 Task: Add an event  with title  Casual Interview with Parv, date '2024/05/16' & Select Event type as  One on One. Add location for the event as  654 Hagia Sophia, Istanbul, Turkey and add a description: The conversation aimed at assessing their qualifications, skills, and suitability for a specific job role or position within the organization. The interview provides an opportunity for the hiring team to gather valuable information about the candidate's experience, abilities, and potential cultural fit.Create an event link  http-casualinterviewwithcandidateccom & Select the event color as  Lime Green. , logged in from the account softage.10@softage.netand send the event invitation to softage.7@softage.net and softage.8@softage.net
Action: Mouse moved to (1024, 208)
Screenshot: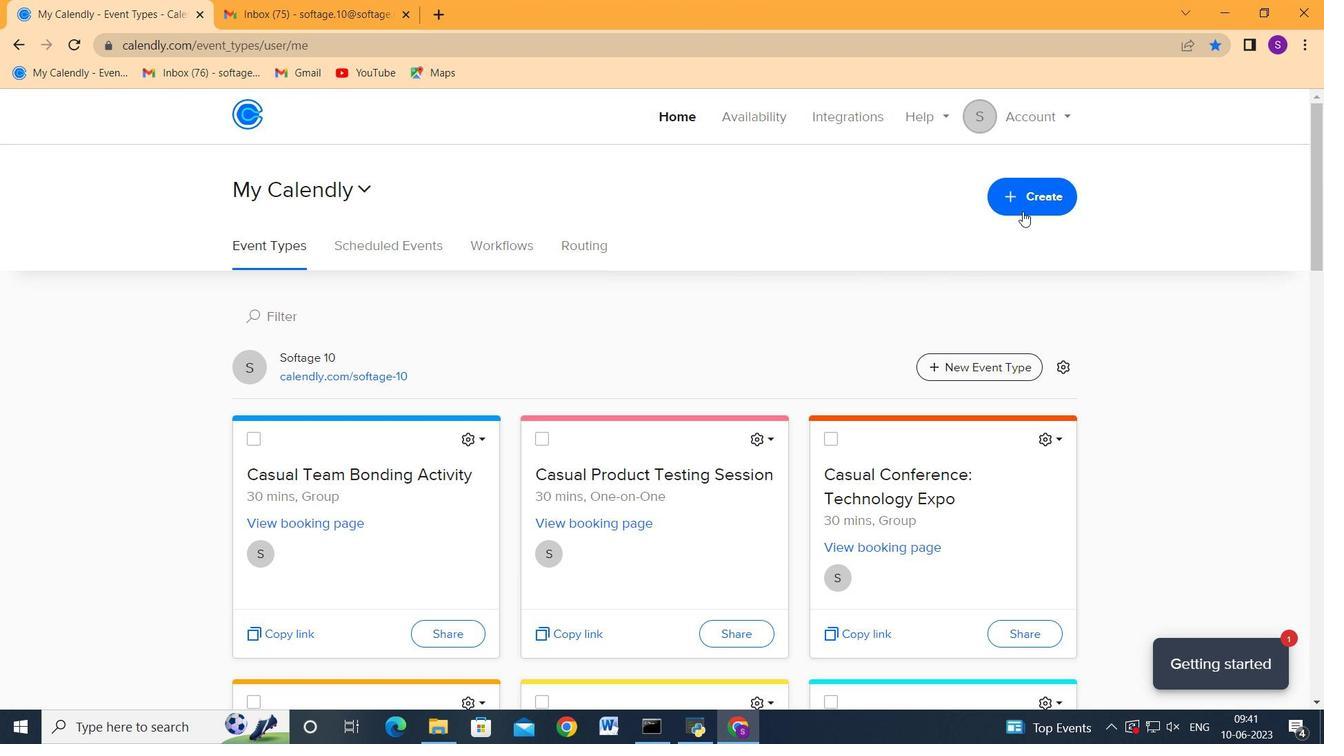 
Action: Mouse pressed left at (1024, 208)
Screenshot: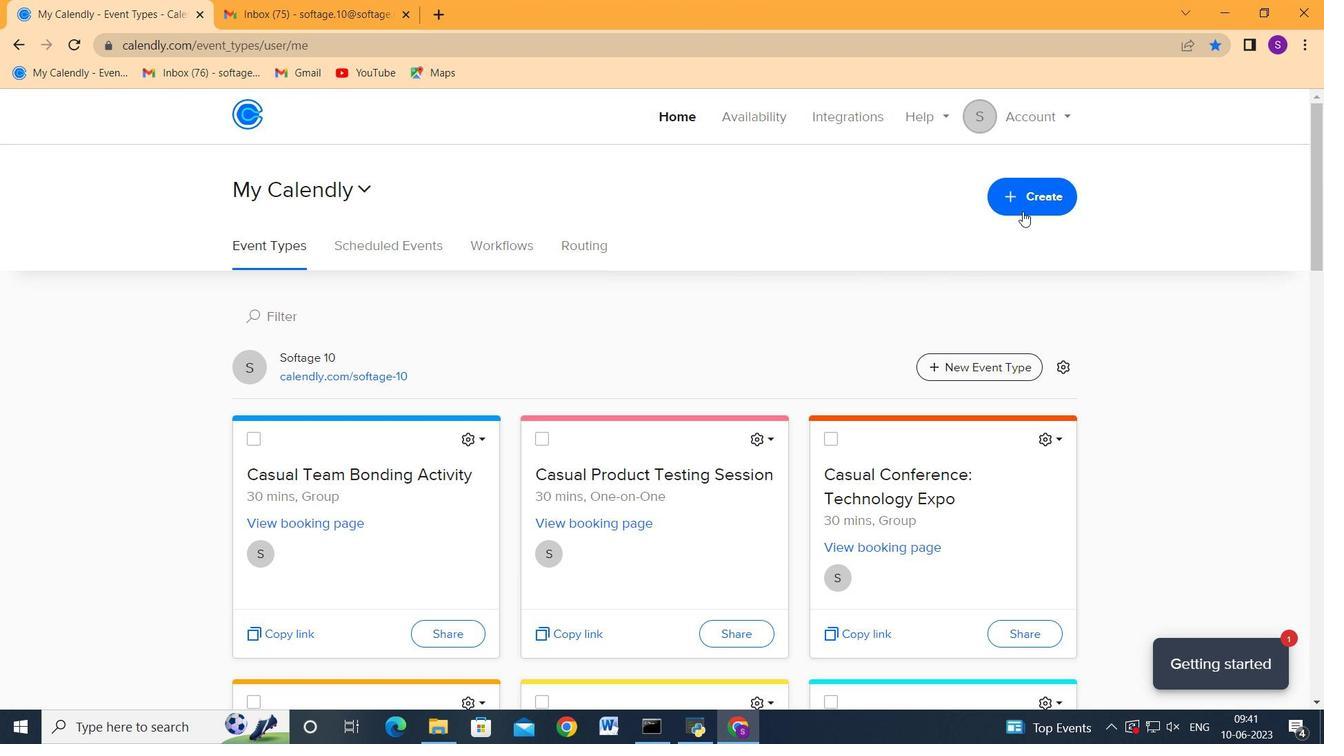 
Action: Mouse moved to (983, 293)
Screenshot: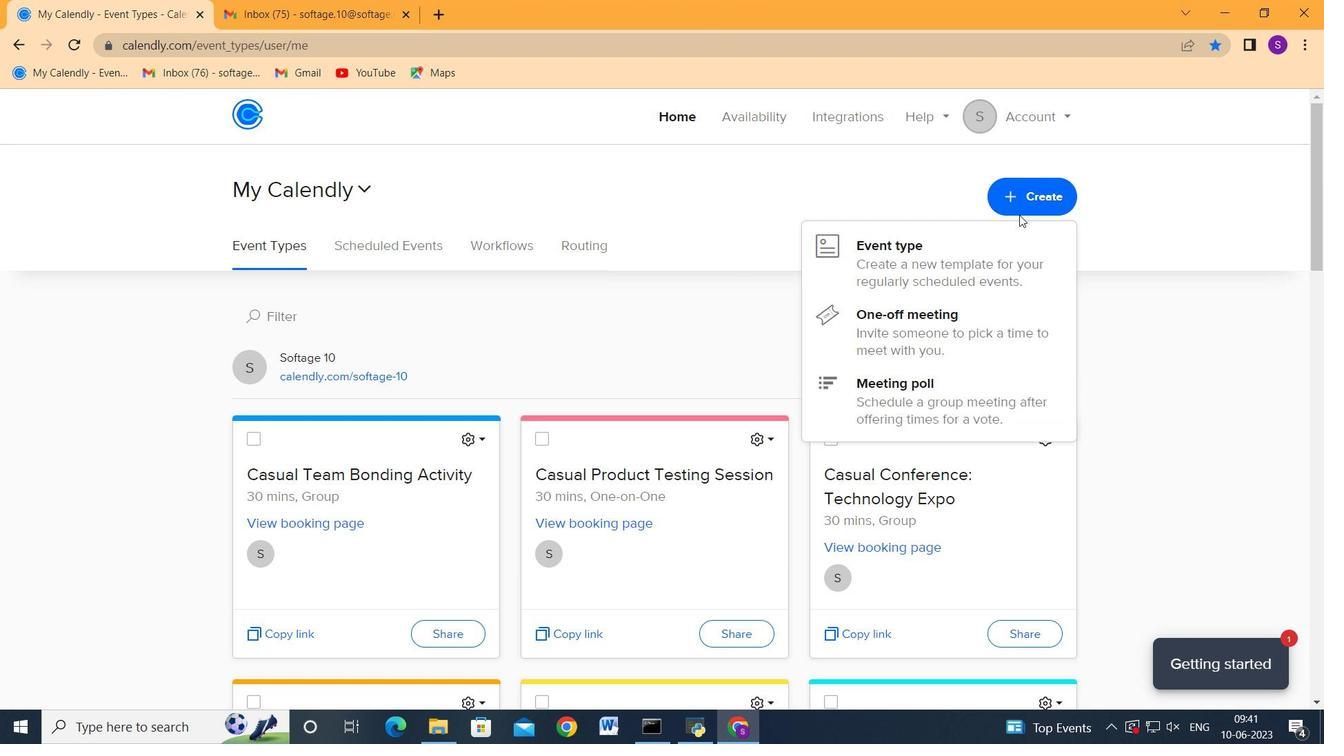 
Action: Mouse pressed left at (983, 293)
Screenshot: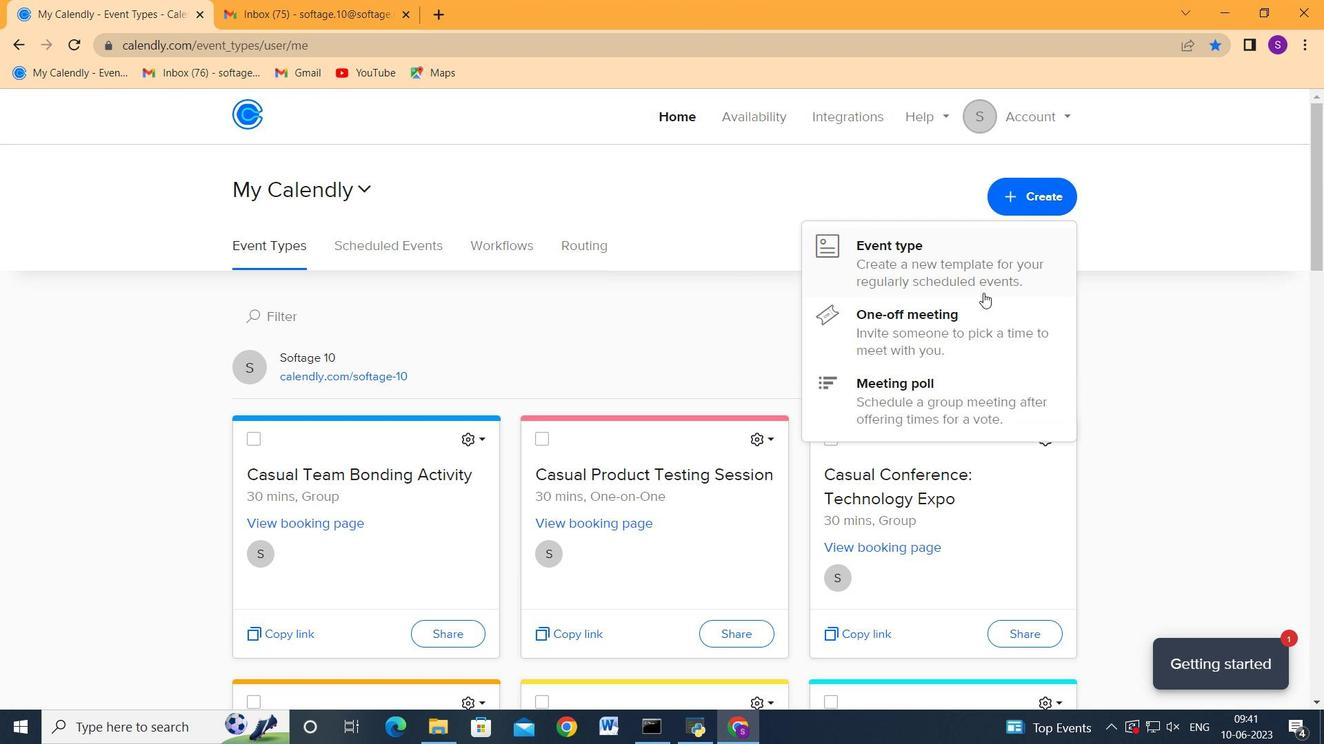 
Action: Mouse moved to (731, 325)
Screenshot: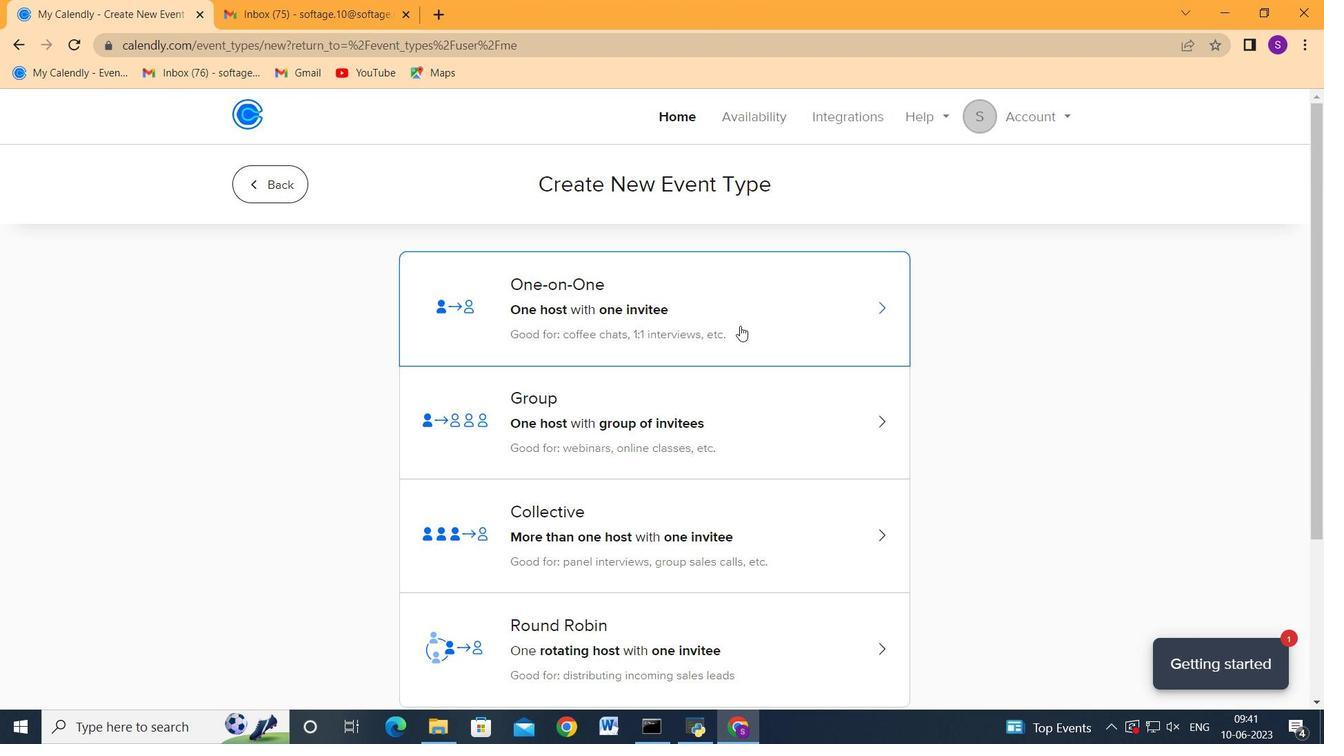 
Action: Mouse pressed left at (731, 325)
Screenshot: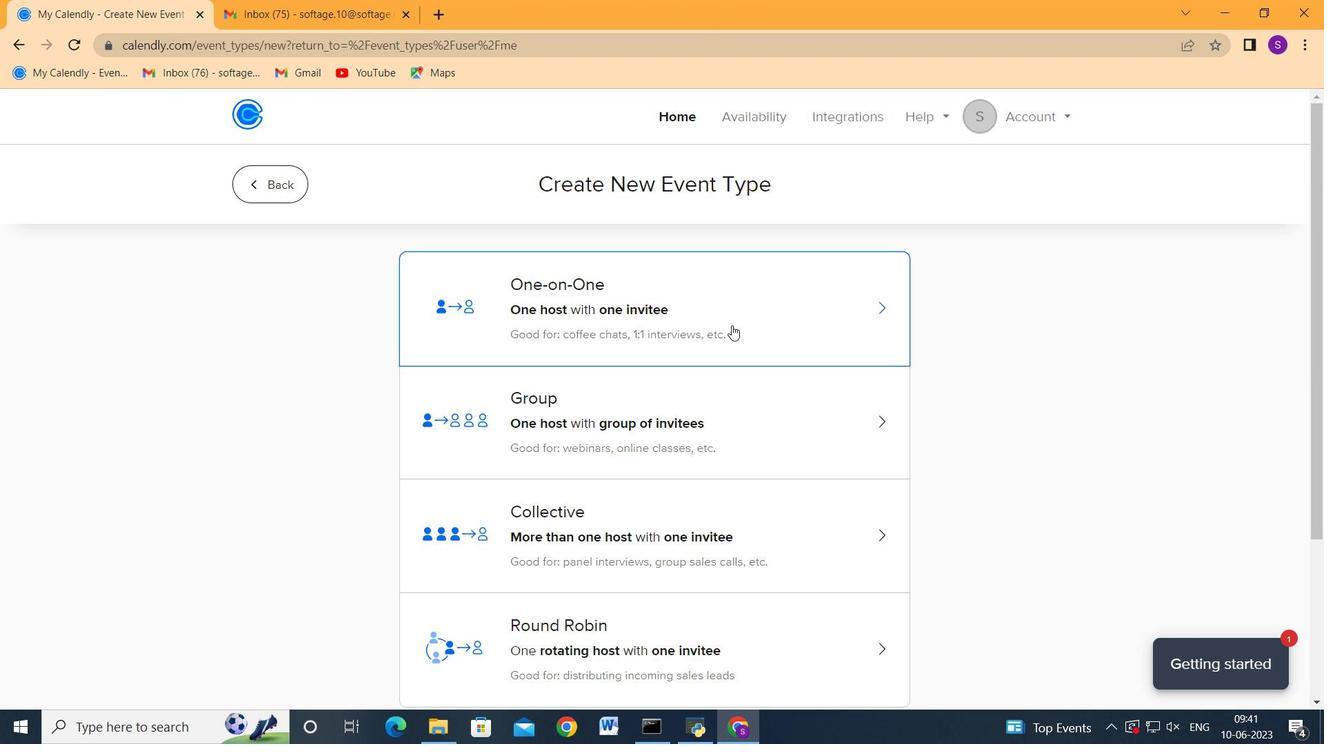 
Action: Mouse moved to (413, 418)
Screenshot: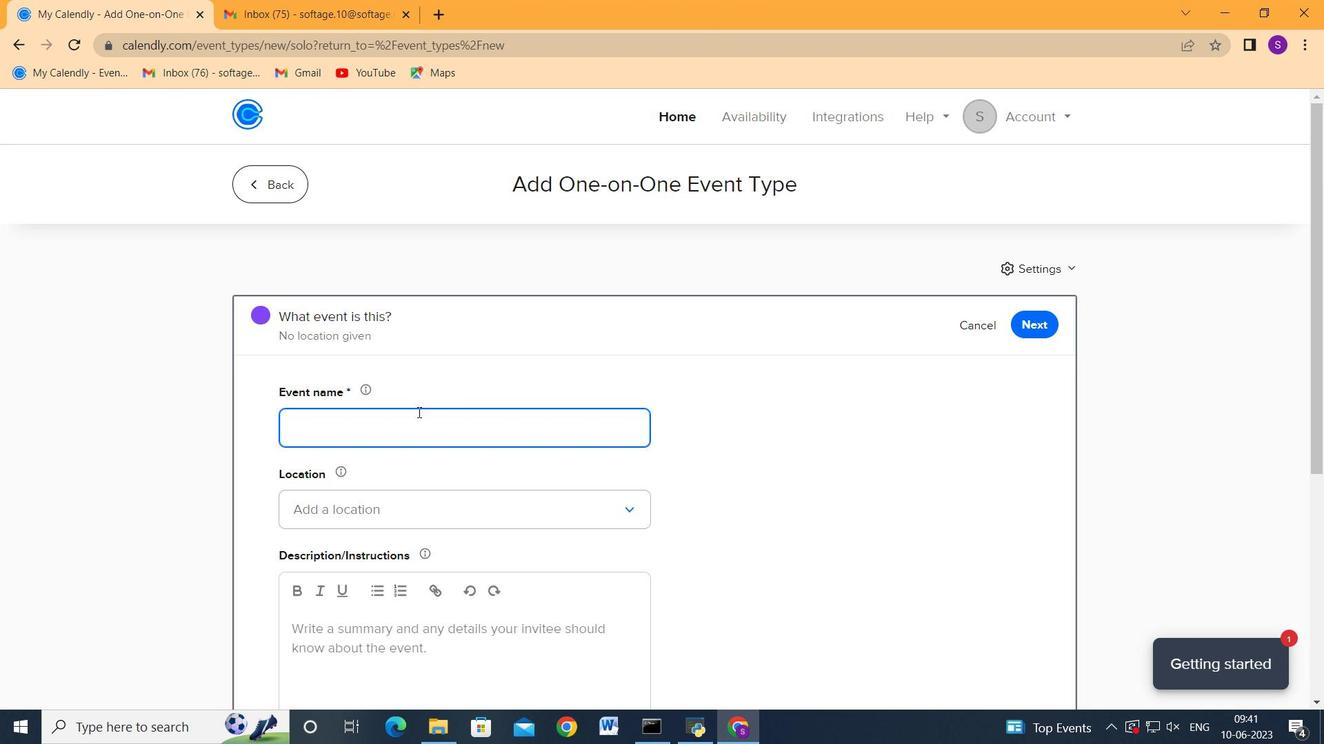 
Action: Mouse pressed left at (413, 418)
Screenshot: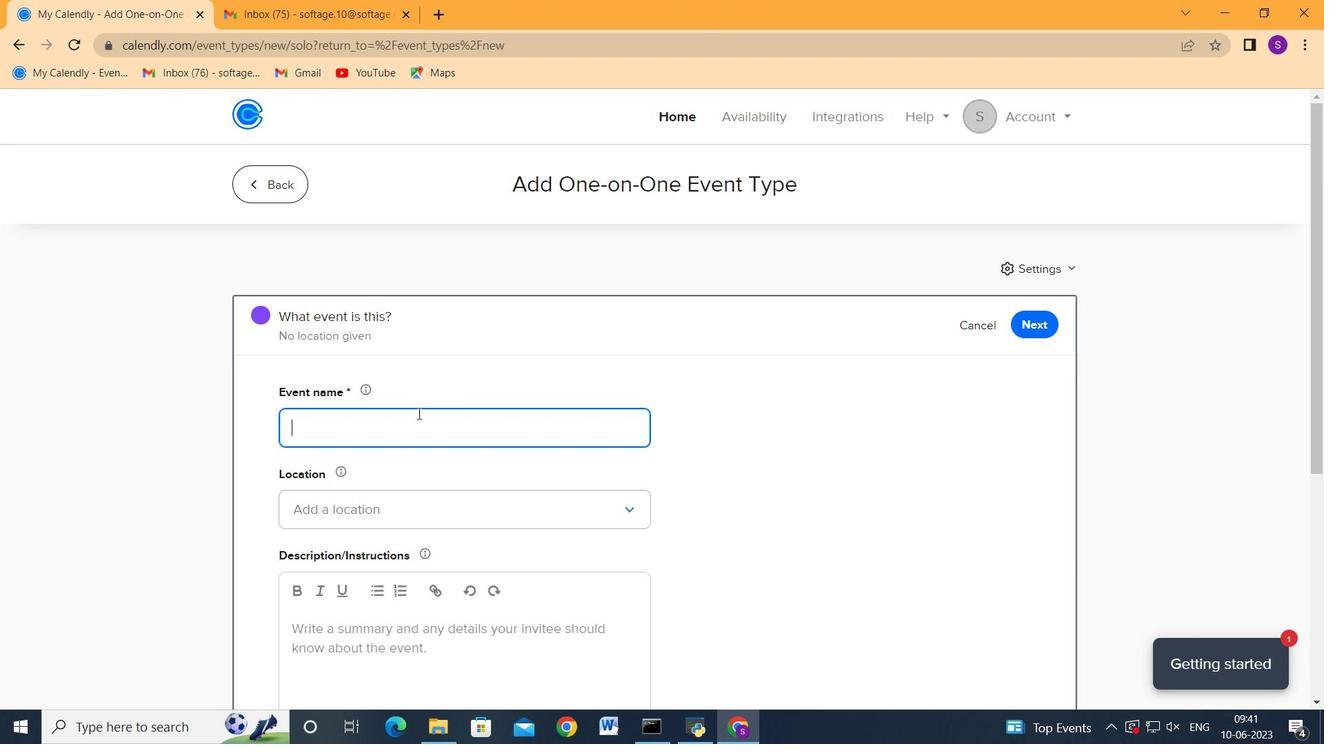 
Action: Mouse moved to (412, 418)
Screenshot: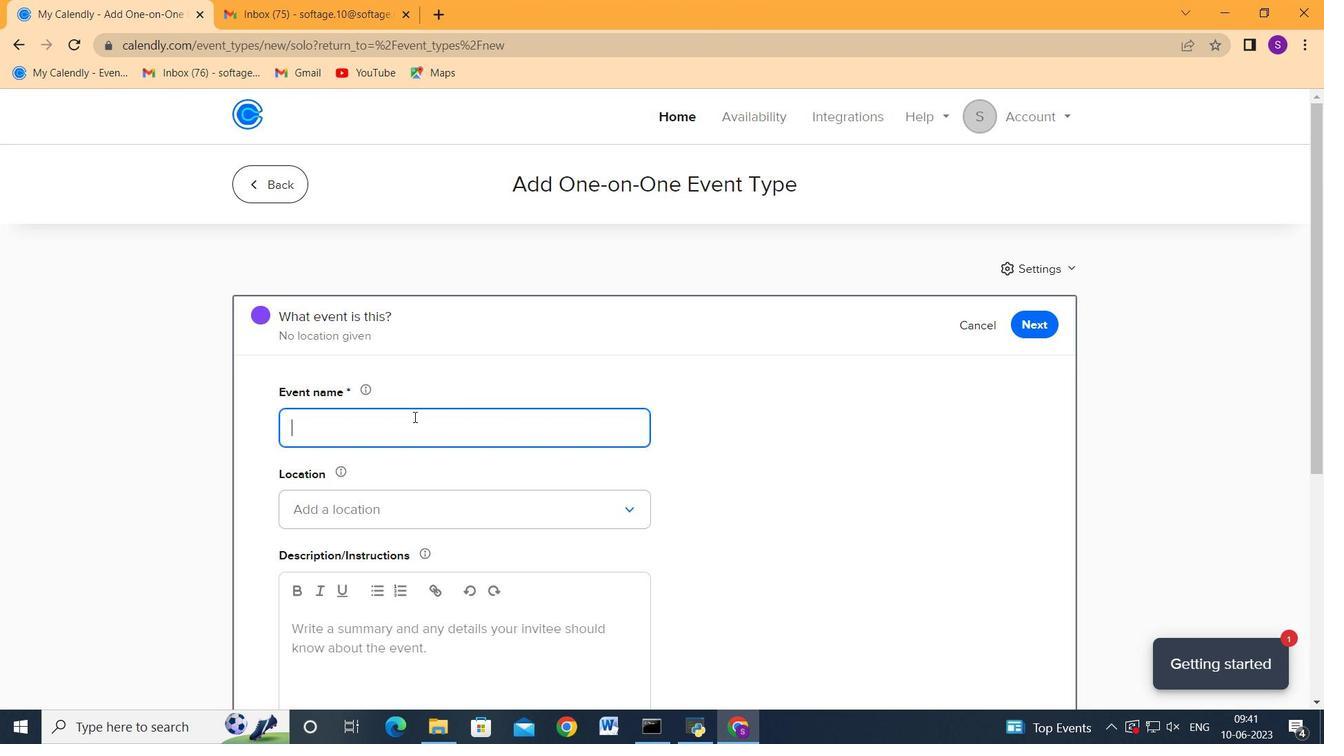 
Action: Key pressed <Key.shift_r>Casual<Key.space><Key.shift>Interview<Key.space>with<Key.space><Key.shift>Parv<Key.tab><Key.tab><Key.enter><Key.enter><Key.tab>654<Key.space><Key.shift>Hagia<Key.space><Key.shift_r>Sp<Key.backspace>ophia,<Key.space><Key.shift>Istanbul,<Key.space><Key.shift>Turkey
Screenshot: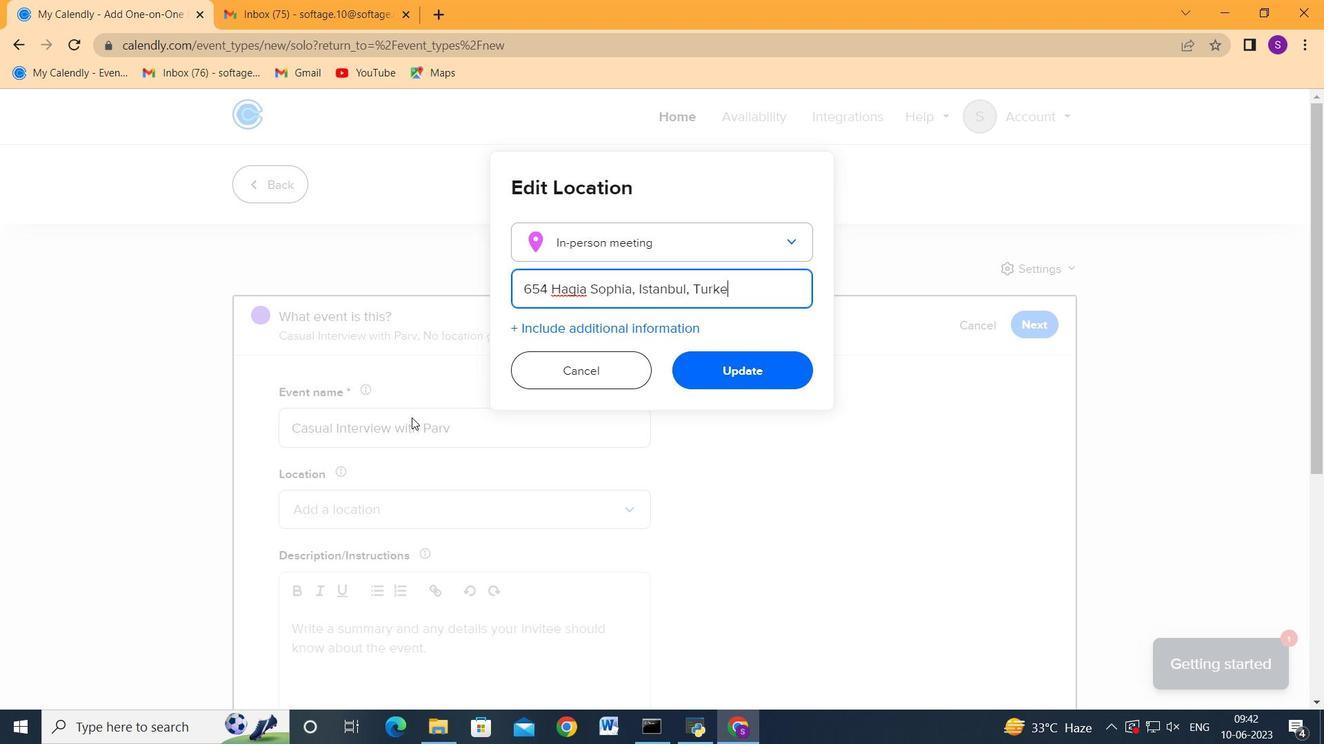 
Action: Mouse moved to (734, 365)
Screenshot: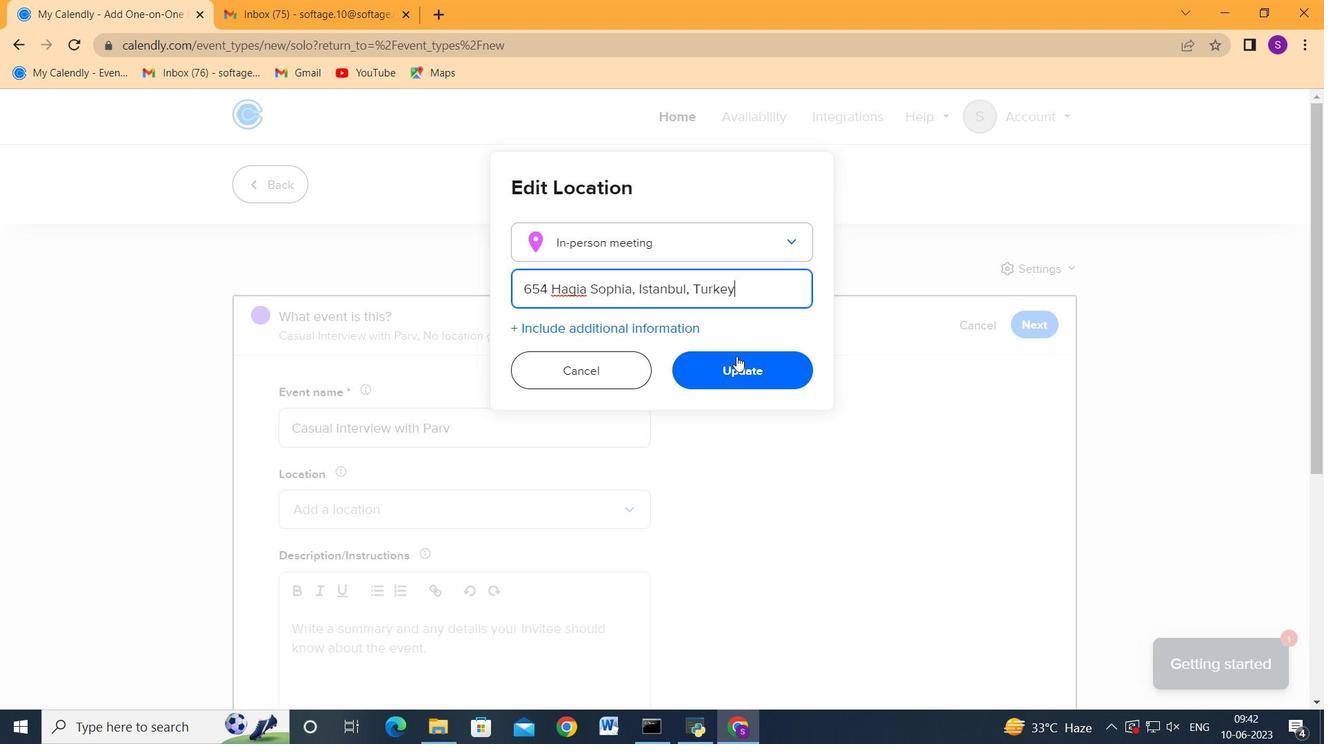 
Action: Mouse pressed left at (734, 365)
Screenshot: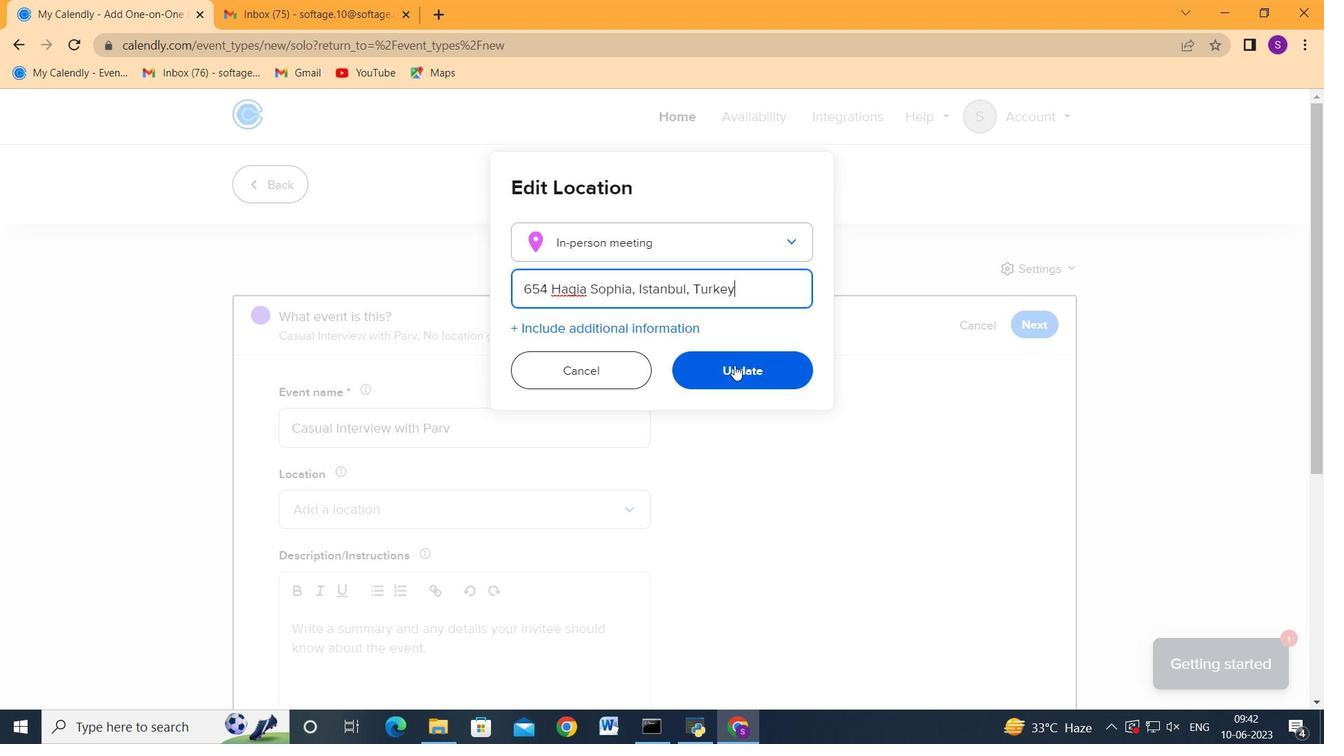 
Action: Mouse moved to (607, 429)
Screenshot: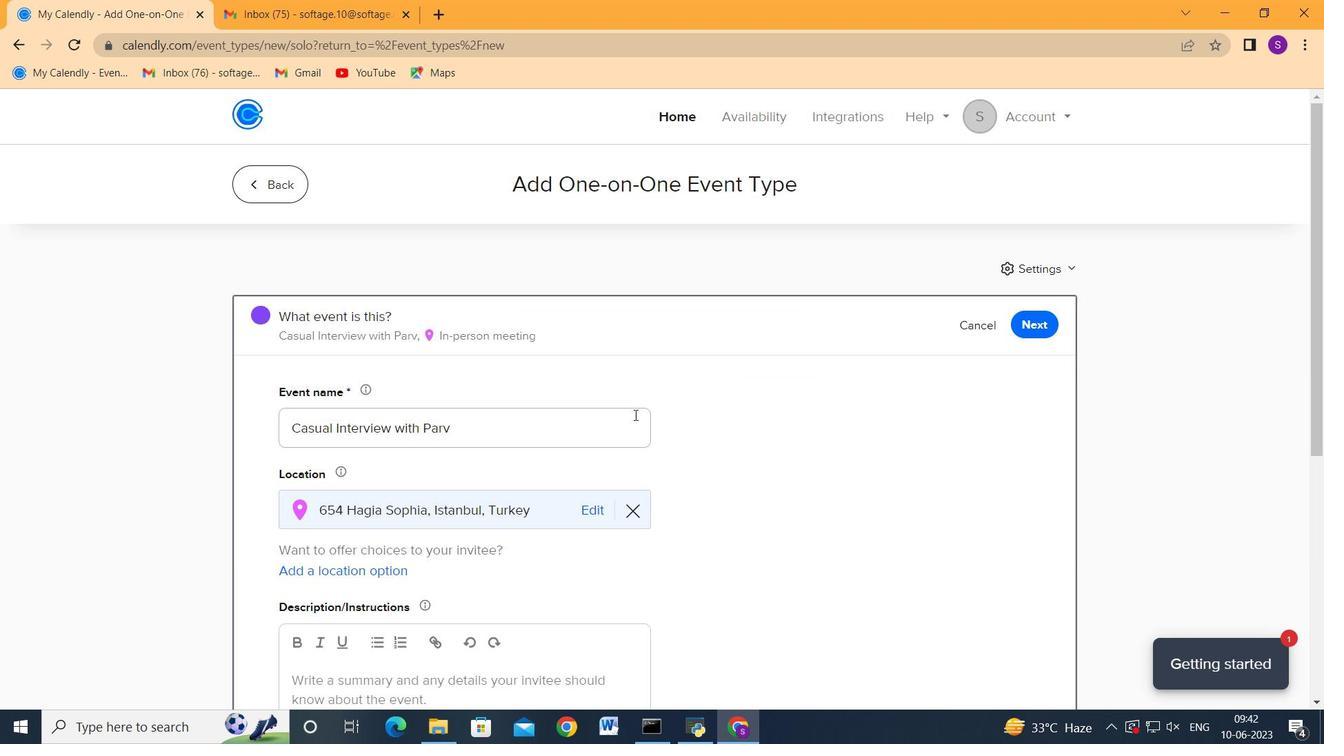 
Action: Mouse scrolled (607, 429) with delta (0, 0)
Screenshot: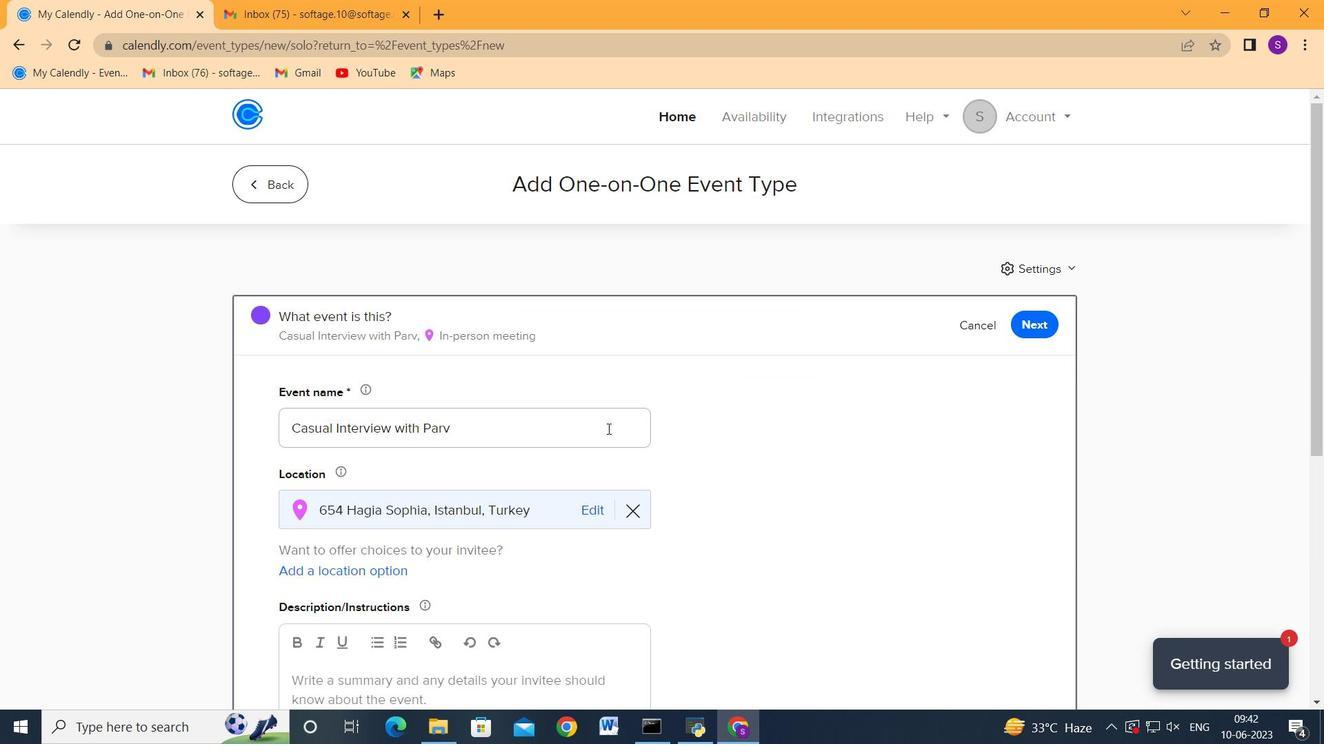 
Action: Mouse scrolled (607, 429) with delta (0, 0)
Screenshot: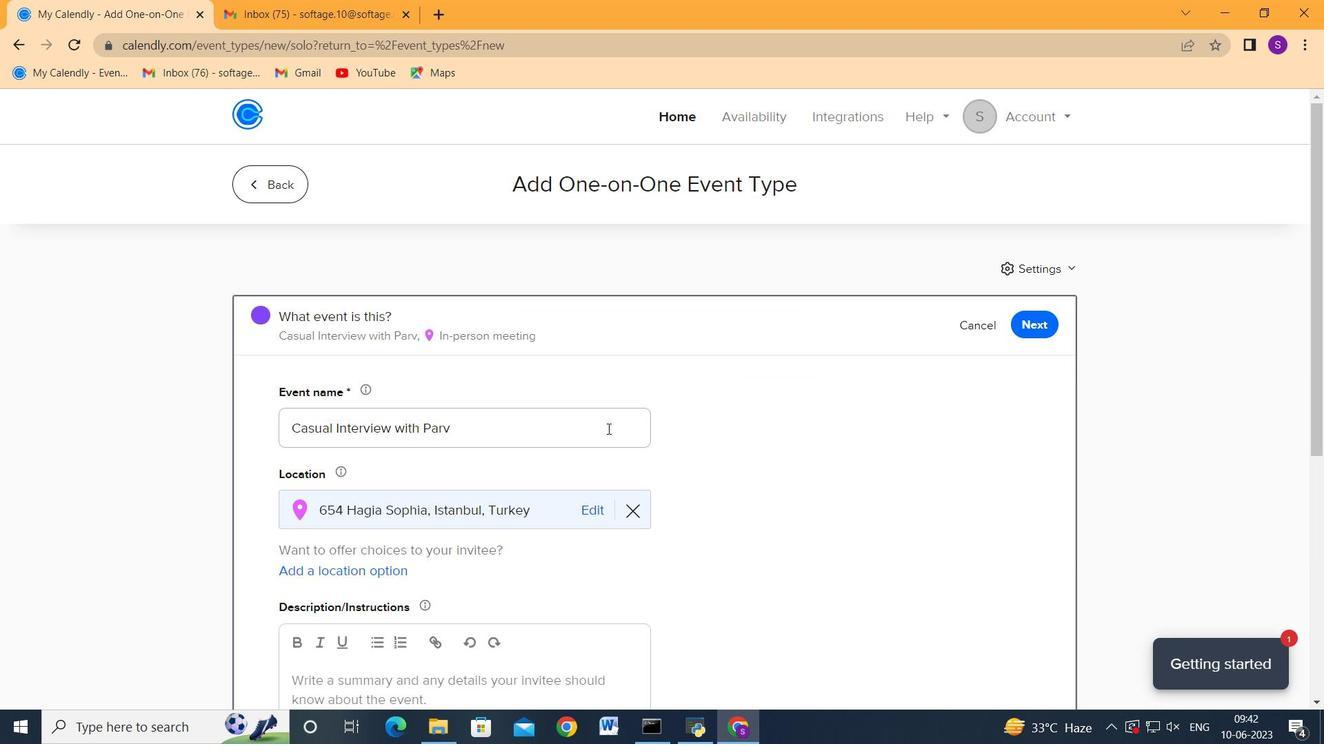 
Action: Mouse moved to (409, 535)
Screenshot: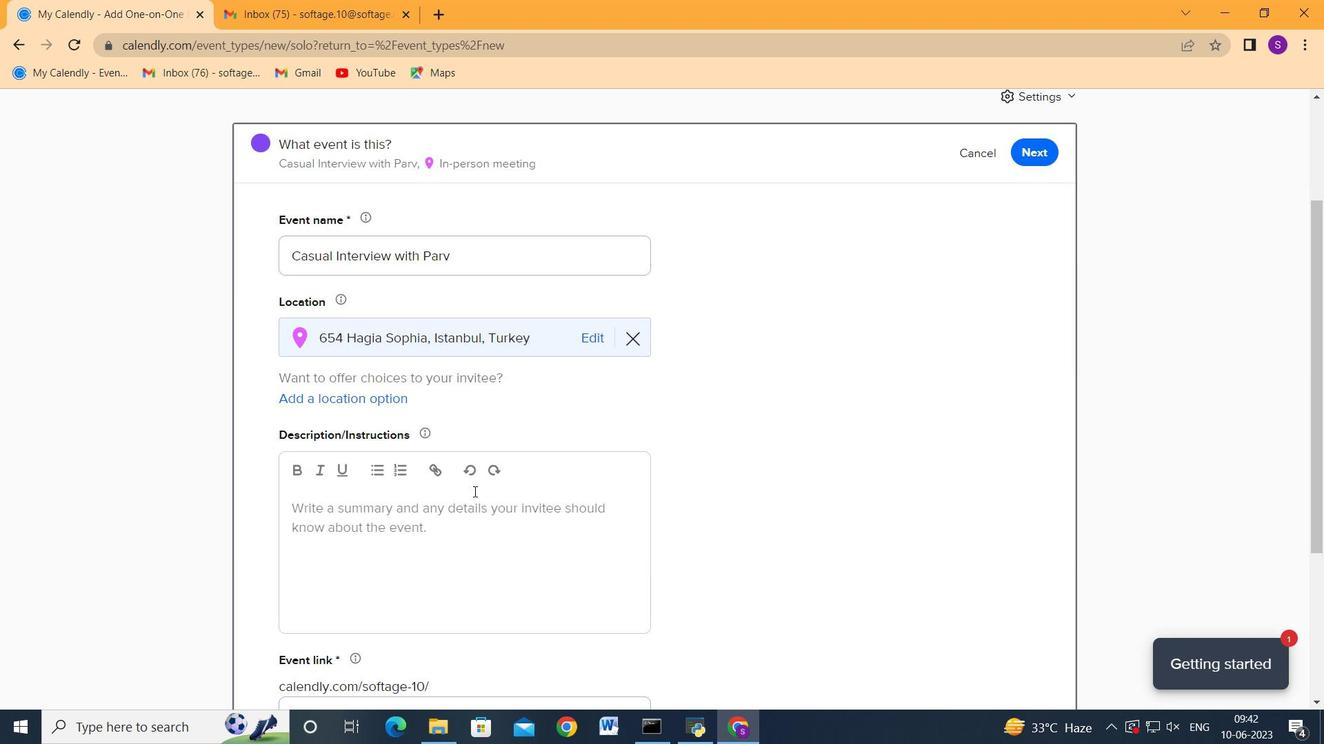 
Action: Mouse pressed left at (409, 535)
Screenshot: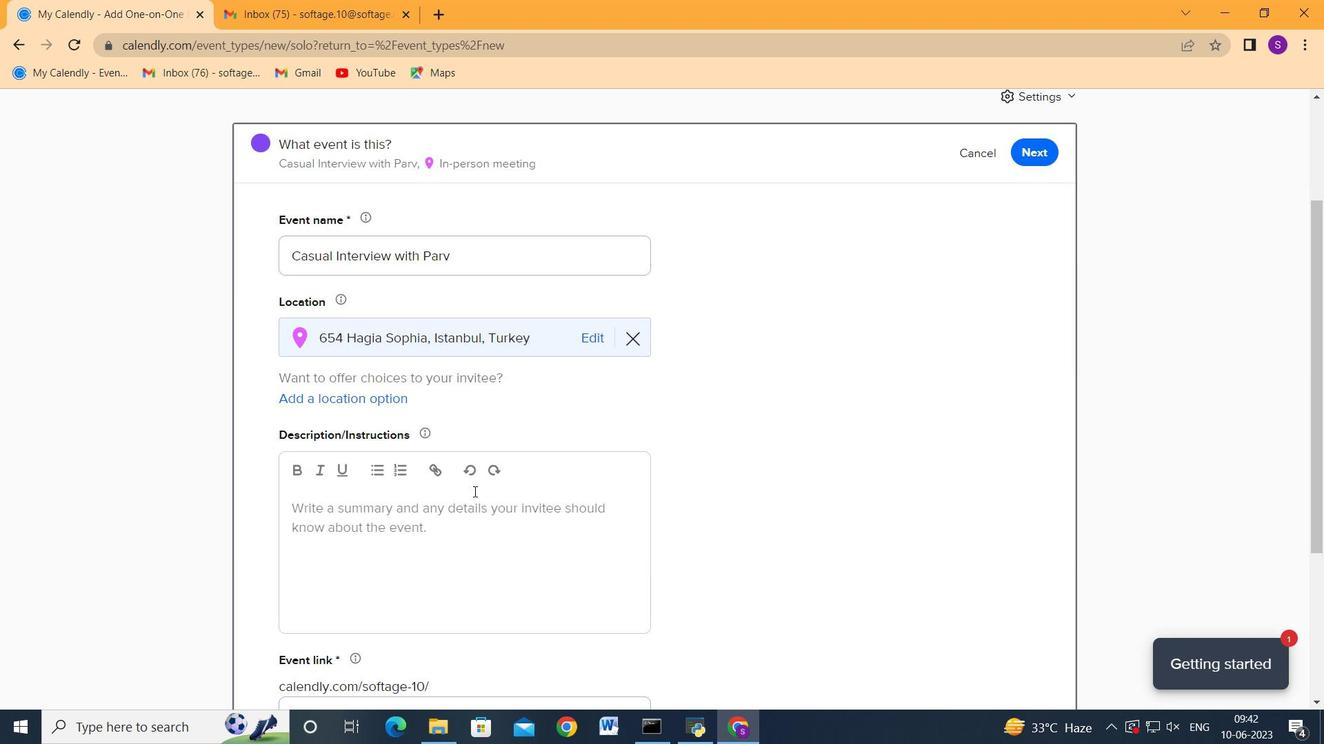 
Action: Key pressed <Key.shift>Tg<Key.backspace>he<Key.space>conversation<Key.space>aimed<Key.space>at<Key.space>assessing<Key.space>their<Key.space>qualifications,<Key.space>skills,<Key.space>and<Key.space>suitability<Key.space>for<Key.space>a<Key.space>specific<Key.space>job<Key.space>role<Key.space>or<Key.space>position<Key.space>within<Key.space>the<Key.space>organization<Key.space><Key.backspace>.<Key.space><Key.shift>The<Key.space>interview<Key.space>provides<Key.space>an<Key.space>opportunity<Key.space>for<Key.space>the<Key.space>hiring<Key.space>team<Key.space>to<Key.space>gather<Key.space>valuable<Key.space>information<Key.space>about<Key.space>the<Key.space>candidate's<Key.space>experience,<Key.space>abilities<Key.space>and<Key.space>potential<Key.space>cultural<Key.space>fir<Key.backspace>t.
Screenshot: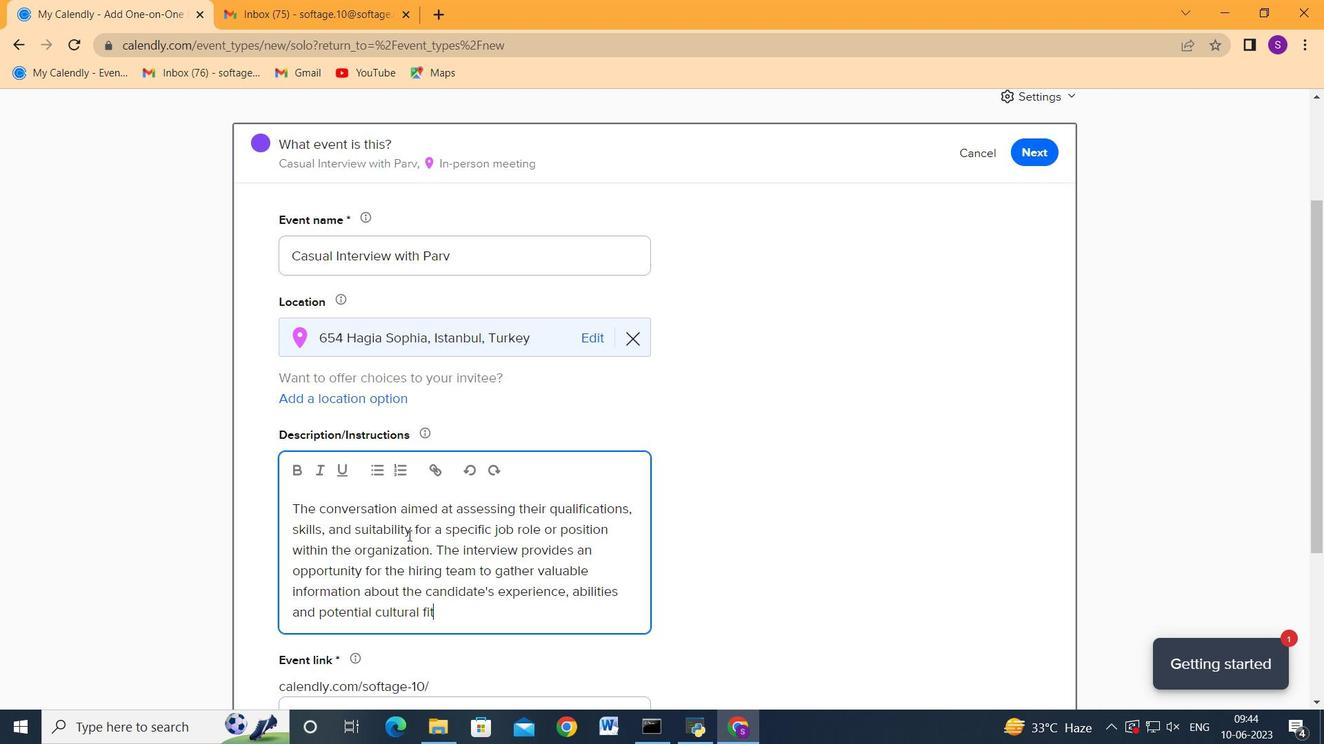 
Action: Mouse scrolled (409, 535) with delta (0, 0)
Screenshot: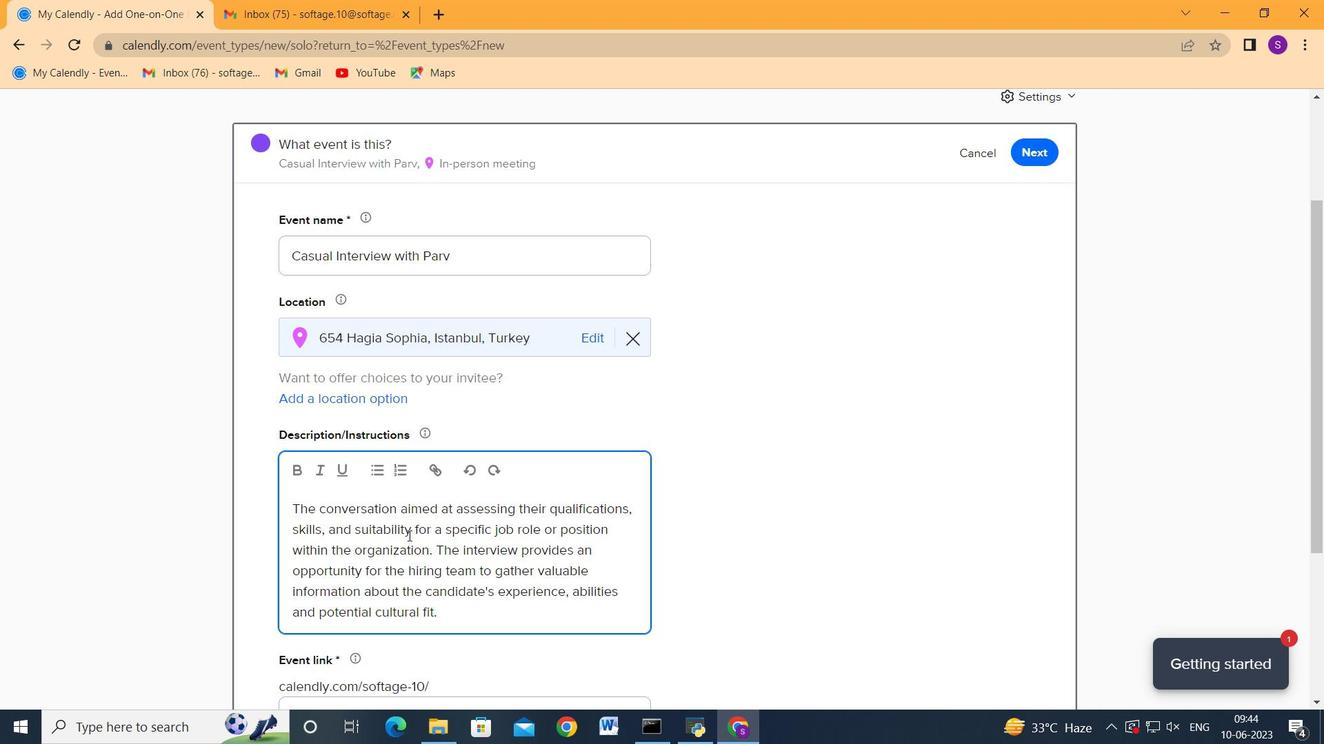 
Action: Mouse moved to (409, 553)
Screenshot: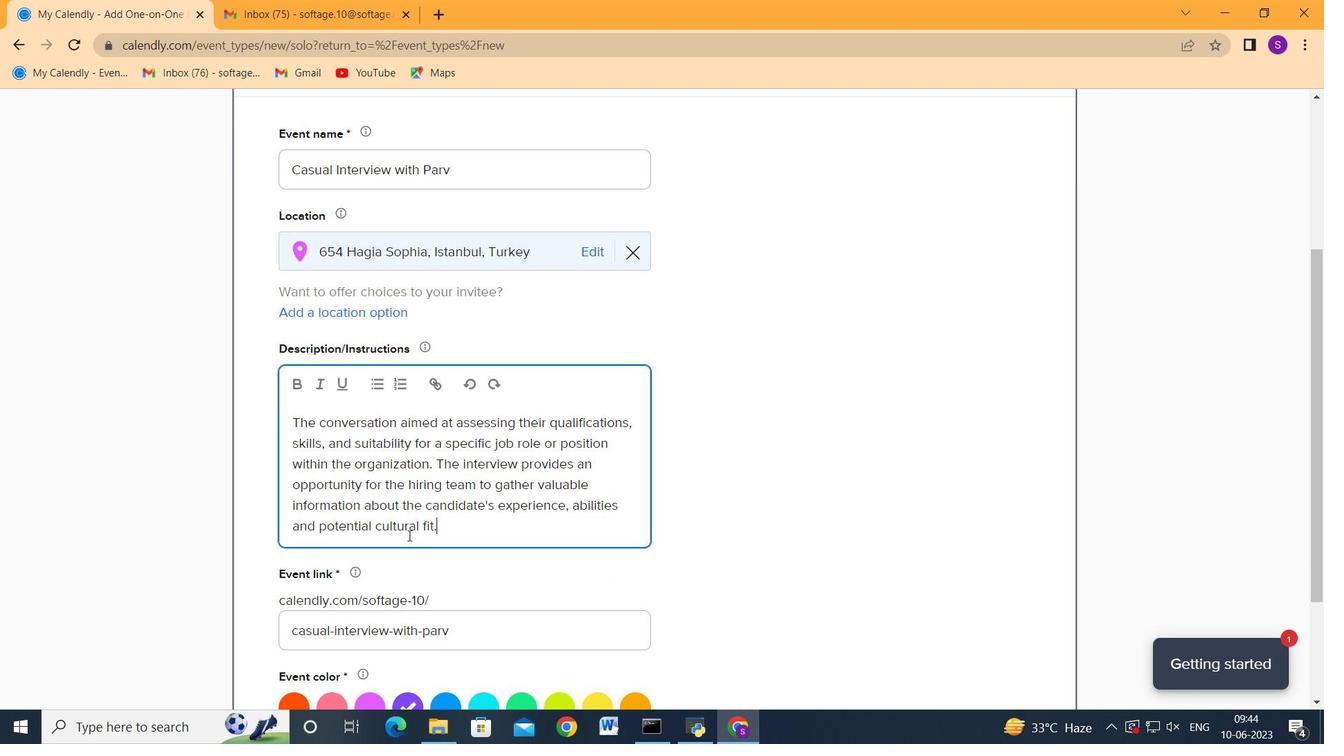 
Action: Mouse scrolled (409, 552) with delta (0, 0)
Screenshot: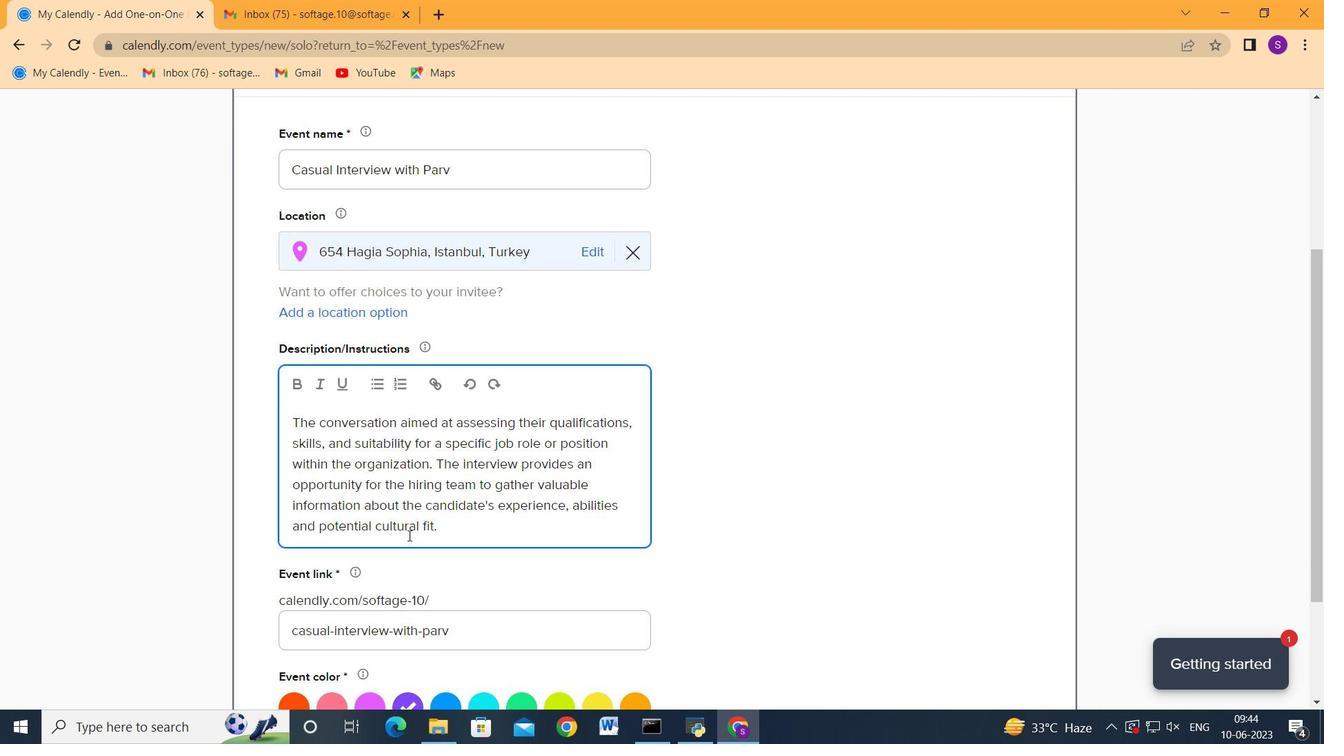 
Action: Mouse moved to (472, 549)
Screenshot: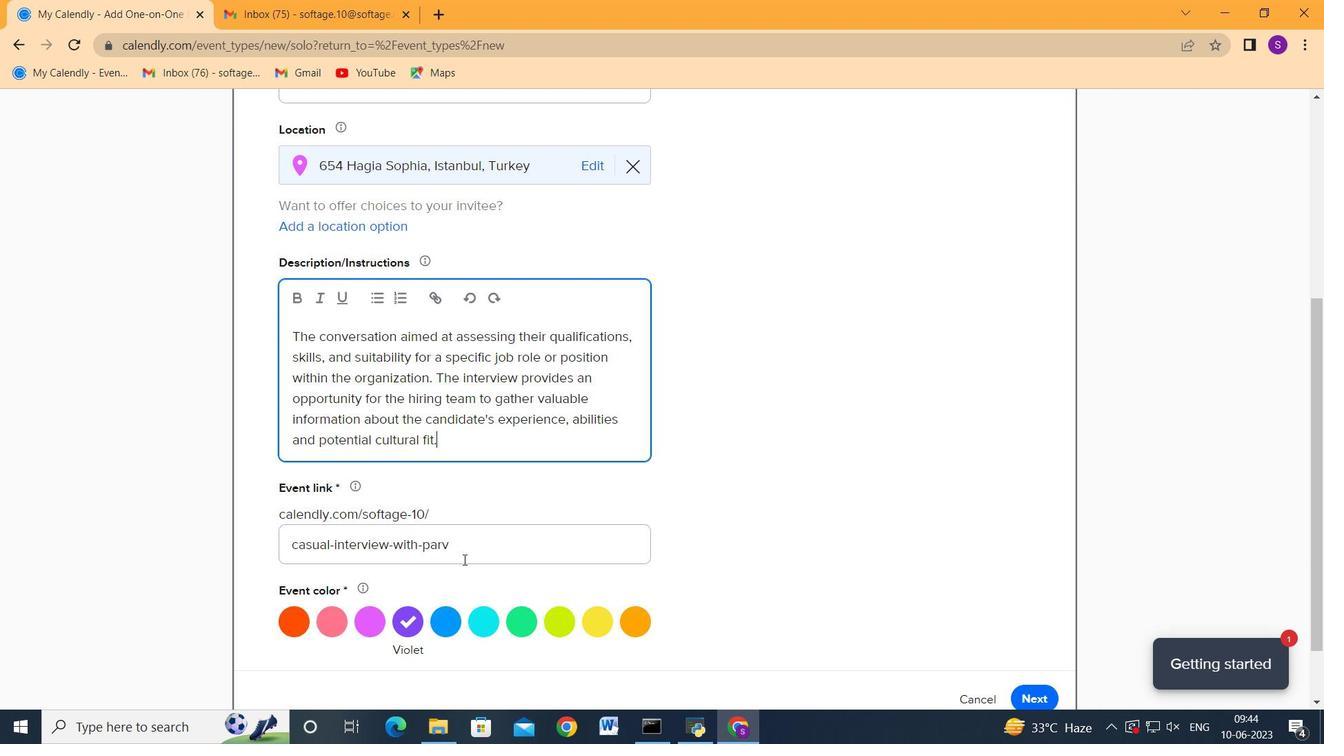 
Action: Mouse pressed left at (472, 549)
Screenshot: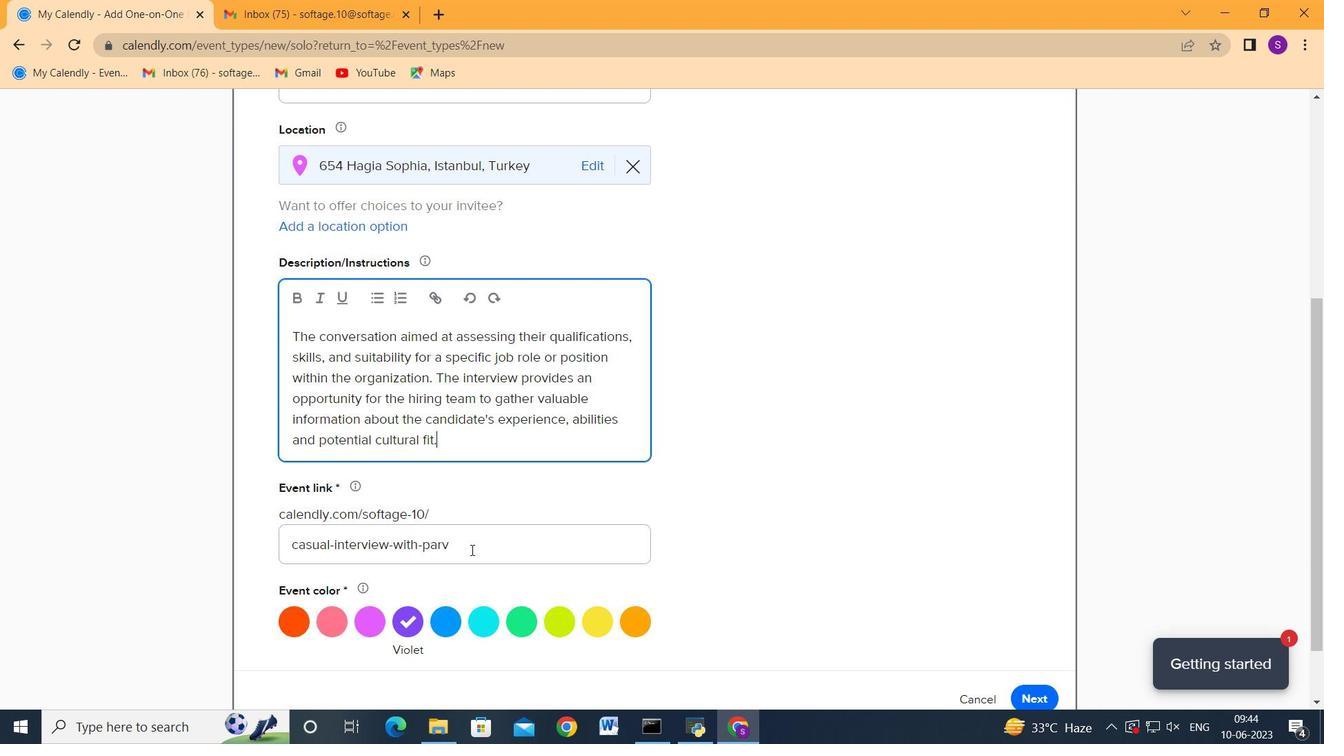 
Action: Mouse moved to (193, 522)
Screenshot: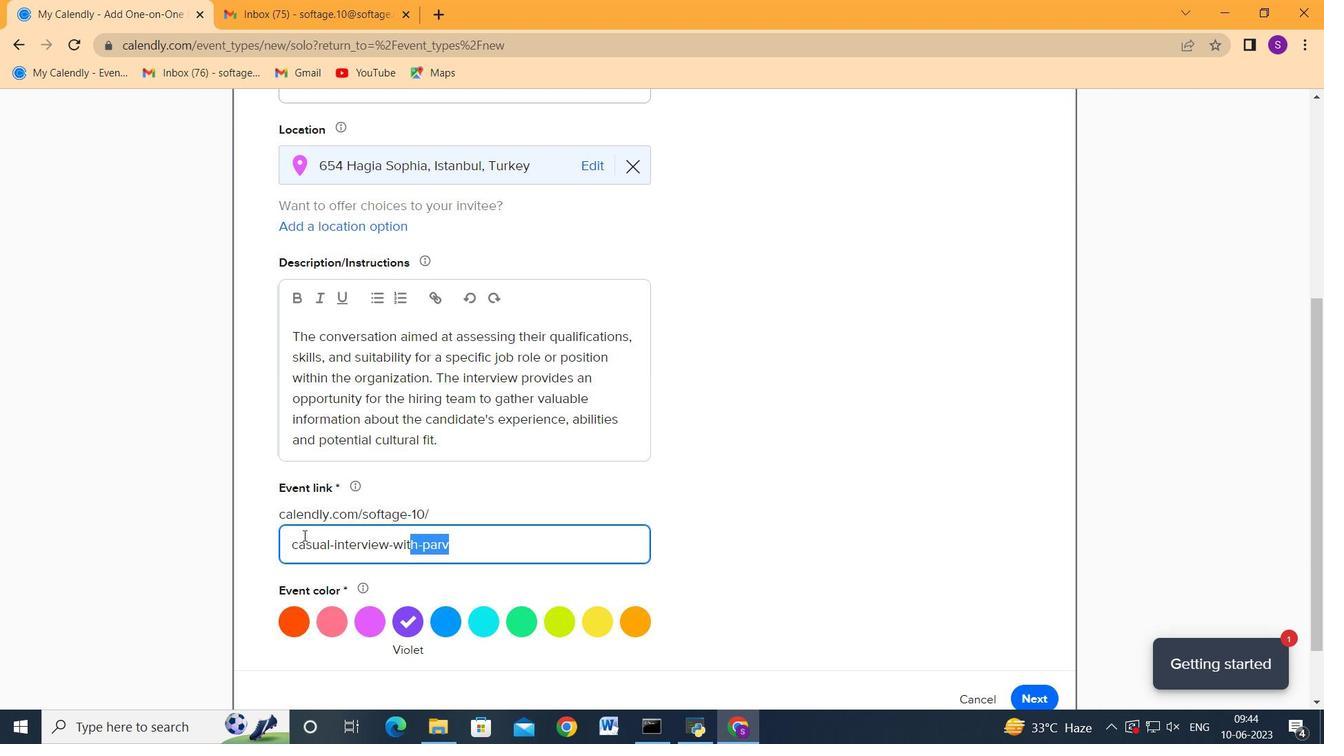 
Action: Key pressed <Key.backspace>http-casualinterviewwithcandidatecom
Screenshot: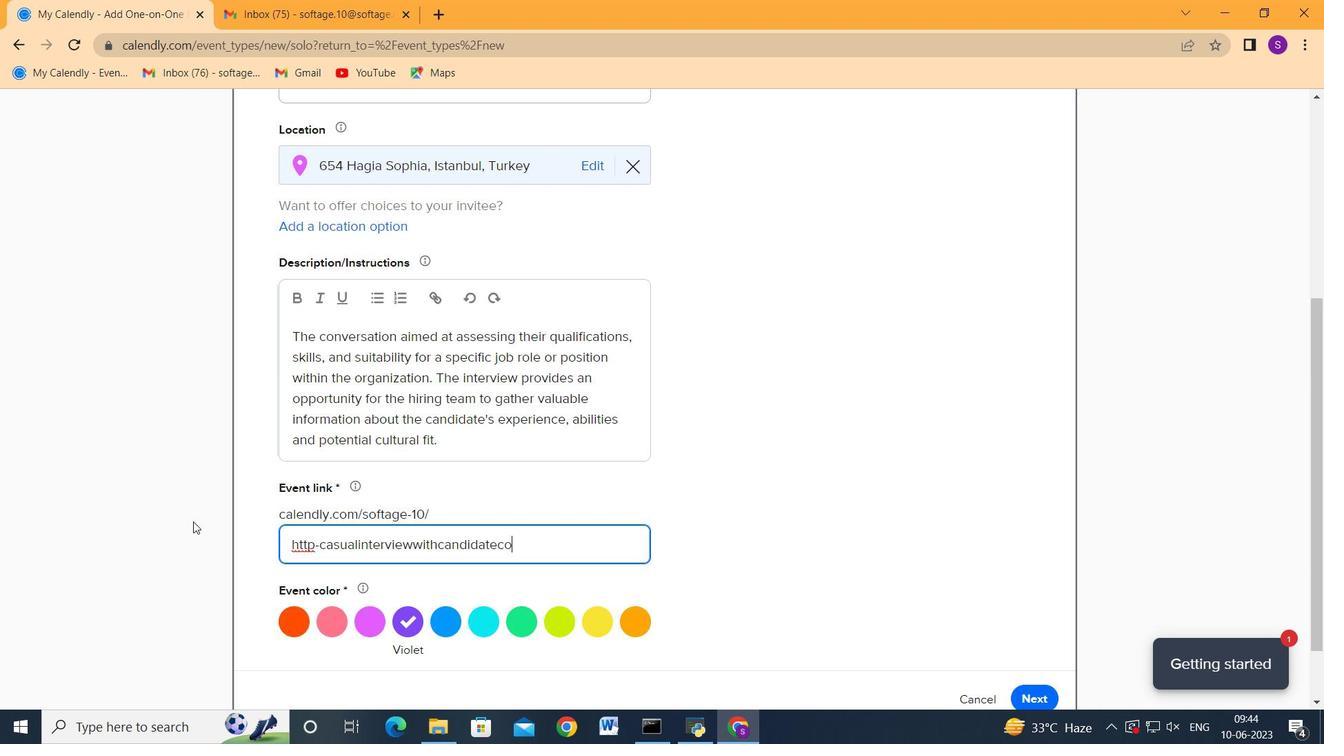 
Action: Mouse moved to (518, 550)
Screenshot: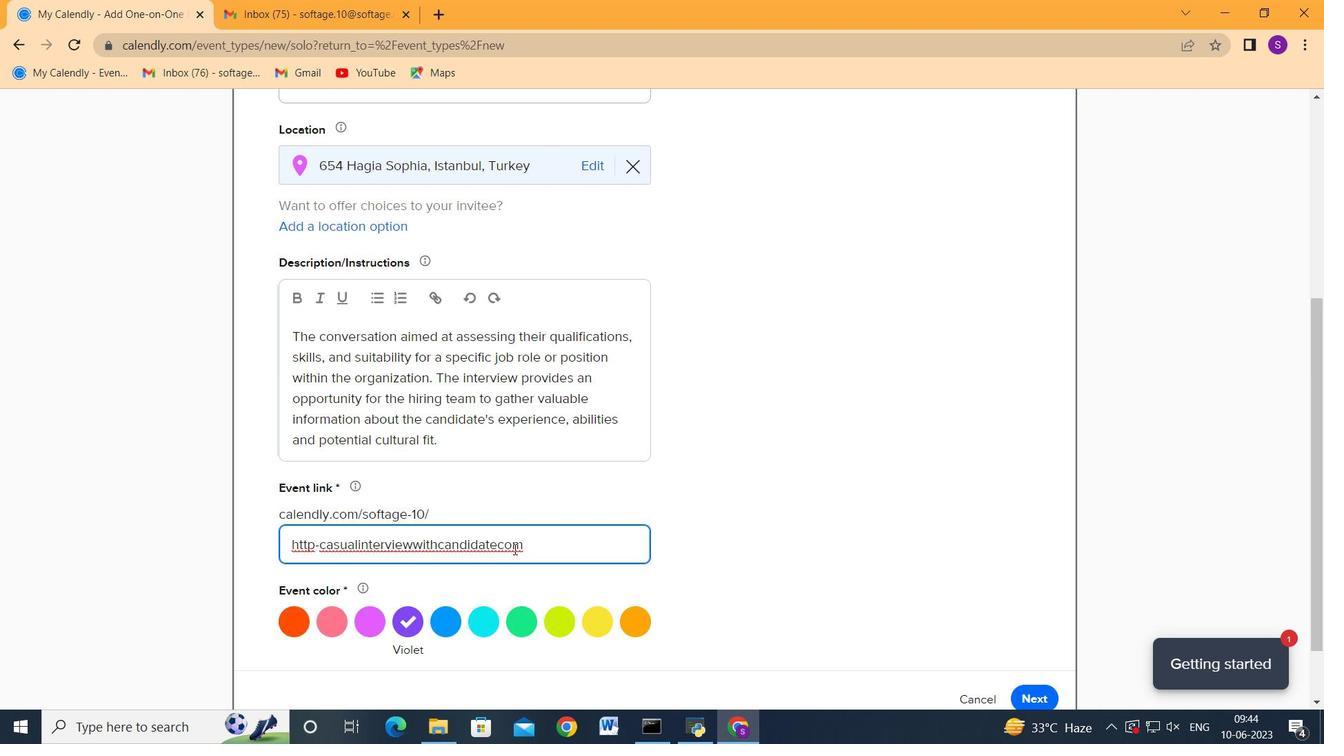 
Action: Mouse scrolled (518, 549) with delta (0, 0)
Screenshot: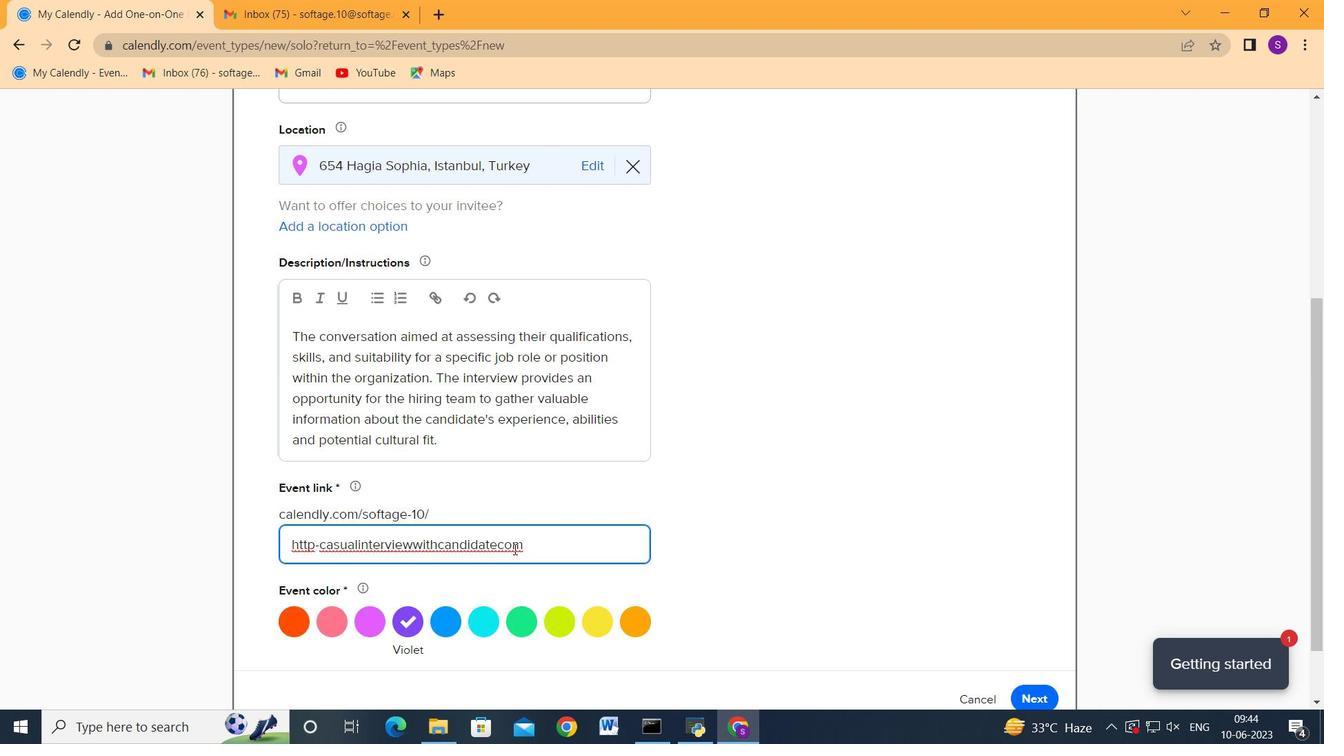 
Action: Mouse moved to (526, 540)
Screenshot: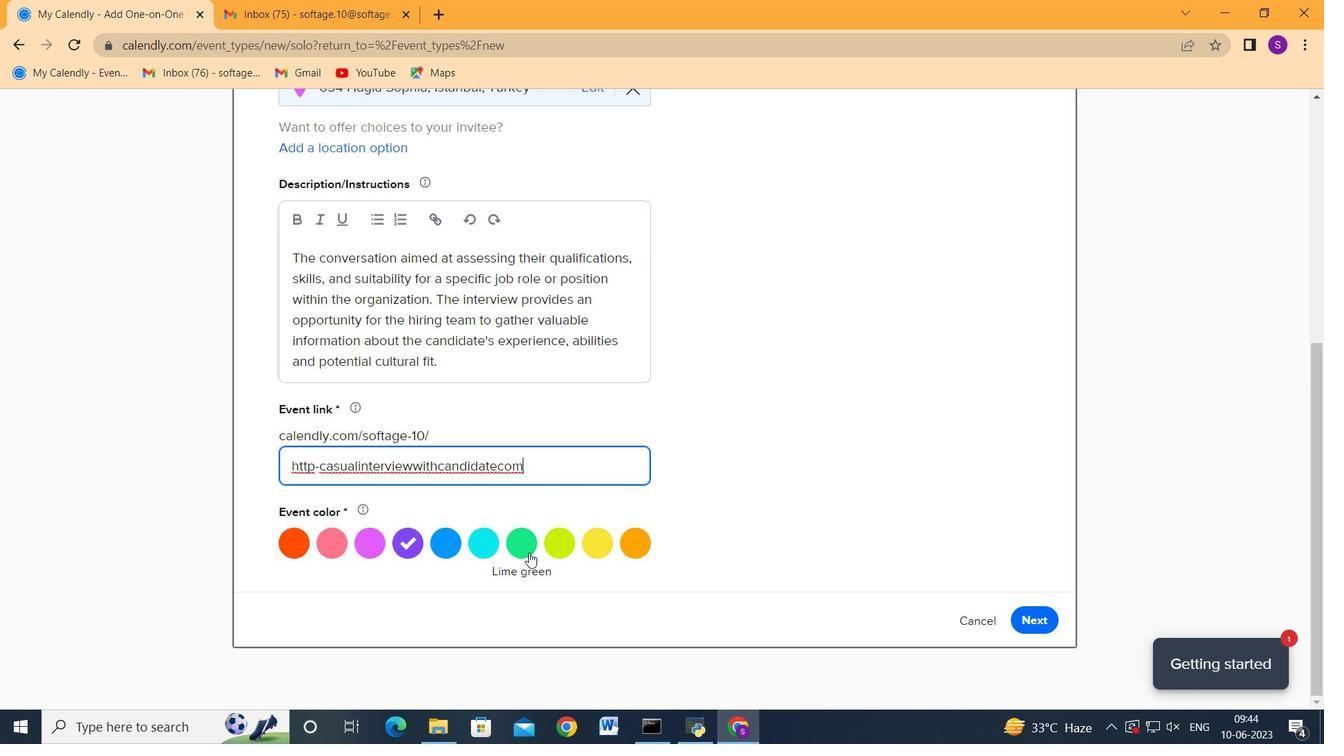 
Action: Mouse pressed left at (526, 540)
Screenshot: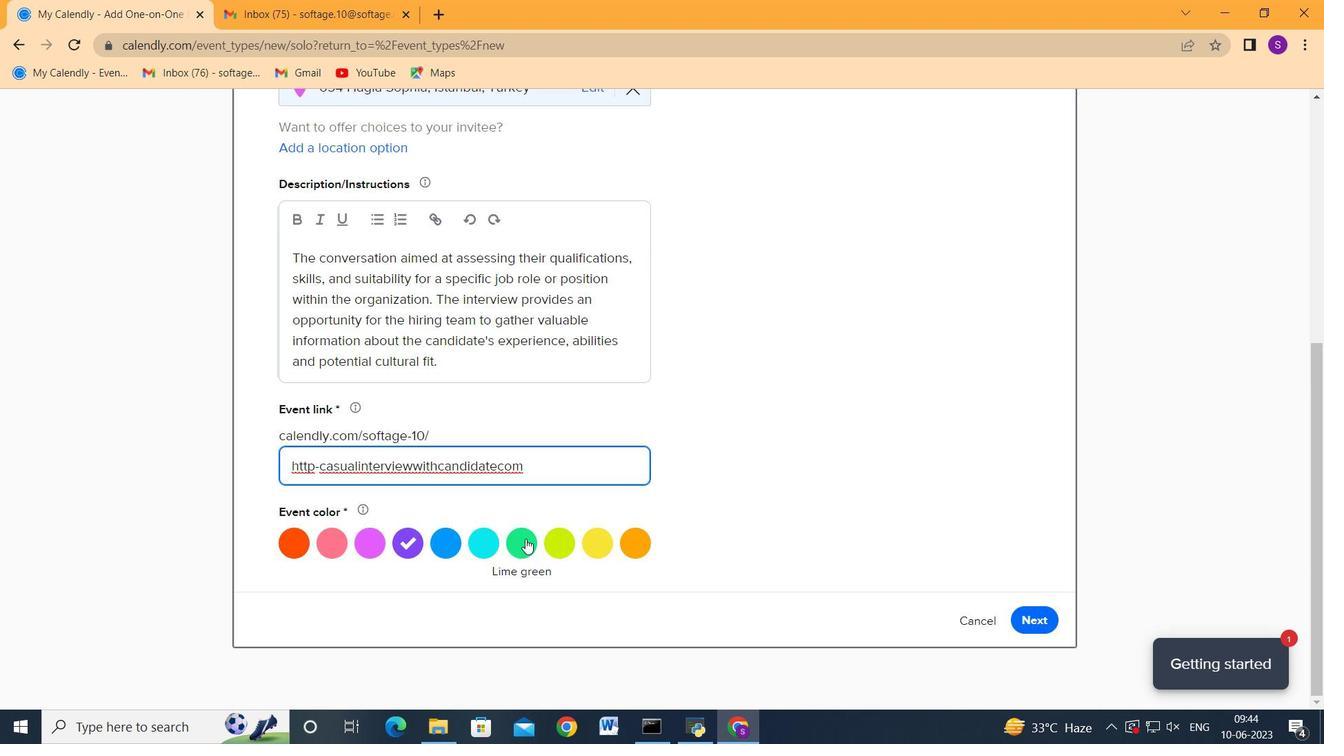 
Action: Mouse moved to (1032, 623)
Screenshot: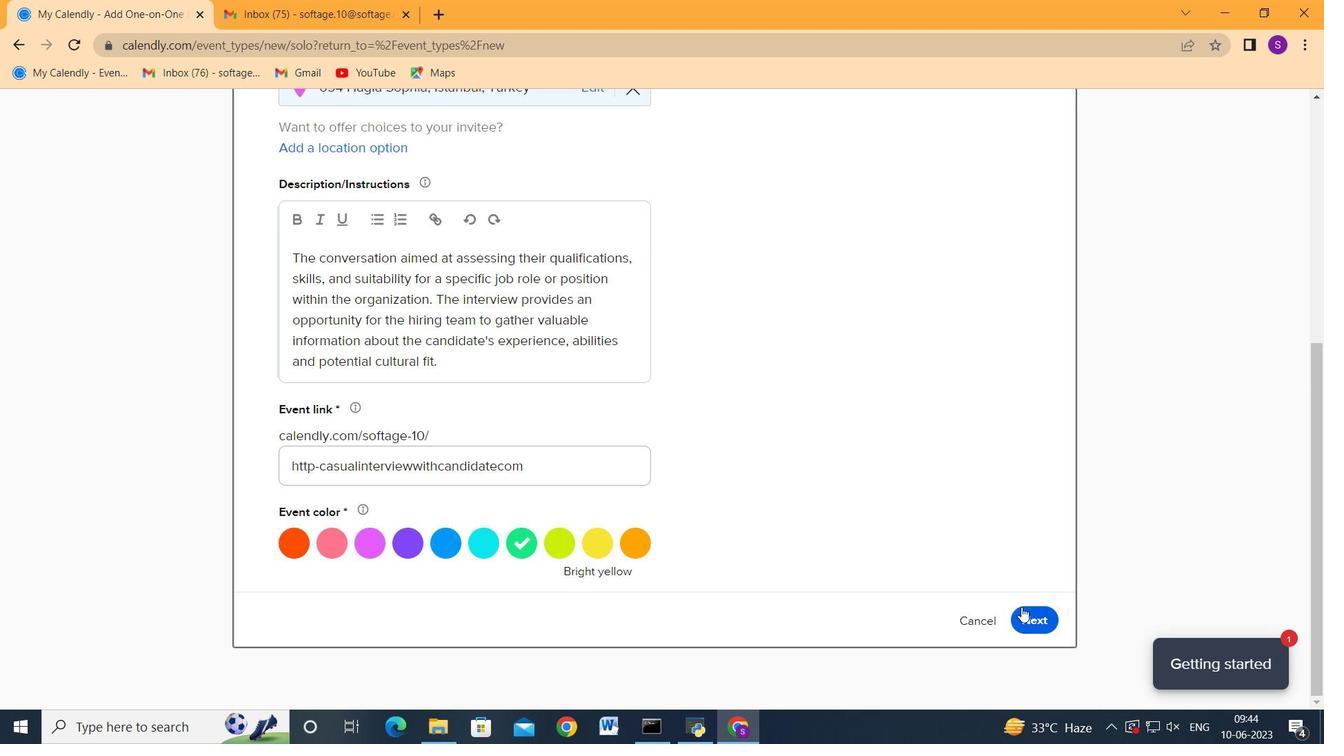 
Action: Mouse pressed left at (1032, 623)
Screenshot: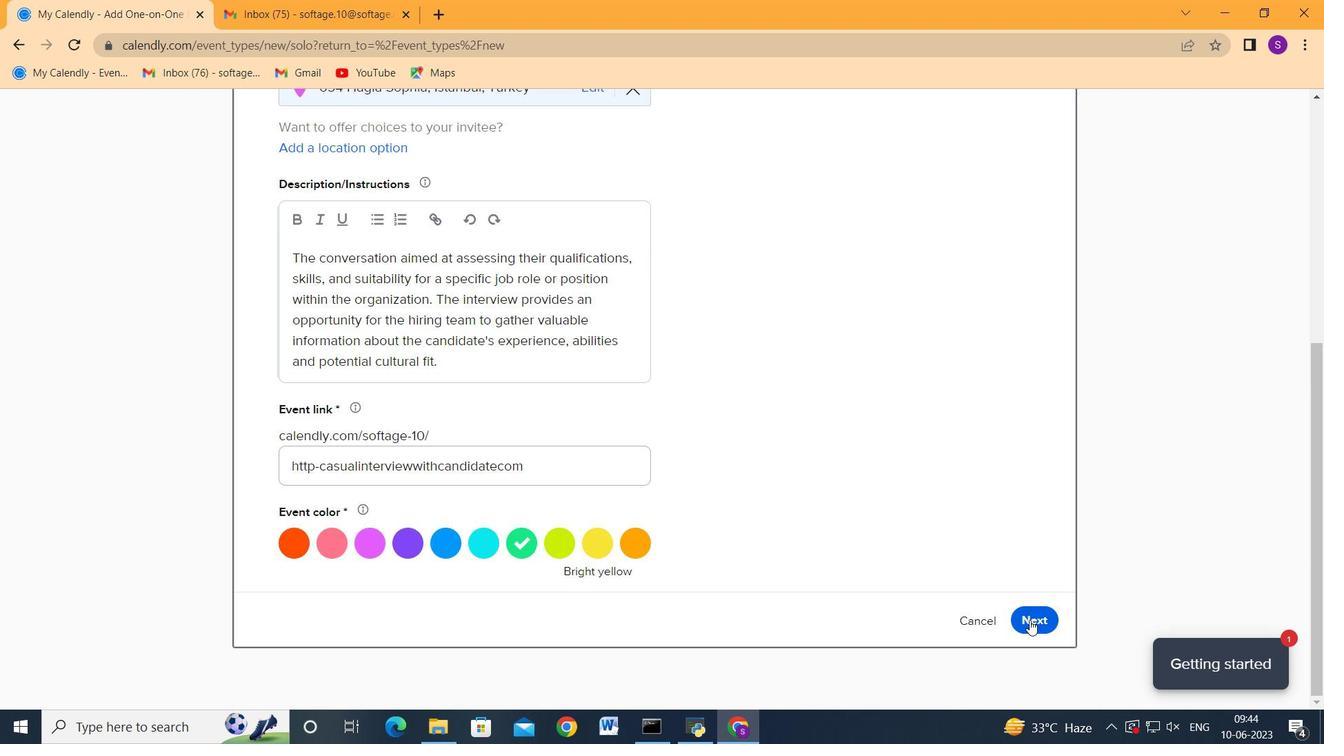 
Action: Mouse moved to (625, 490)
Screenshot: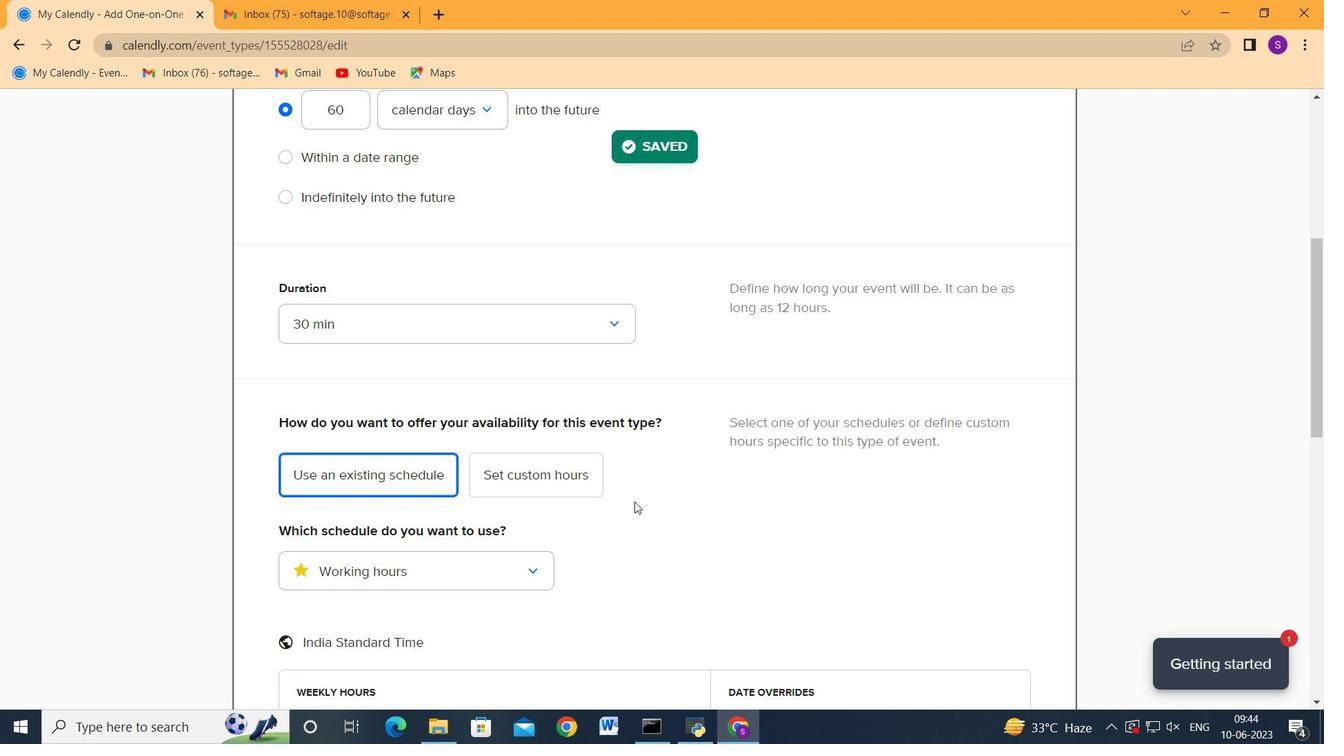 
Action: Mouse scrolled (625, 491) with delta (0, 0)
Screenshot: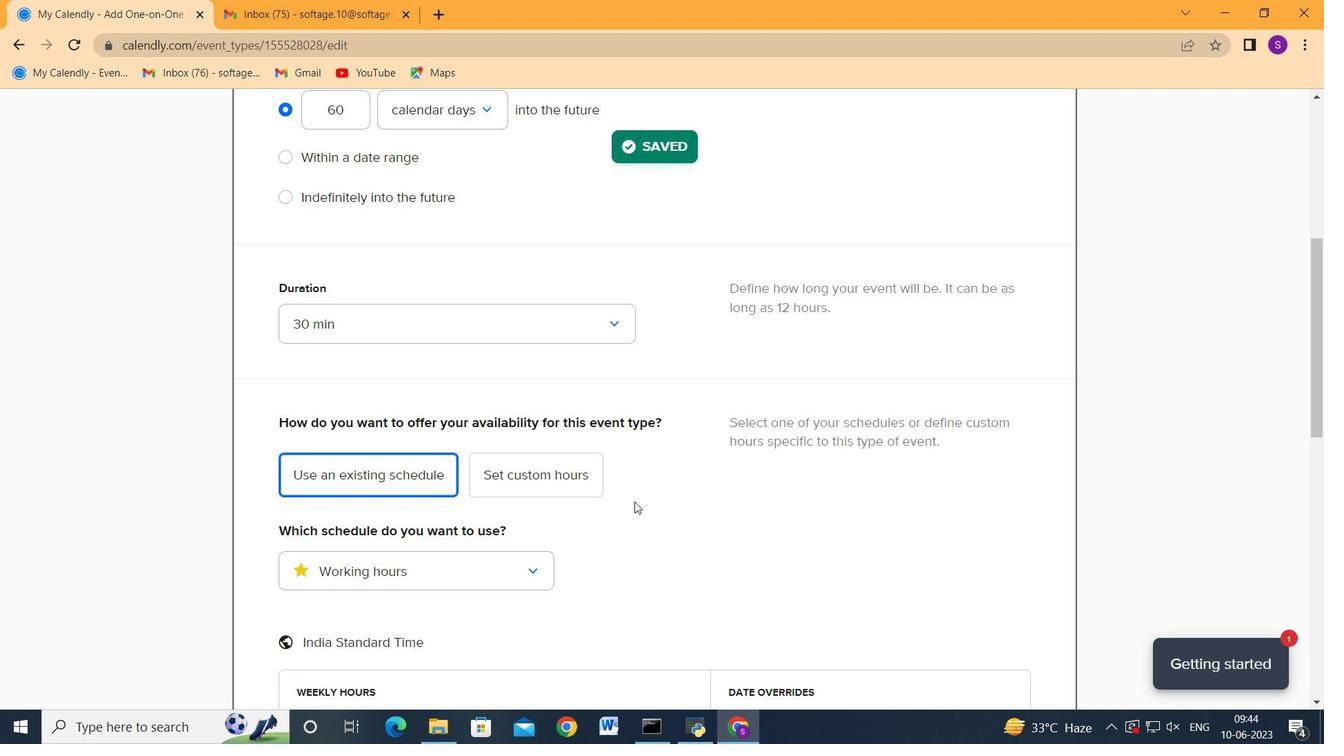 
Action: Mouse scrolled (625, 491) with delta (0, 0)
Screenshot: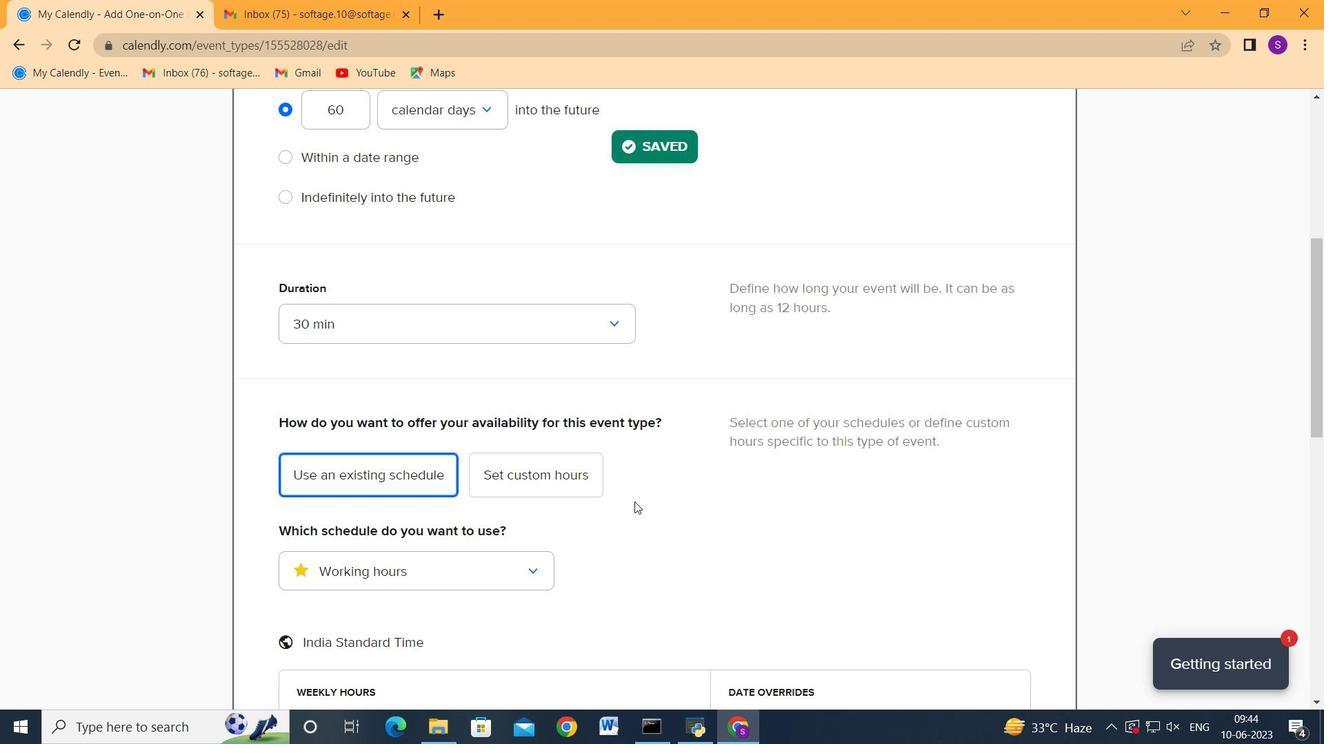 
Action: Mouse moved to (352, 334)
Screenshot: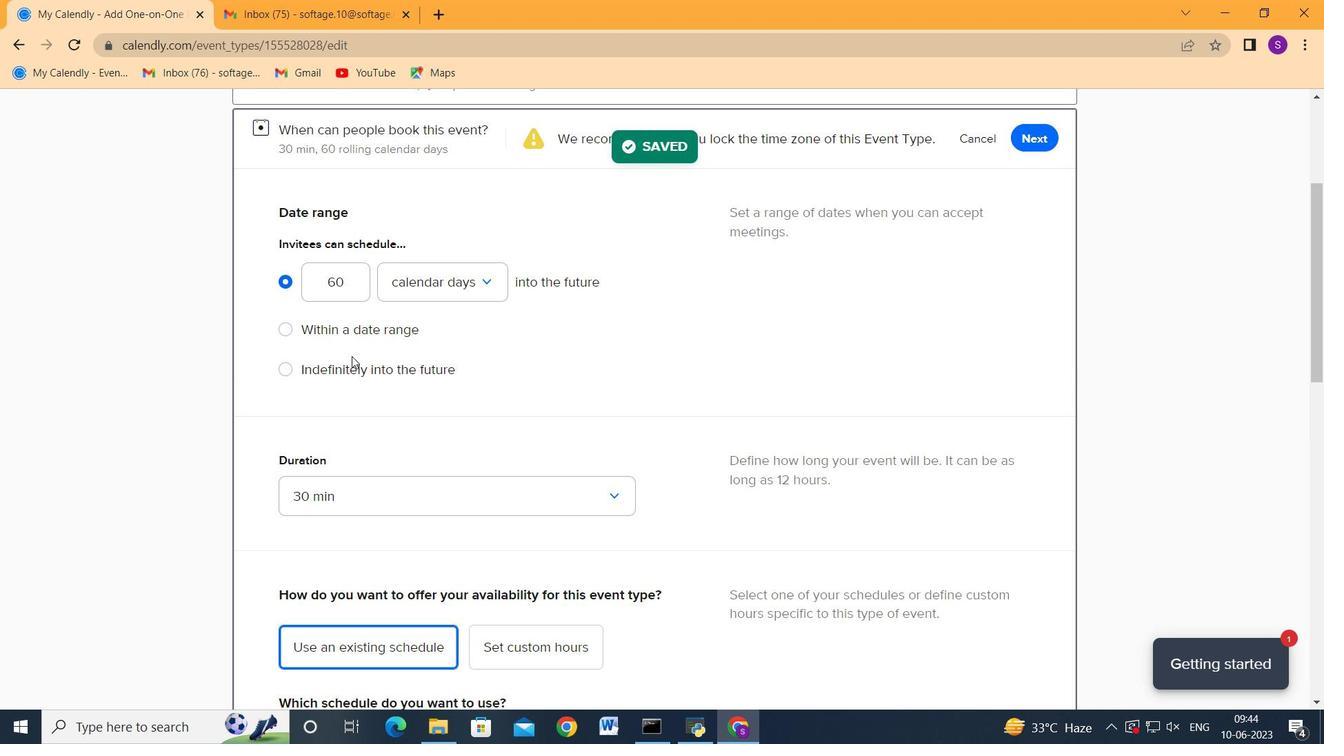 
Action: Mouse pressed left at (352, 334)
Screenshot: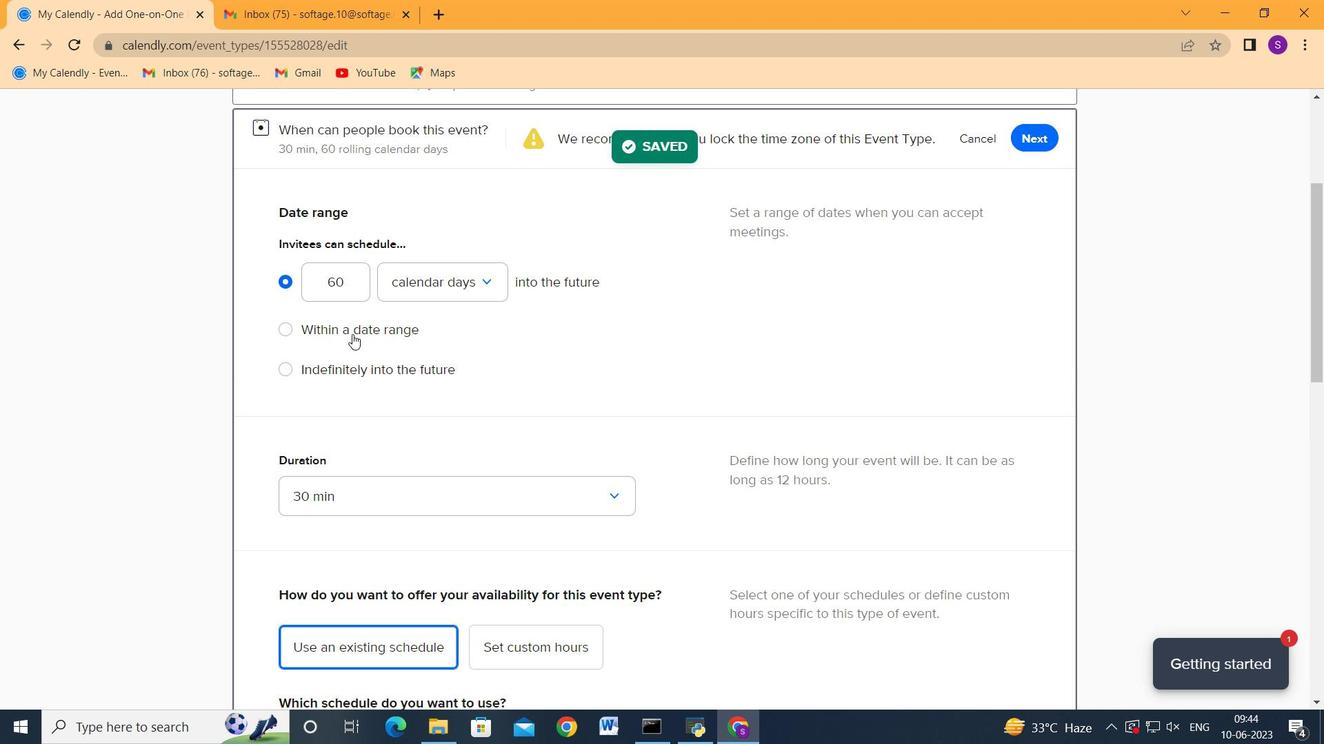 
Action: Mouse moved to (508, 334)
Screenshot: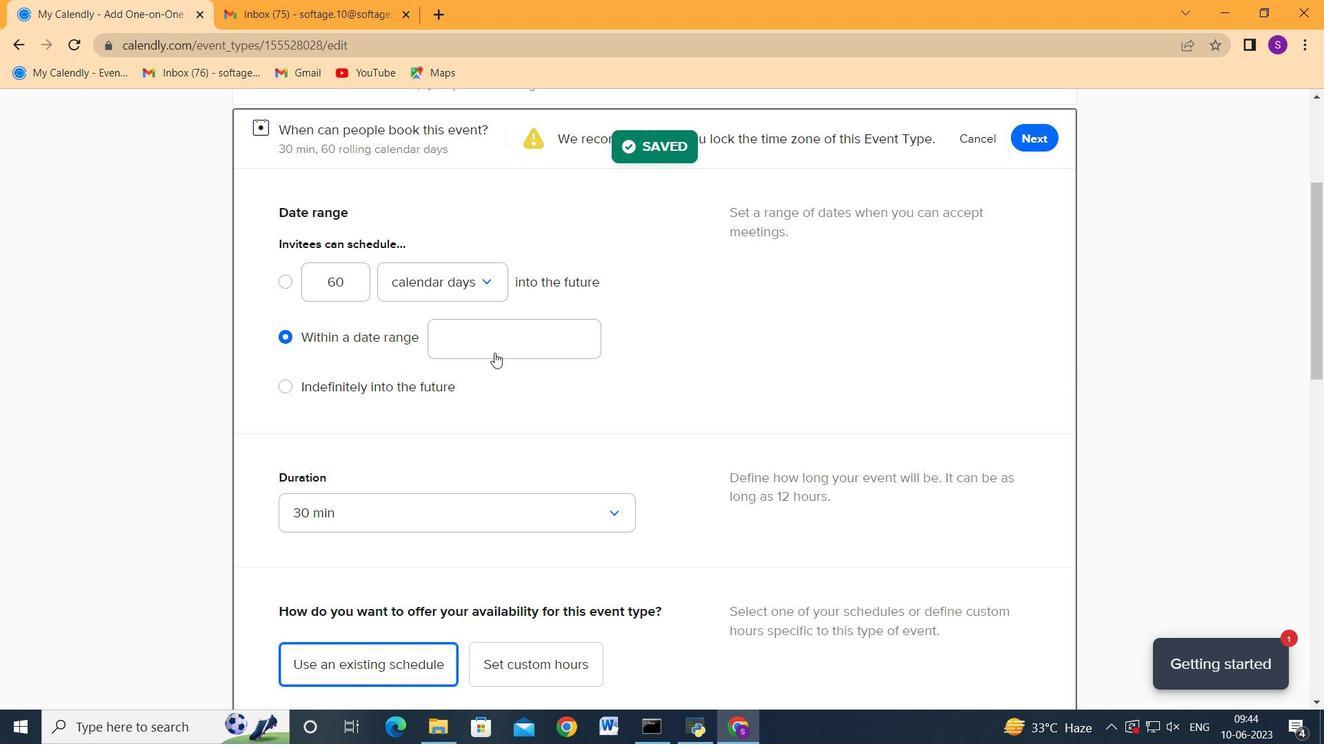 
Action: Mouse pressed left at (508, 334)
Screenshot: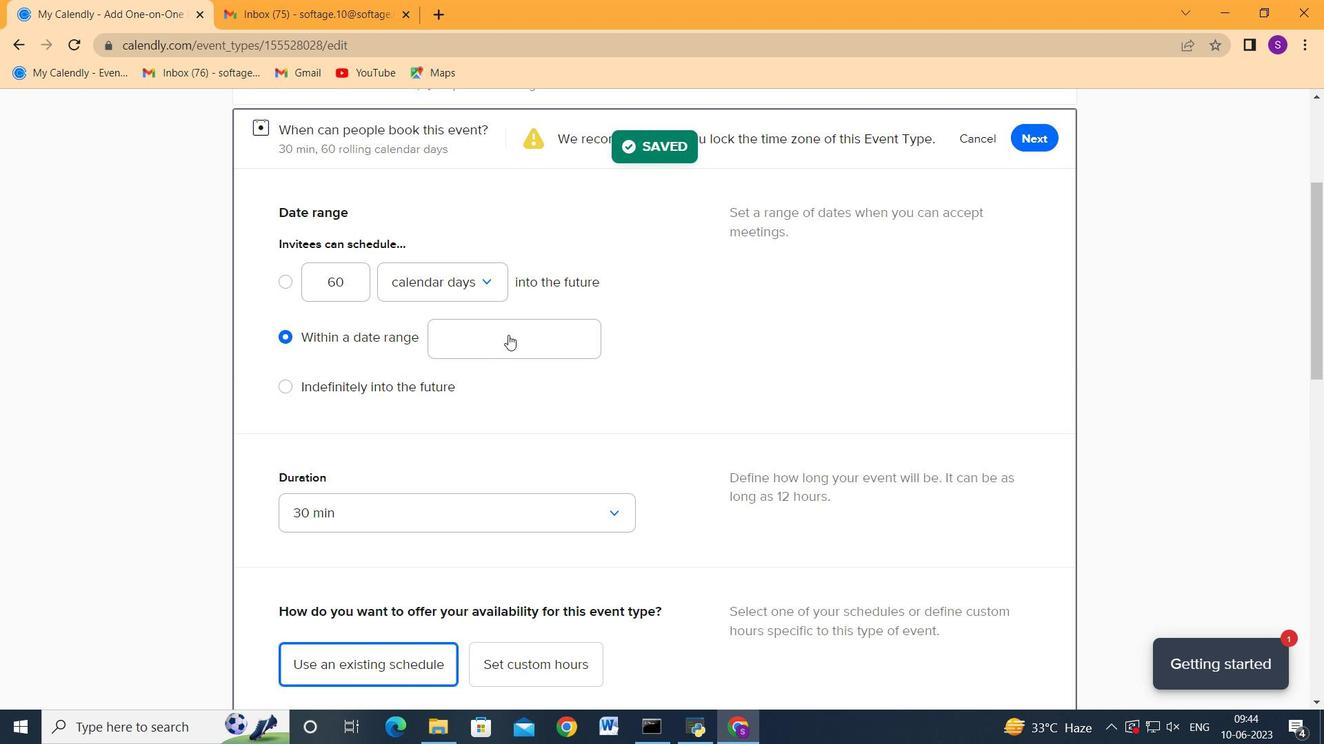 
Action: Mouse moved to (555, 397)
Screenshot: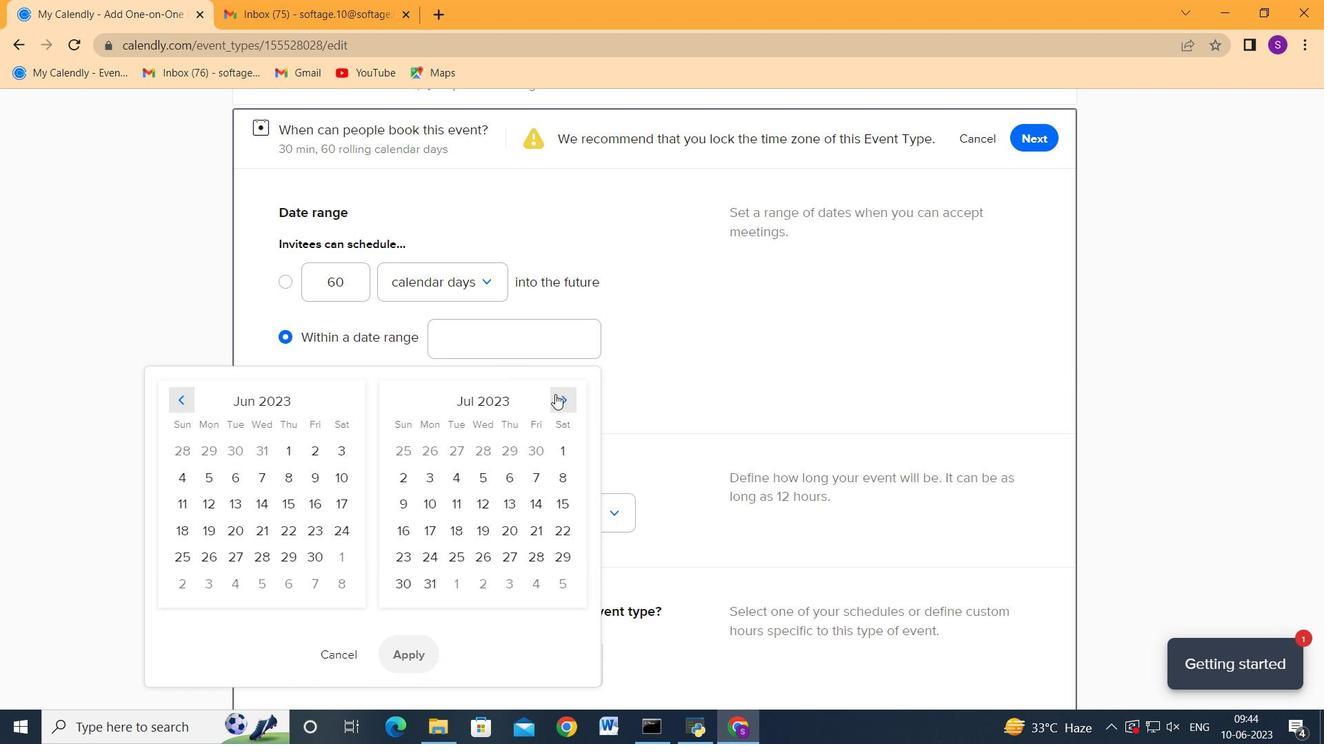 
Action: Mouse pressed left at (555, 397)
Screenshot: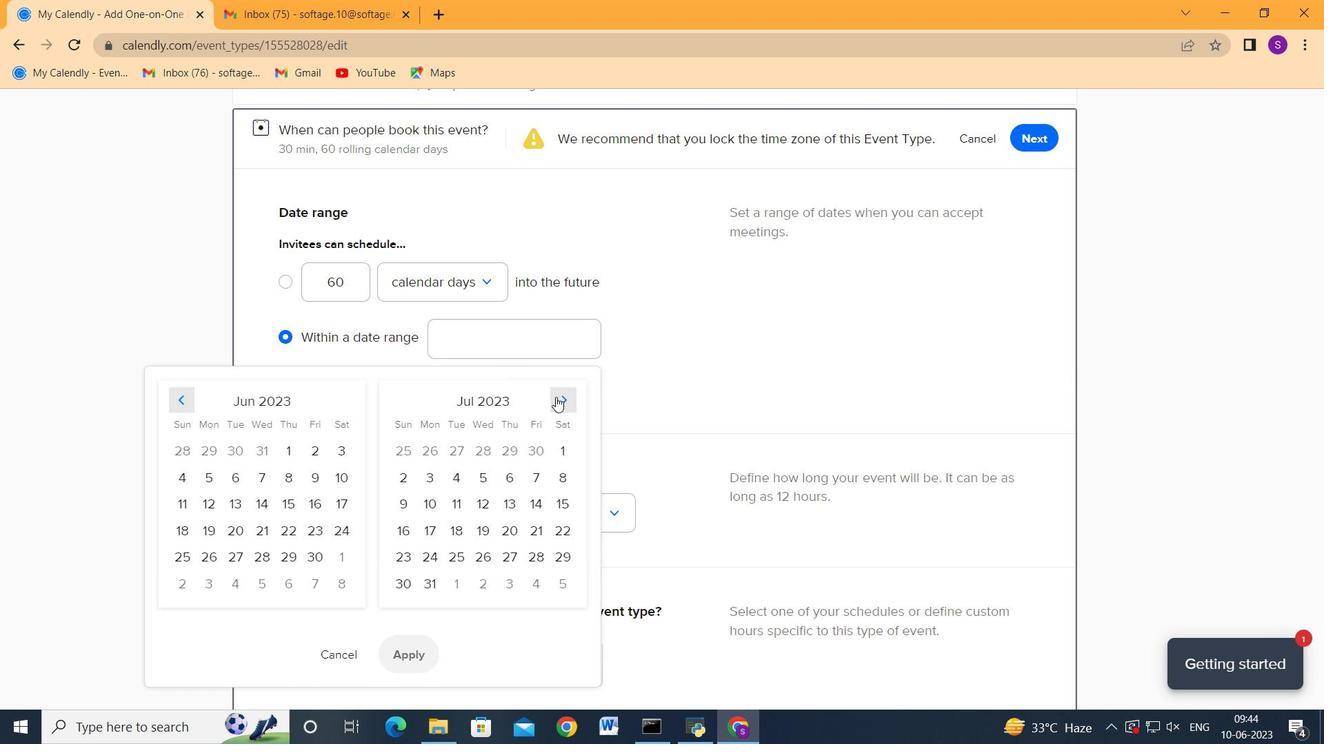 
Action: Mouse pressed left at (555, 397)
Screenshot: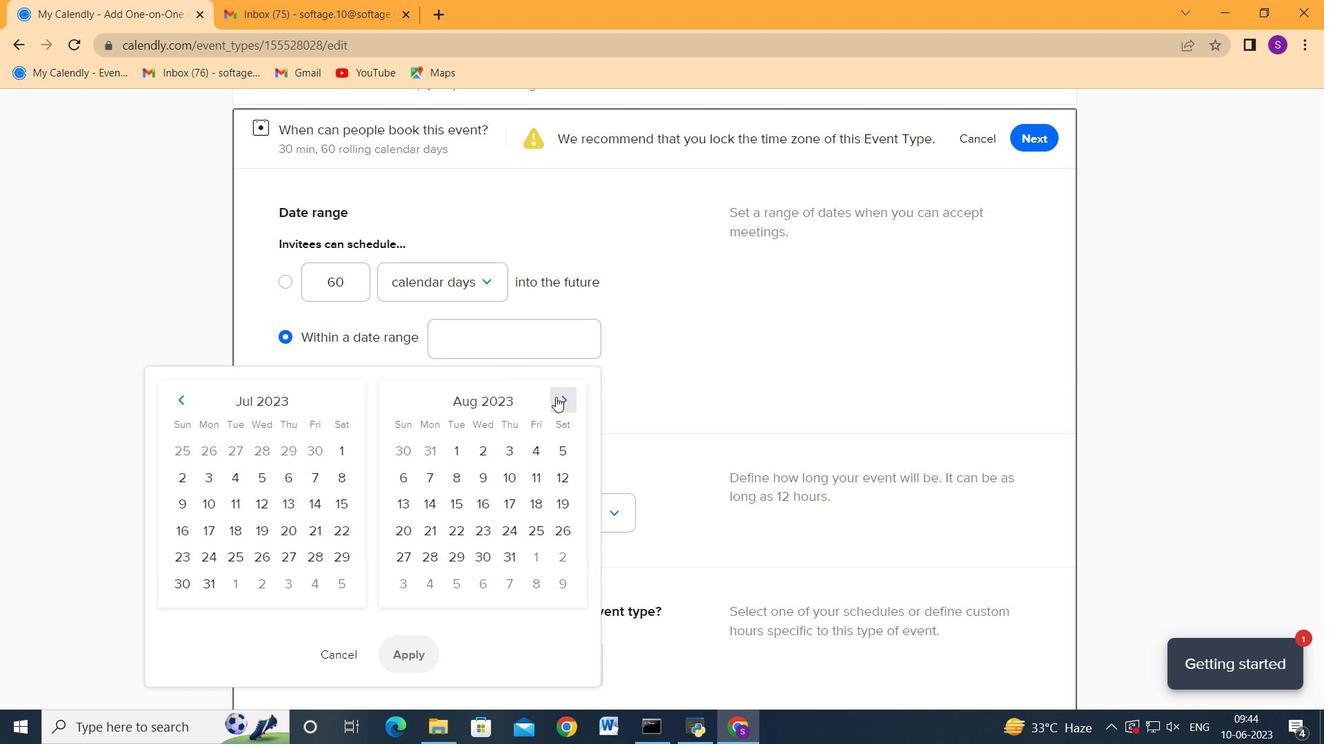 
Action: Mouse pressed left at (555, 397)
Screenshot: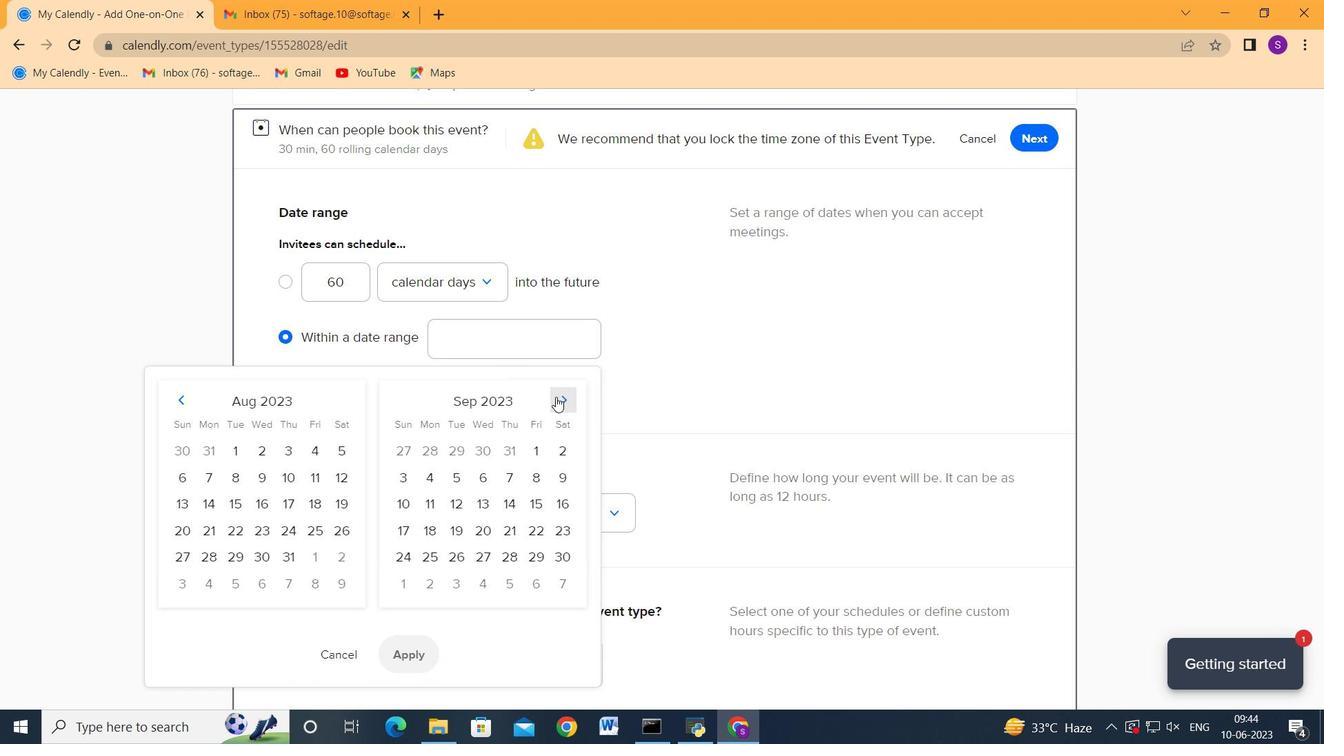 
Action: Mouse pressed left at (555, 397)
Screenshot: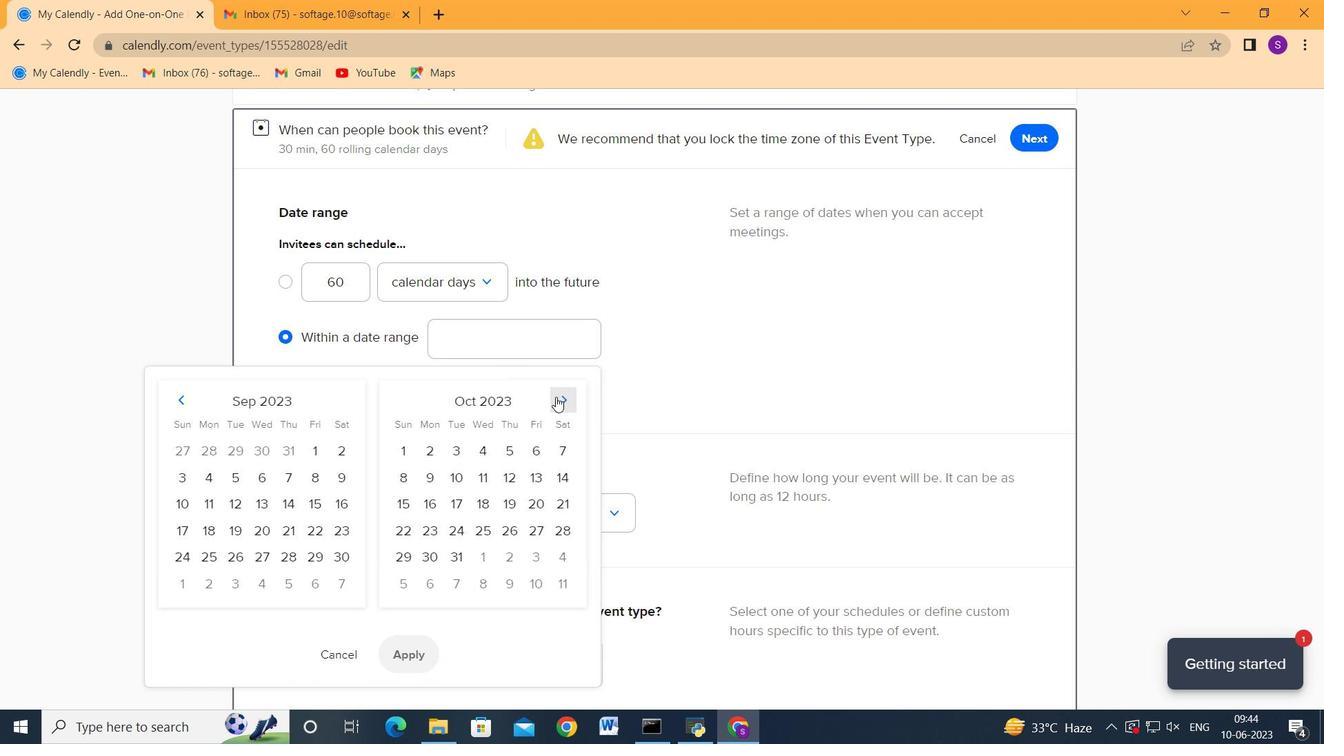 
Action: Mouse pressed left at (555, 397)
Screenshot: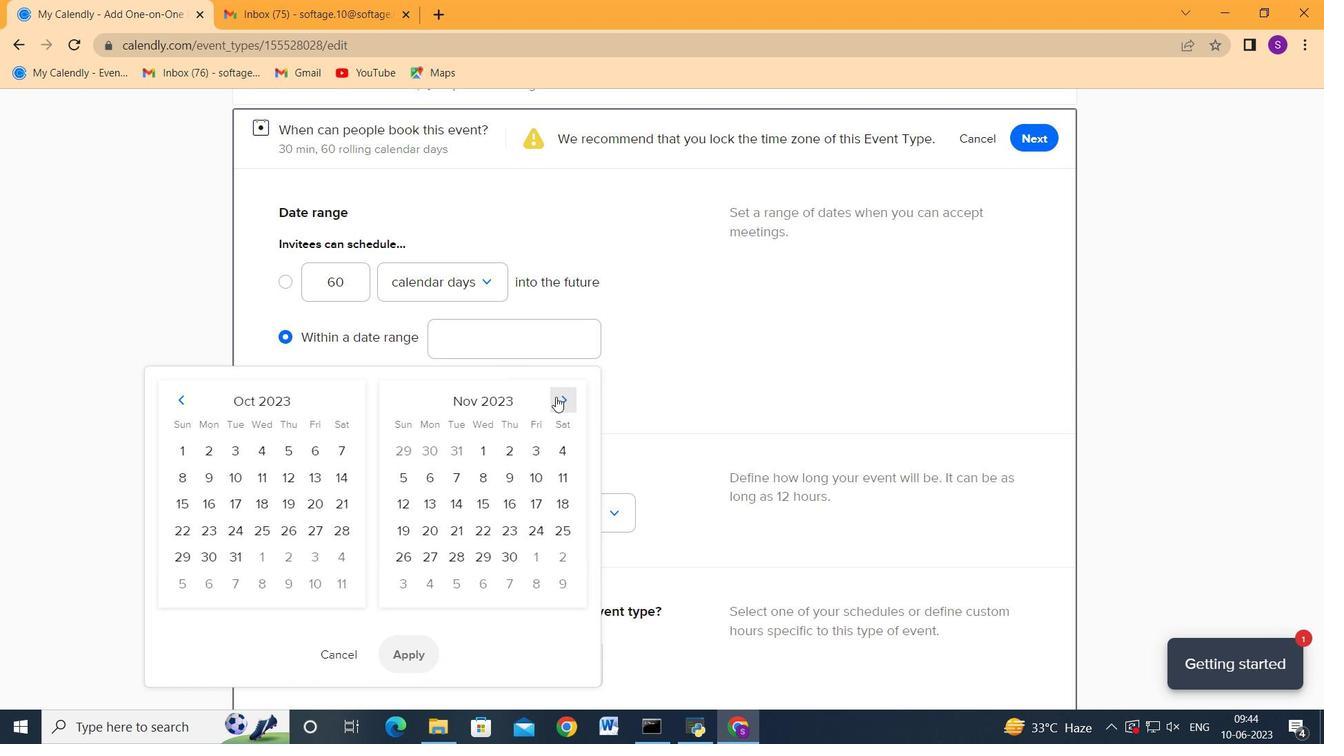 
Action: Mouse pressed left at (555, 397)
Screenshot: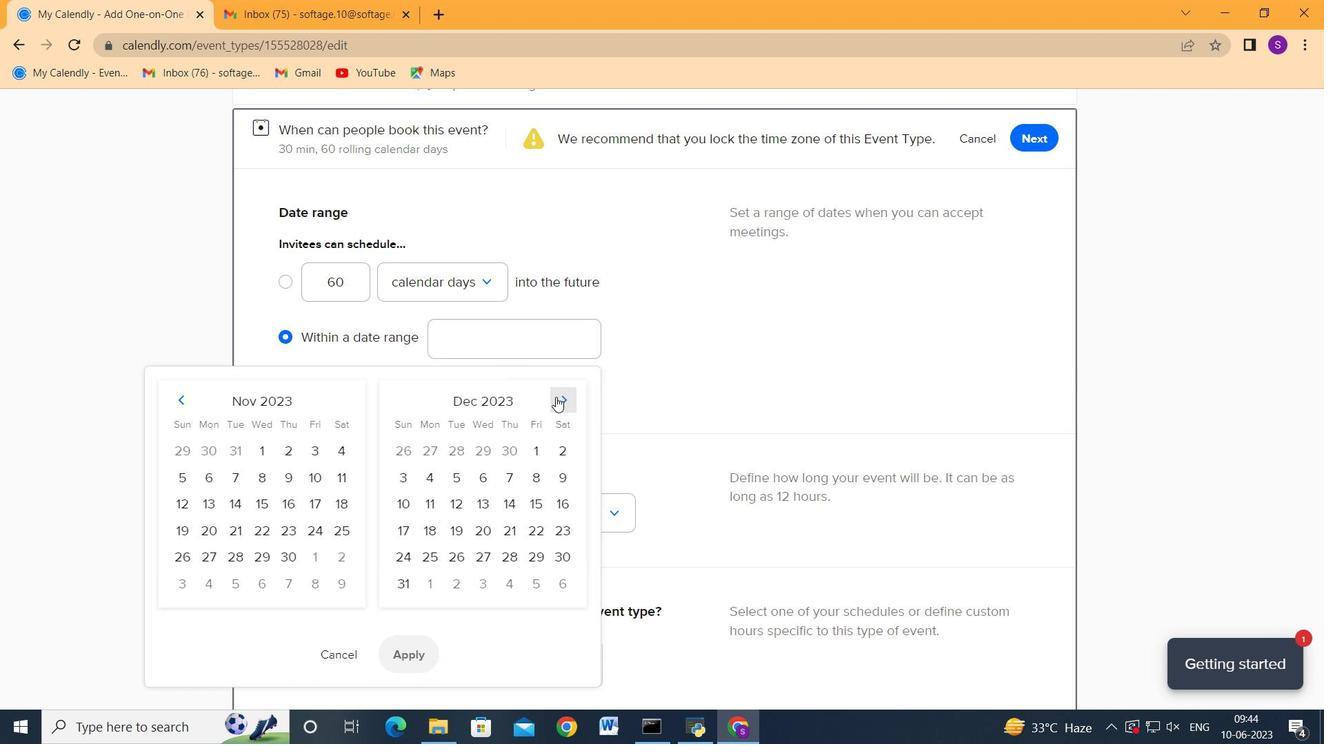 
Action: Mouse pressed left at (555, 397)
Screenshot: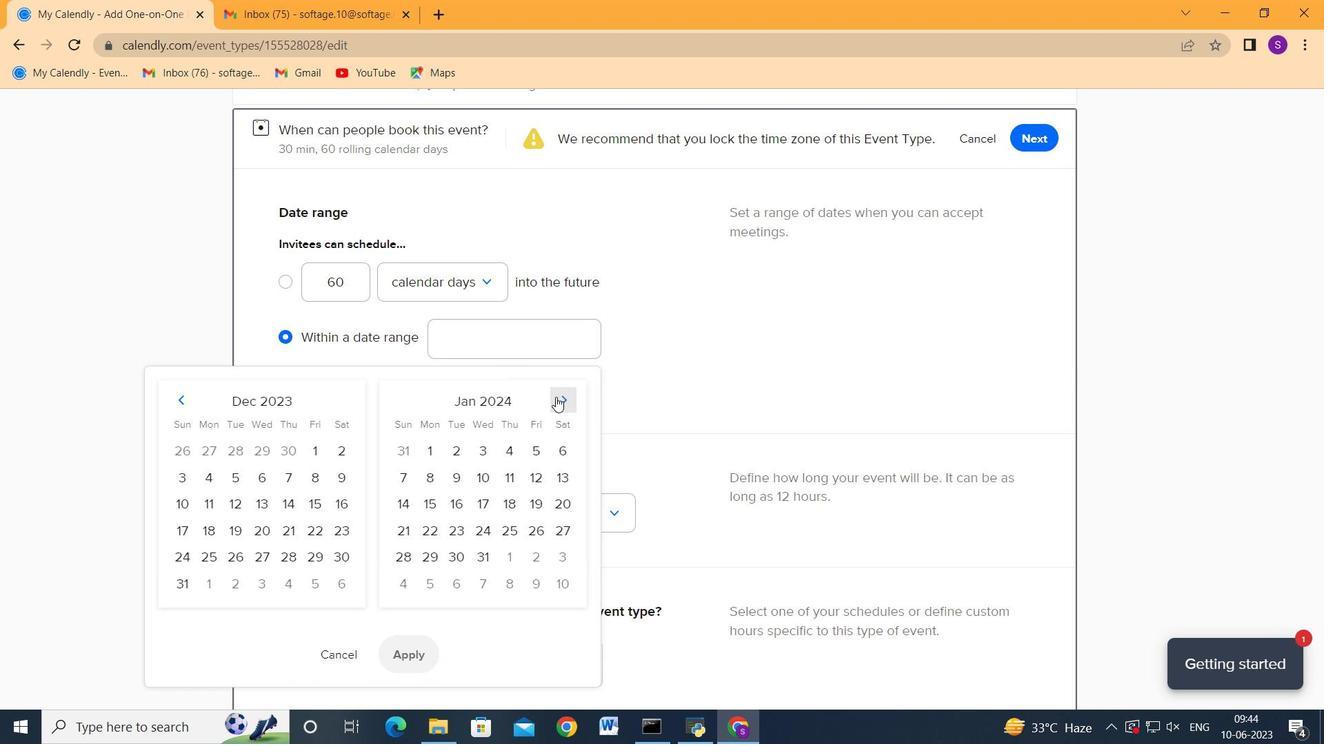 
Action: Mouse pressed left at (555, 397)
Screenshot: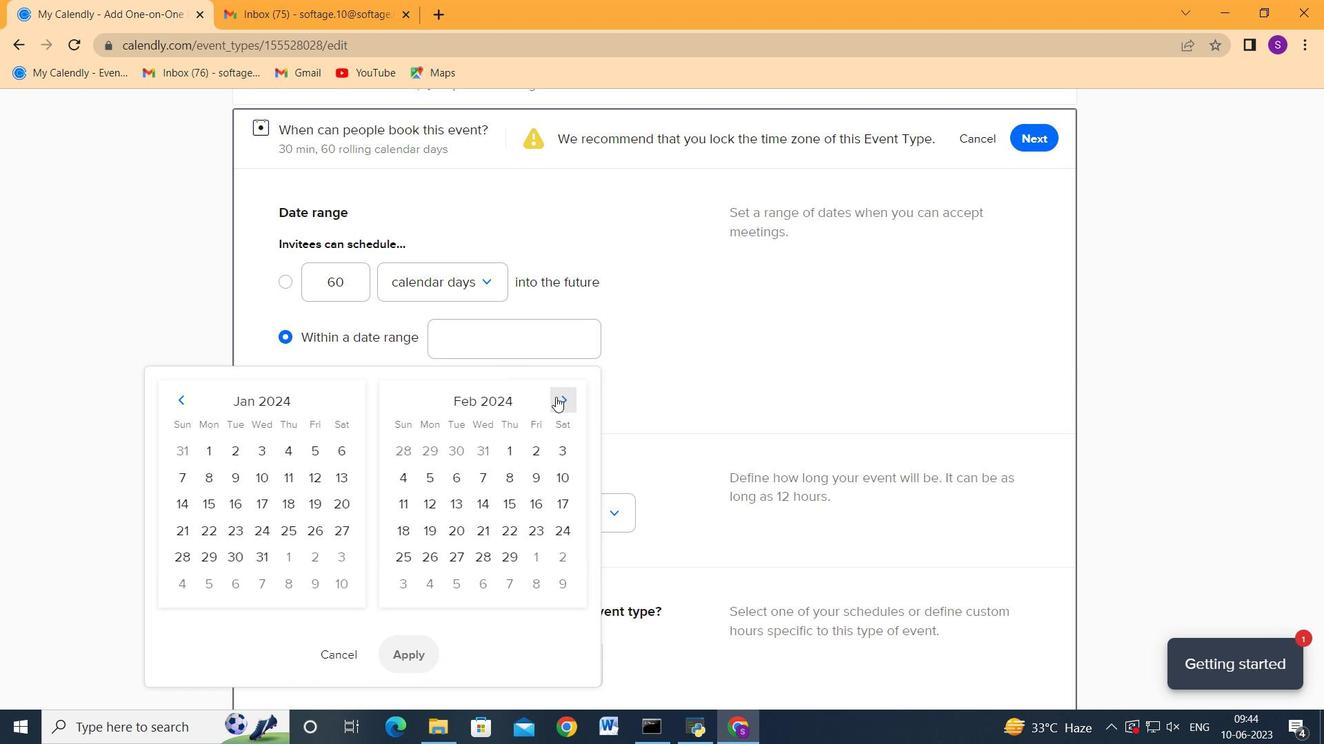 
Action: Mouse pressed left at (555, 397)
Screenshot: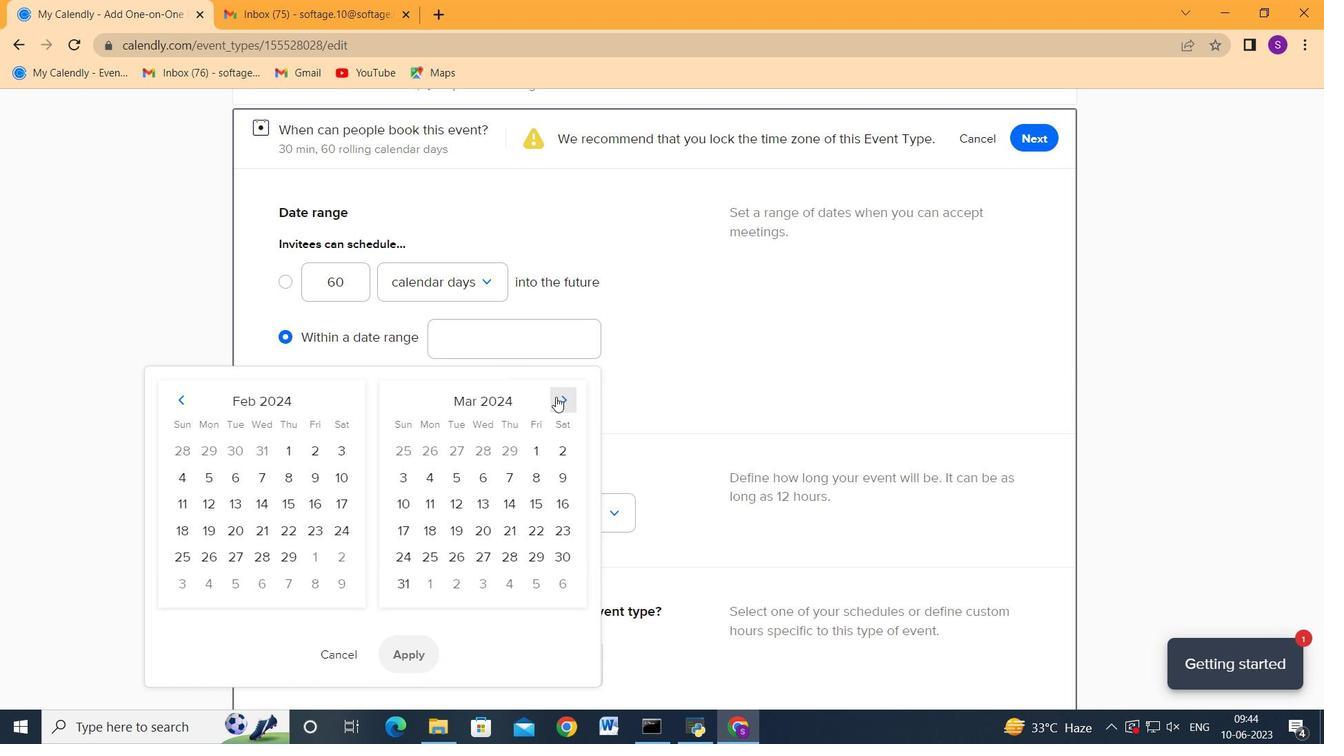 
Action: Mouse pressed left at (555, 397)
Screenshot: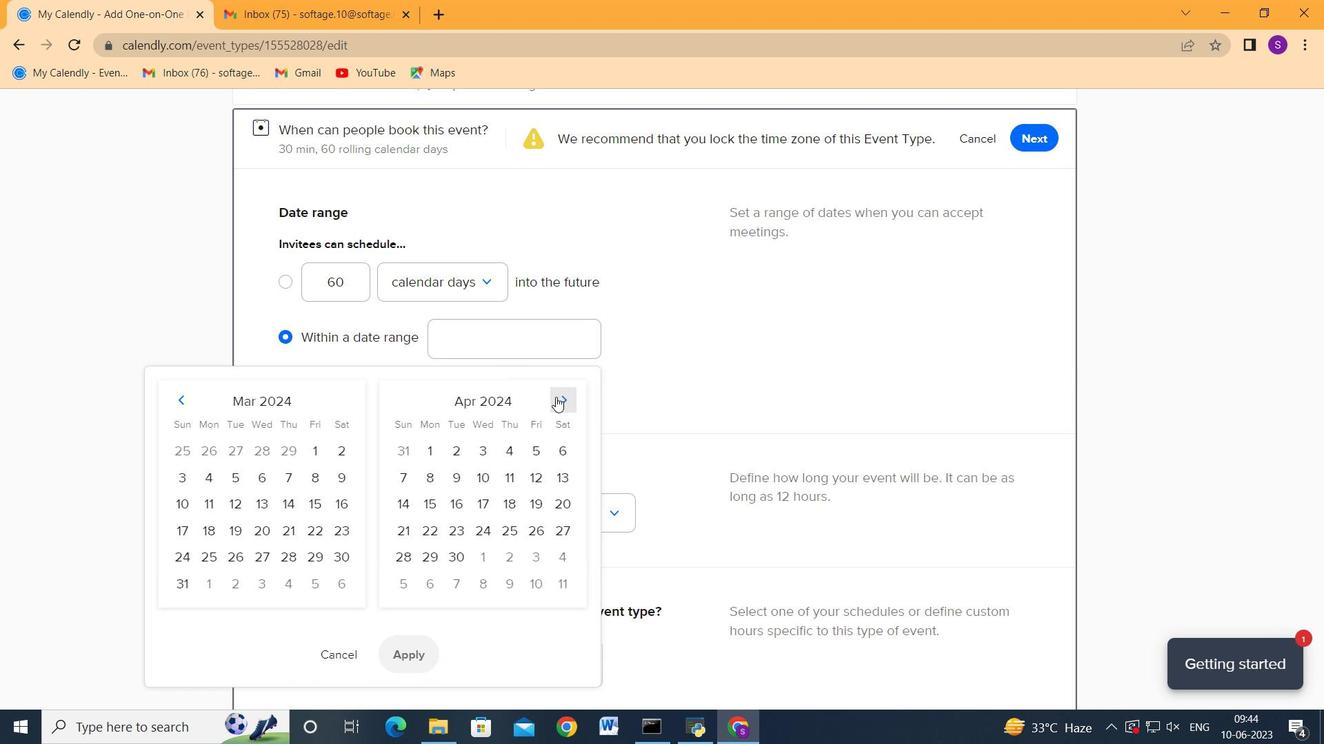 
Action: Mouse moved to (505, 498)
Screenshot: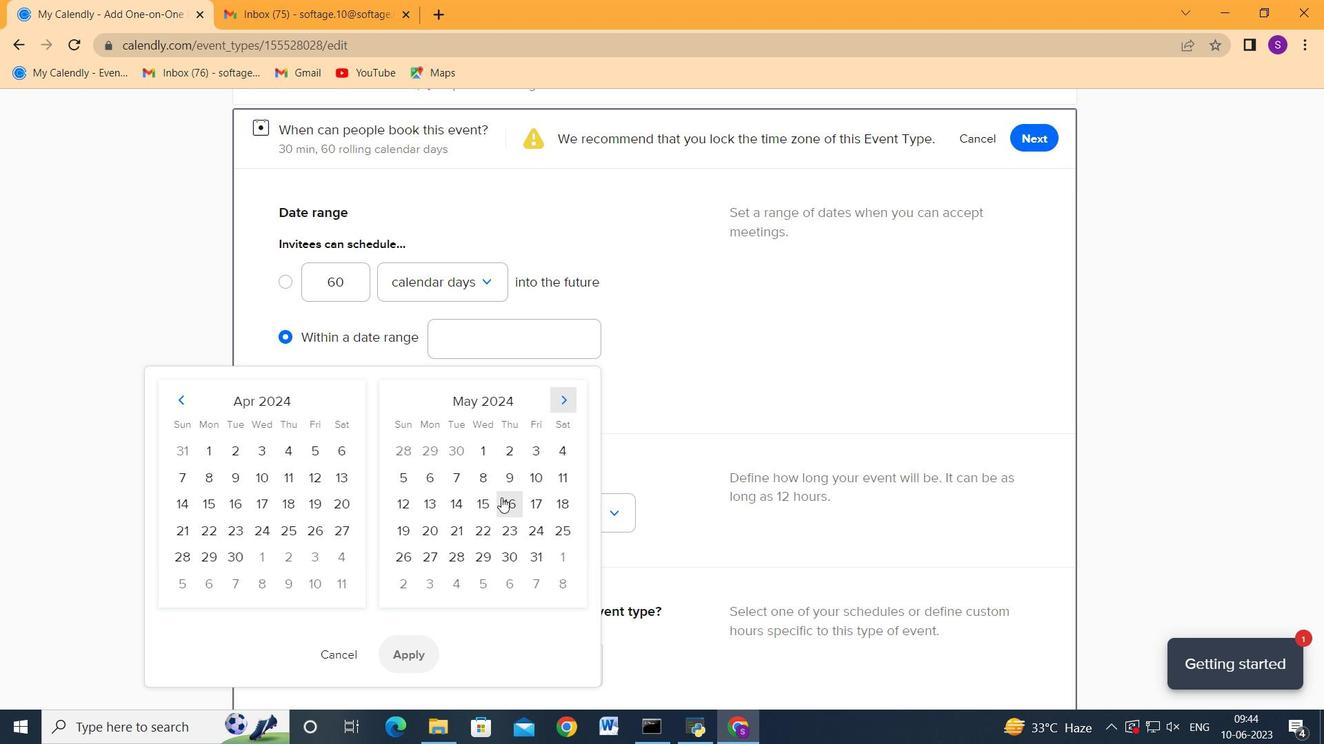 
Action: Mouse pressed left at (505, 498)
Screenshot: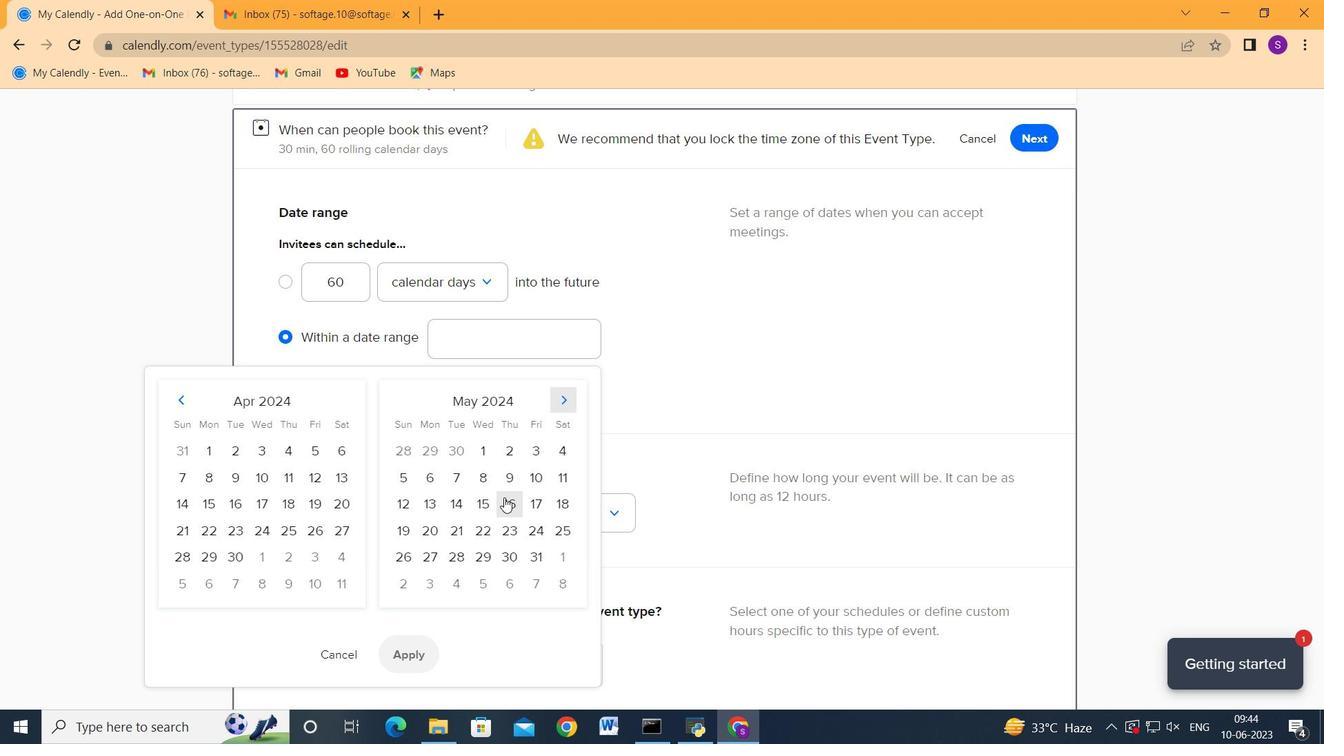 
Action: Mouse moved to (560, 500)
Screenshot: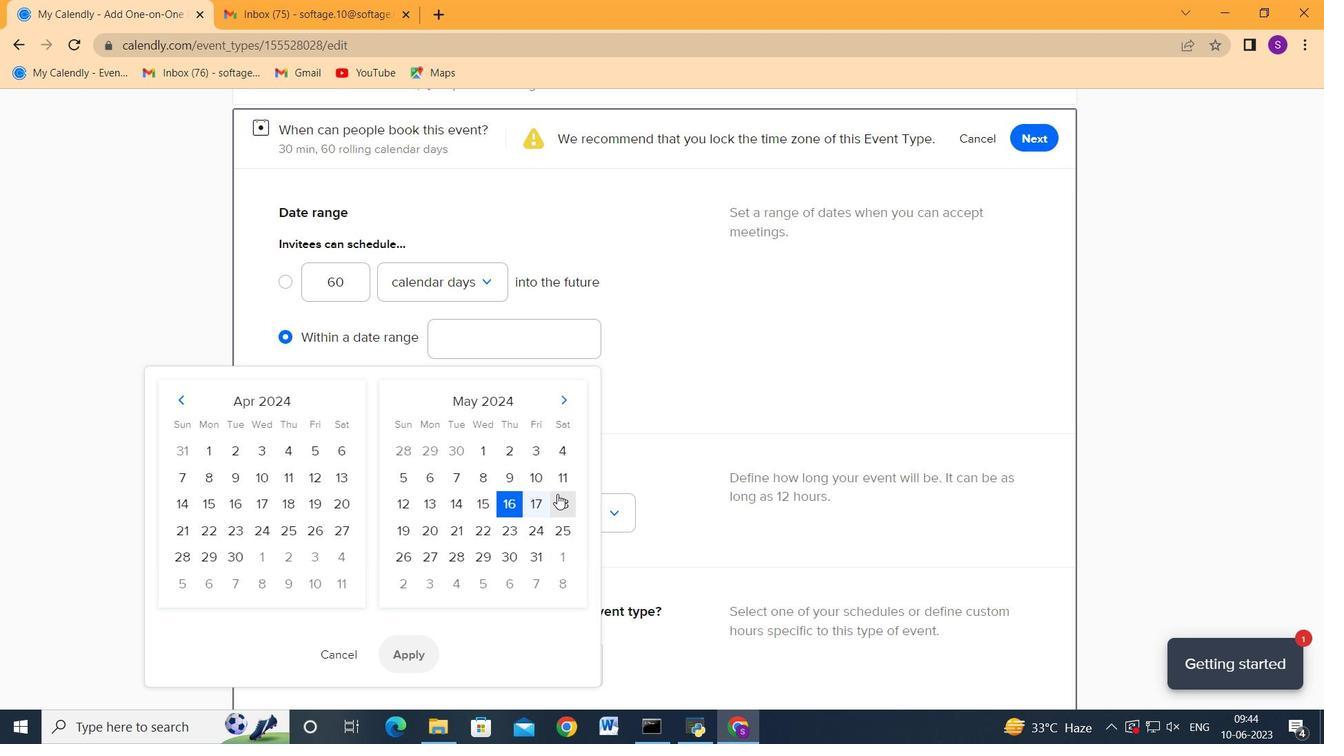 
Action: Mouse pressed left at (560, 500)
Screenshot: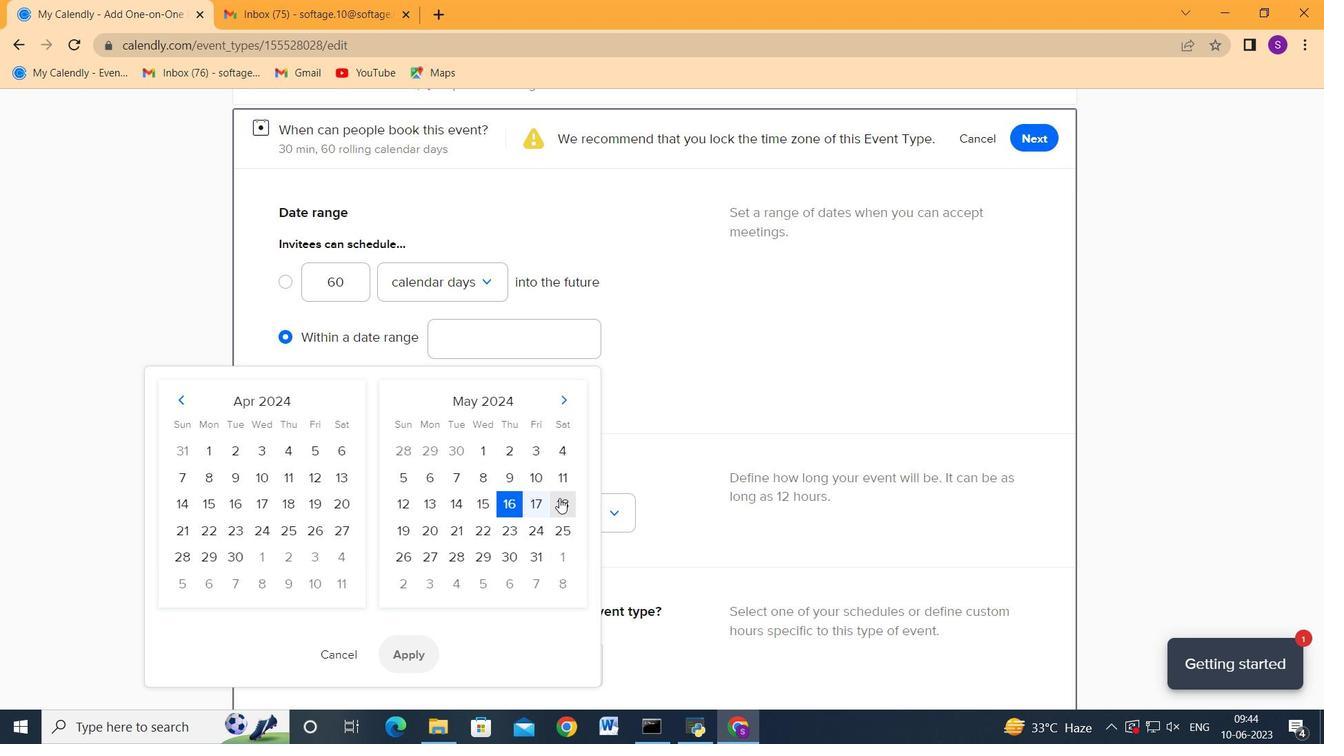 
Action: Mouse moved to (424, 638)
Screenshot: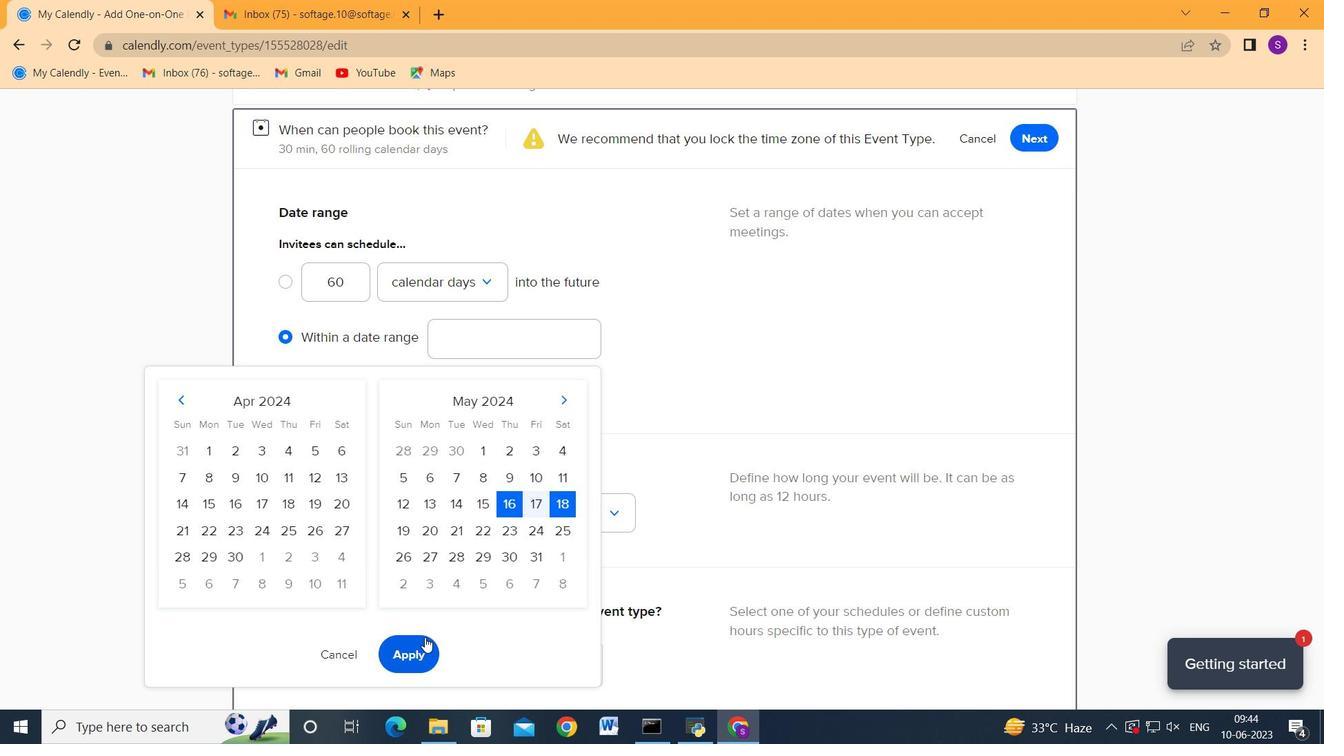 
Action: Mouse pressed left at (424, 638)
Screenshot: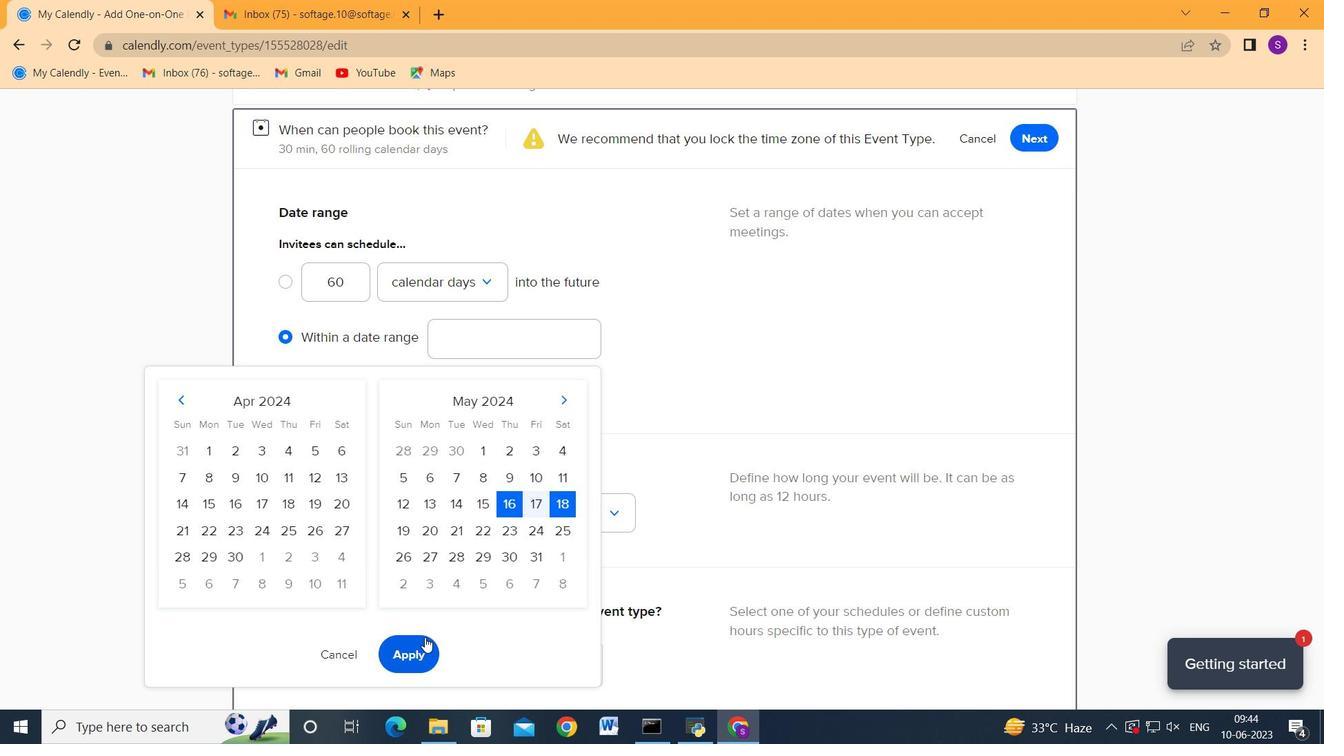 
Action: Mouse moved to (637, 415)
Screenshot: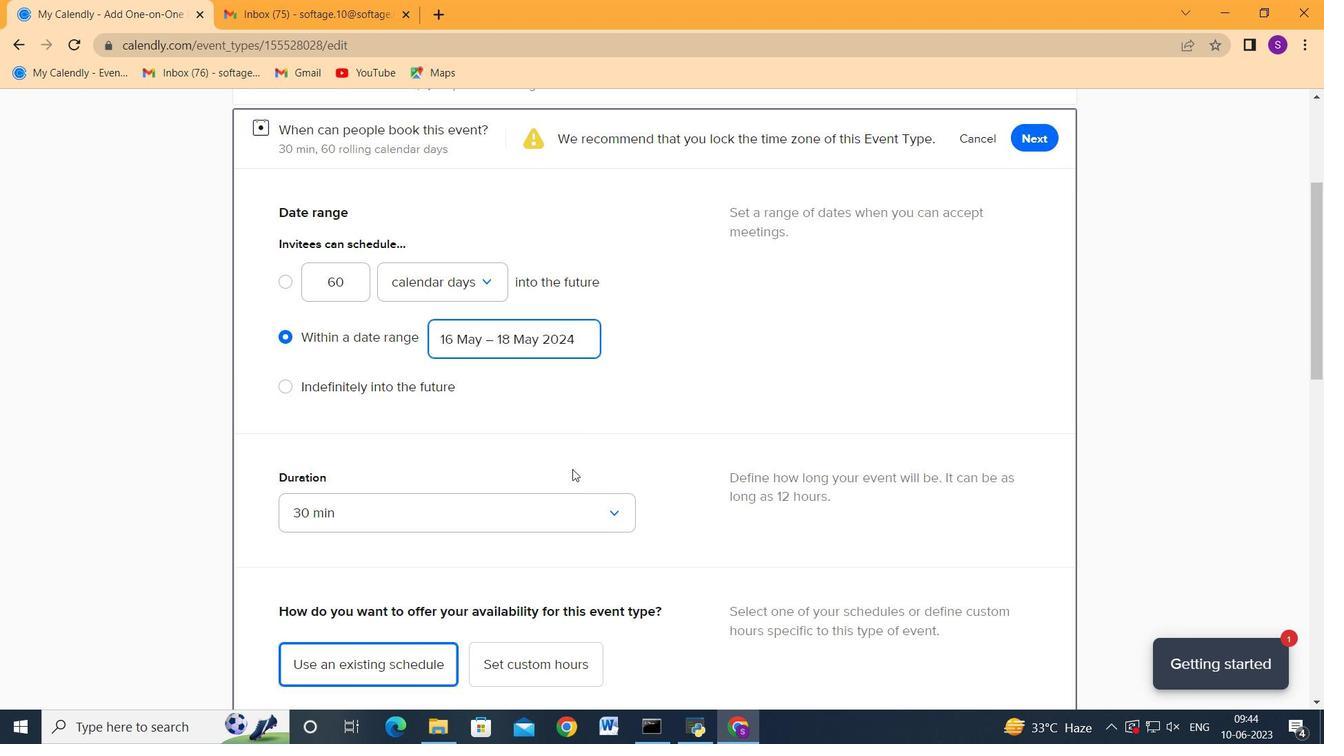 
Action: Mouse scrolled (637, 414) with delta (0, 0)
Screenshot: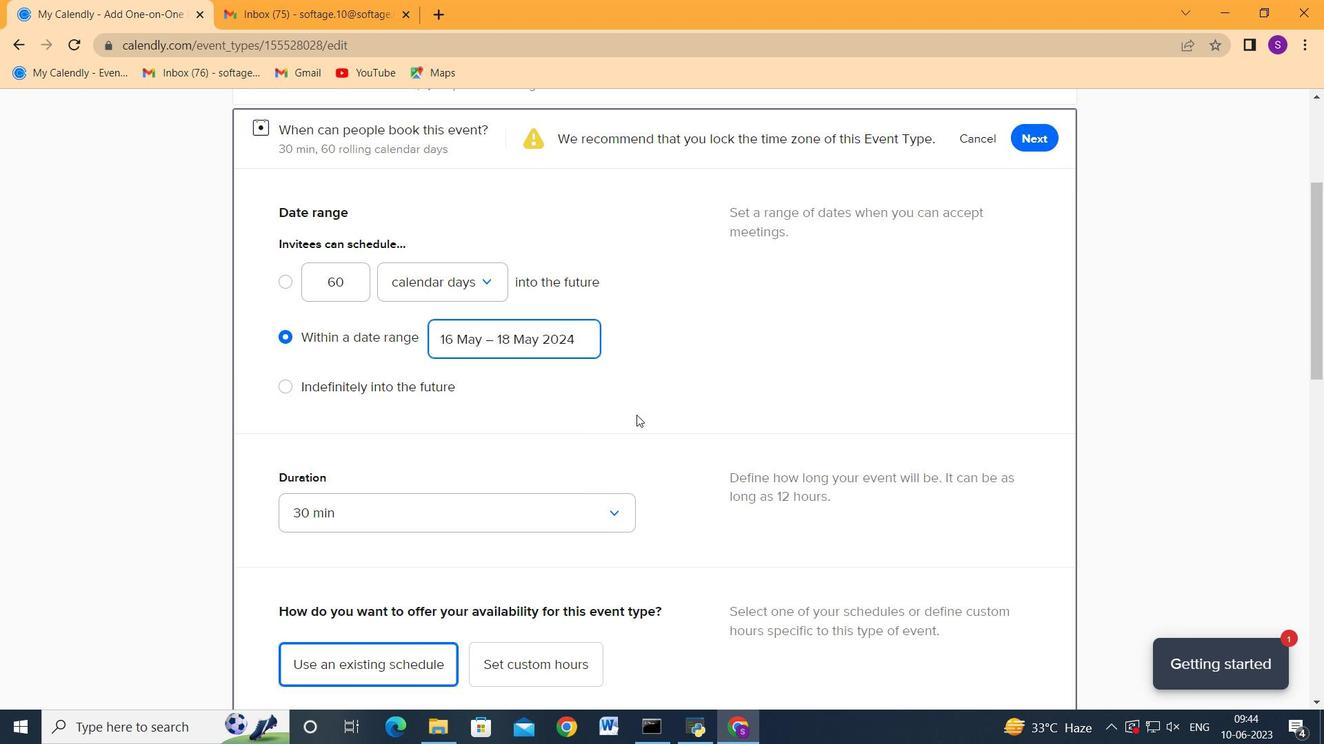 
Action: Mouse scrolled (637, 414) with delta (0, 0)
Screenshot: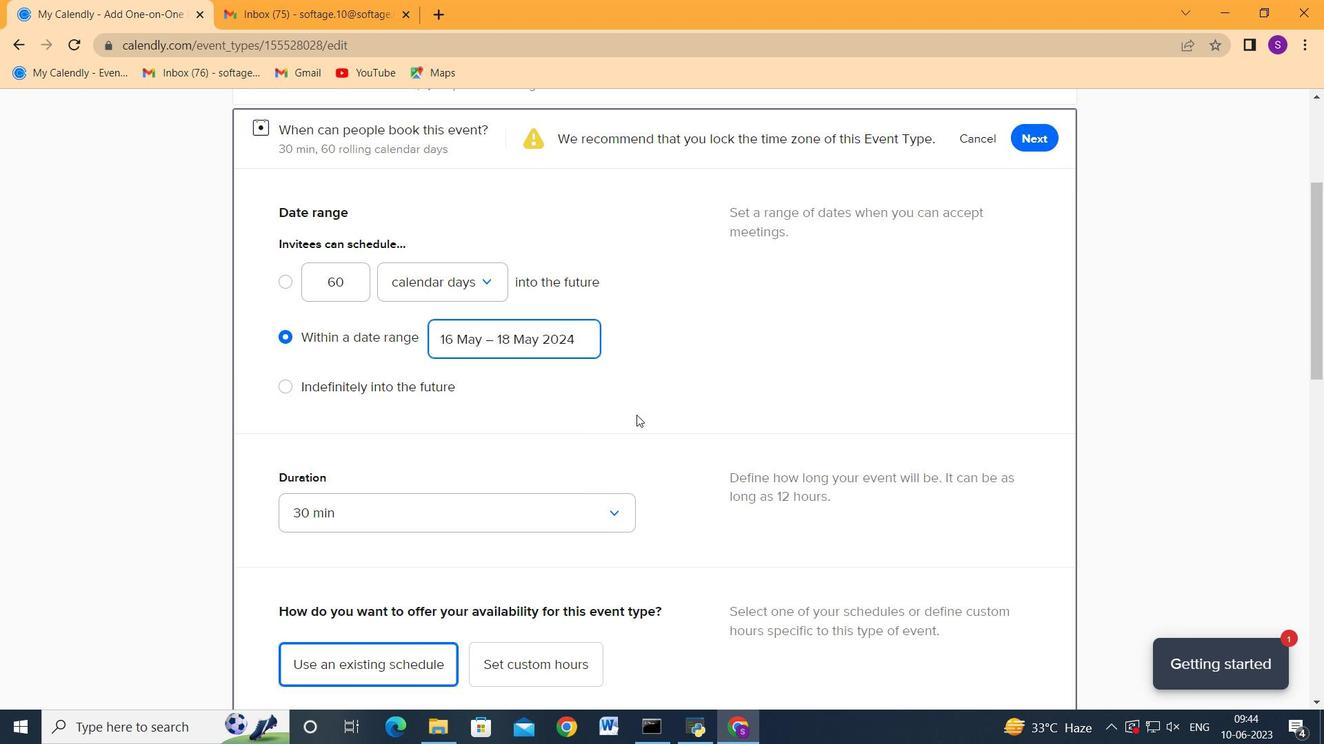 
Action: Mouse scrolled (637, 414) with delta (0, 0)
Screenshot: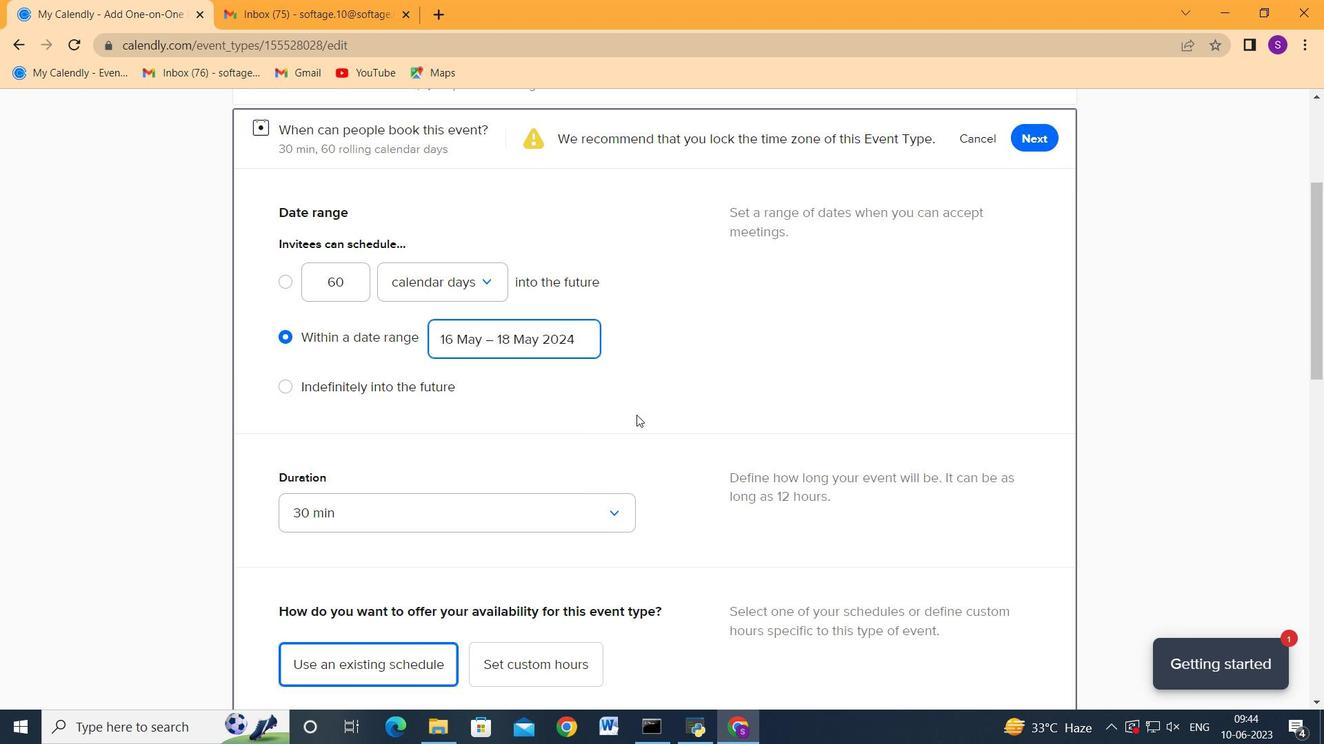 
Action: Mouse scrolled (637, 414) with delta (0, 0)
Screenshot: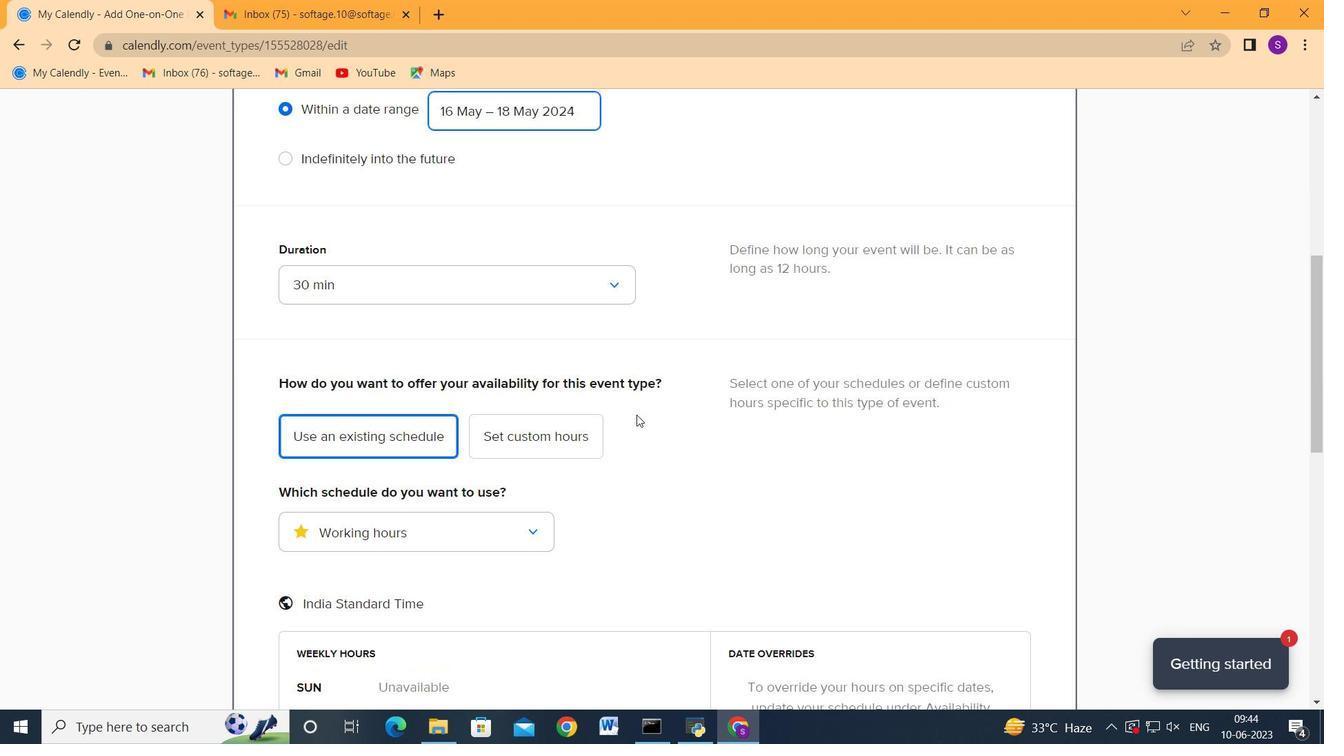 
Action: Mouse scrolled (637, 414) with delta (0, 0)
Screenshot: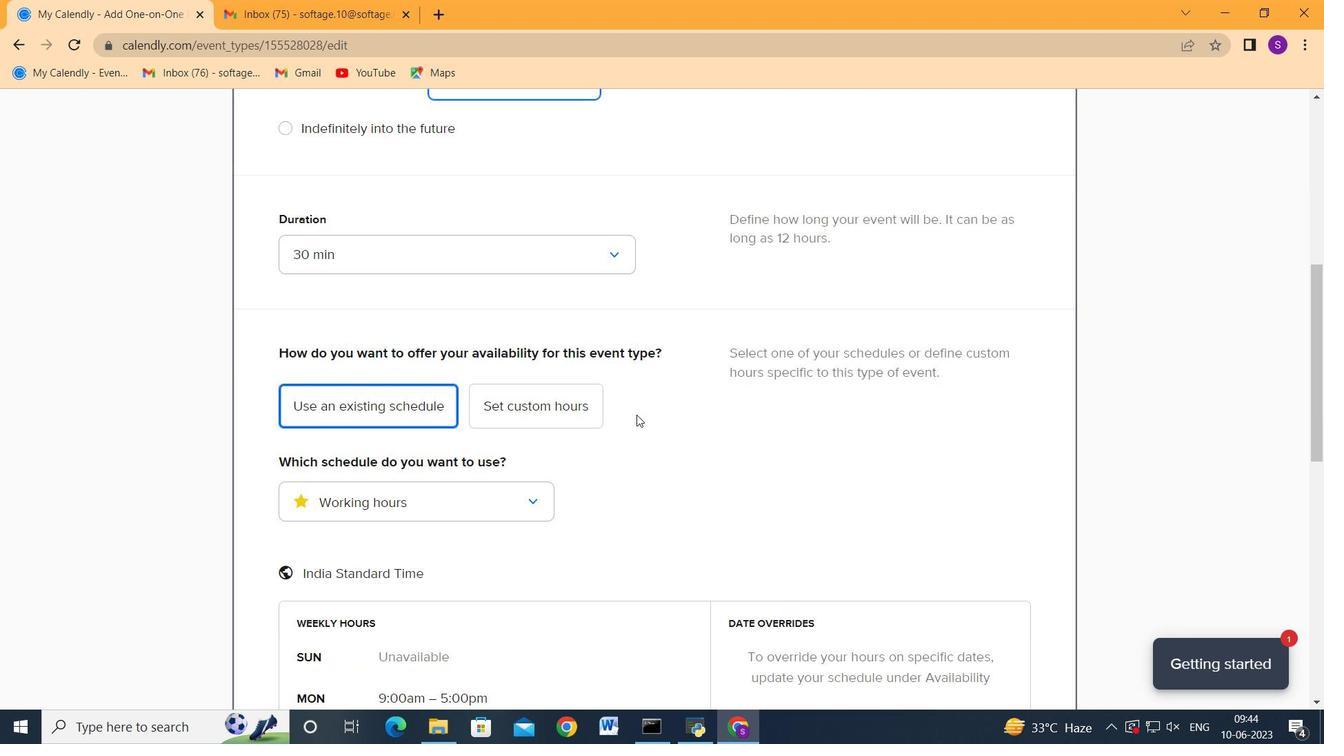 
Action: Mouse scrolled (637, 414) with delta (0, 0)
Screenshot: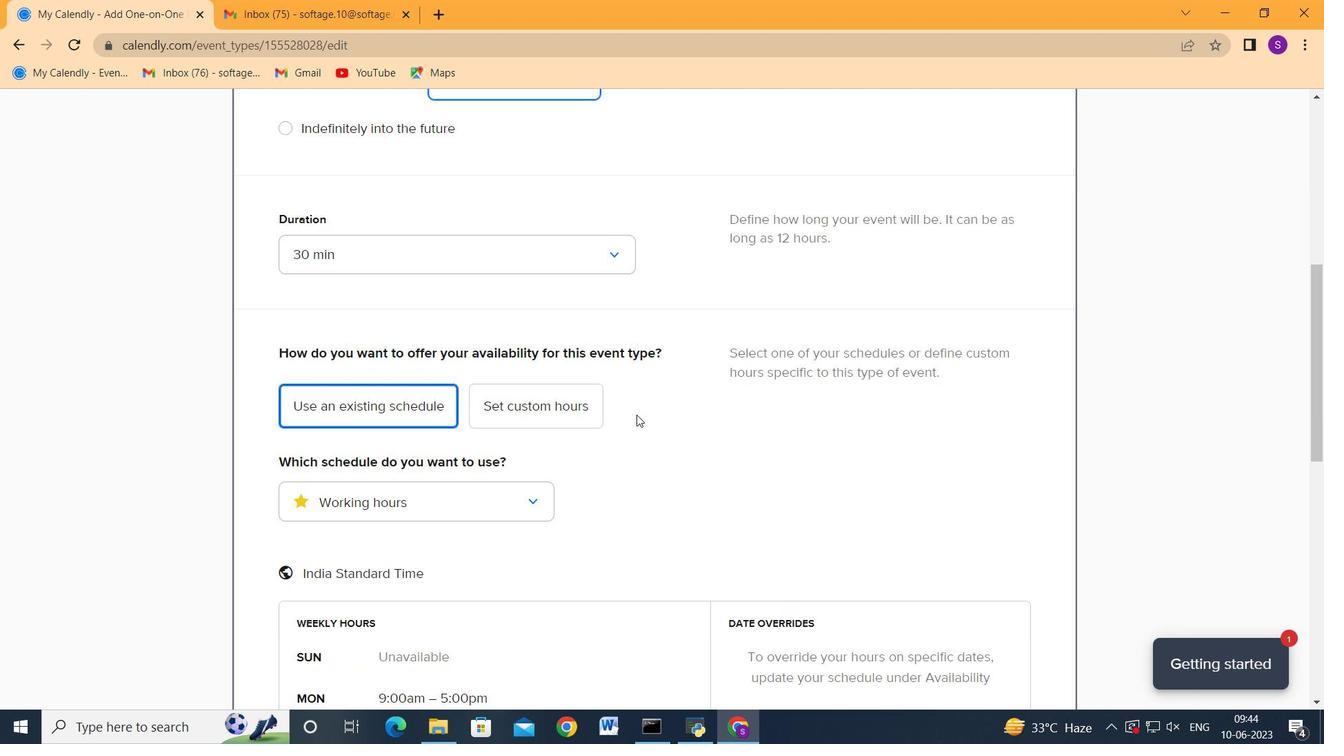 
Action: Mouse scrolled (637, 414) with delta (0, 0)
Screenshot: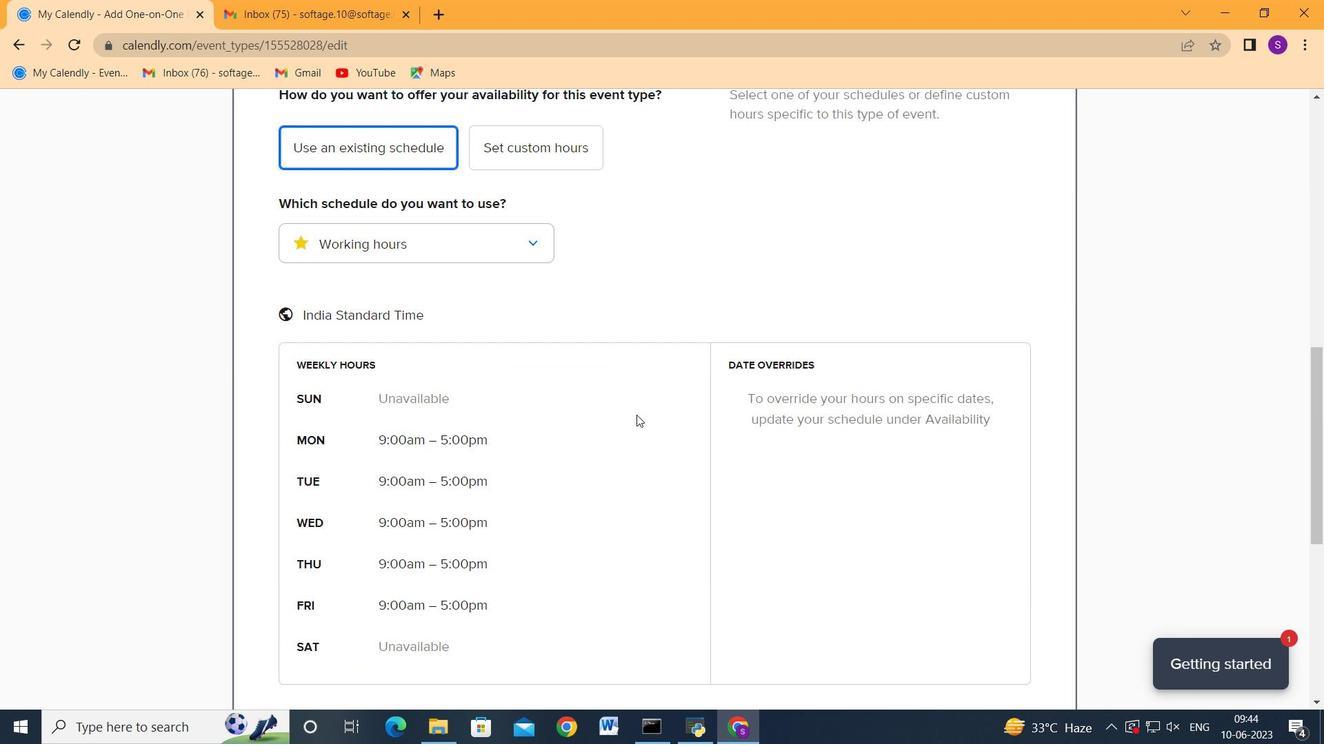 
Action: Mouse scrolled (637, 414) with delta (0, 0)
Screenshot: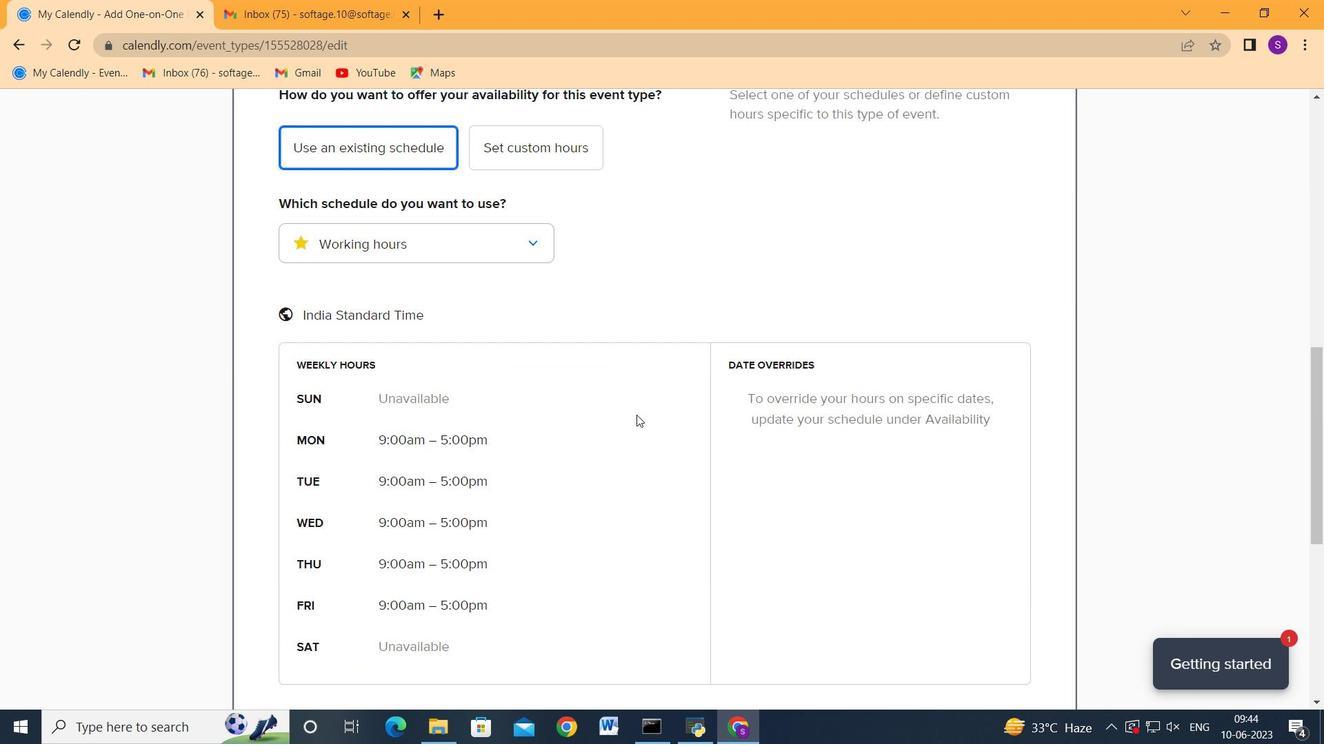 
Action: Mouse scrolled (637, 414) with delta (0, 0)
Screenshot: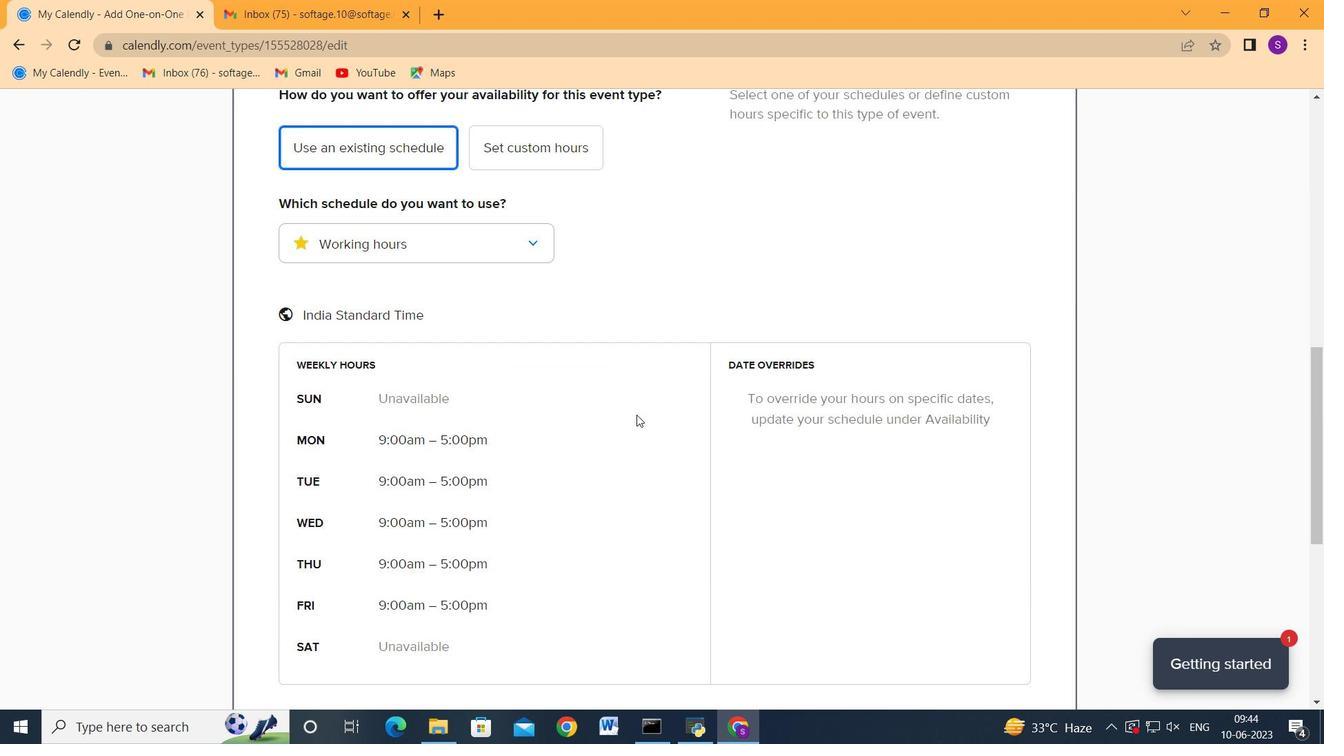 
Action: Mouse scrolled (637, 414) with delta (0, 0)
Screenshot: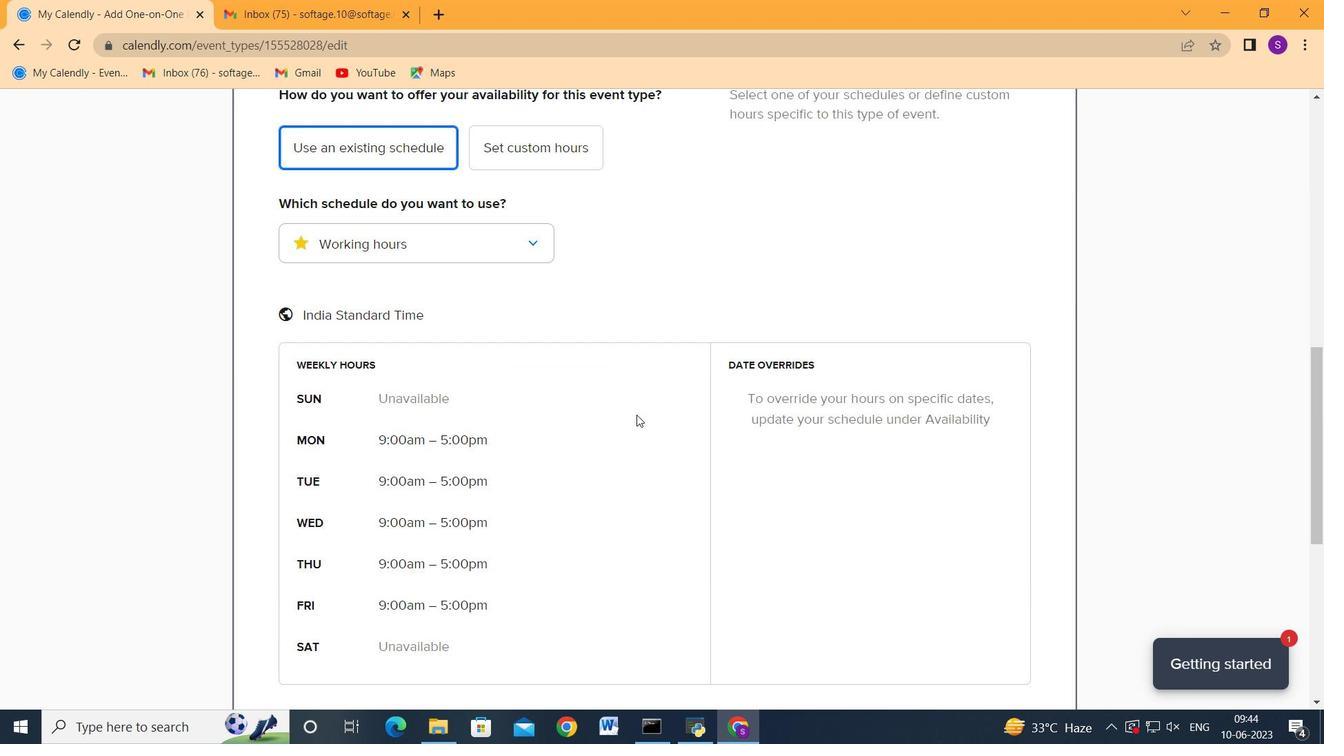 
Action: Mouse scrolled (637, 414) with delta (0, 0)
Screenshot: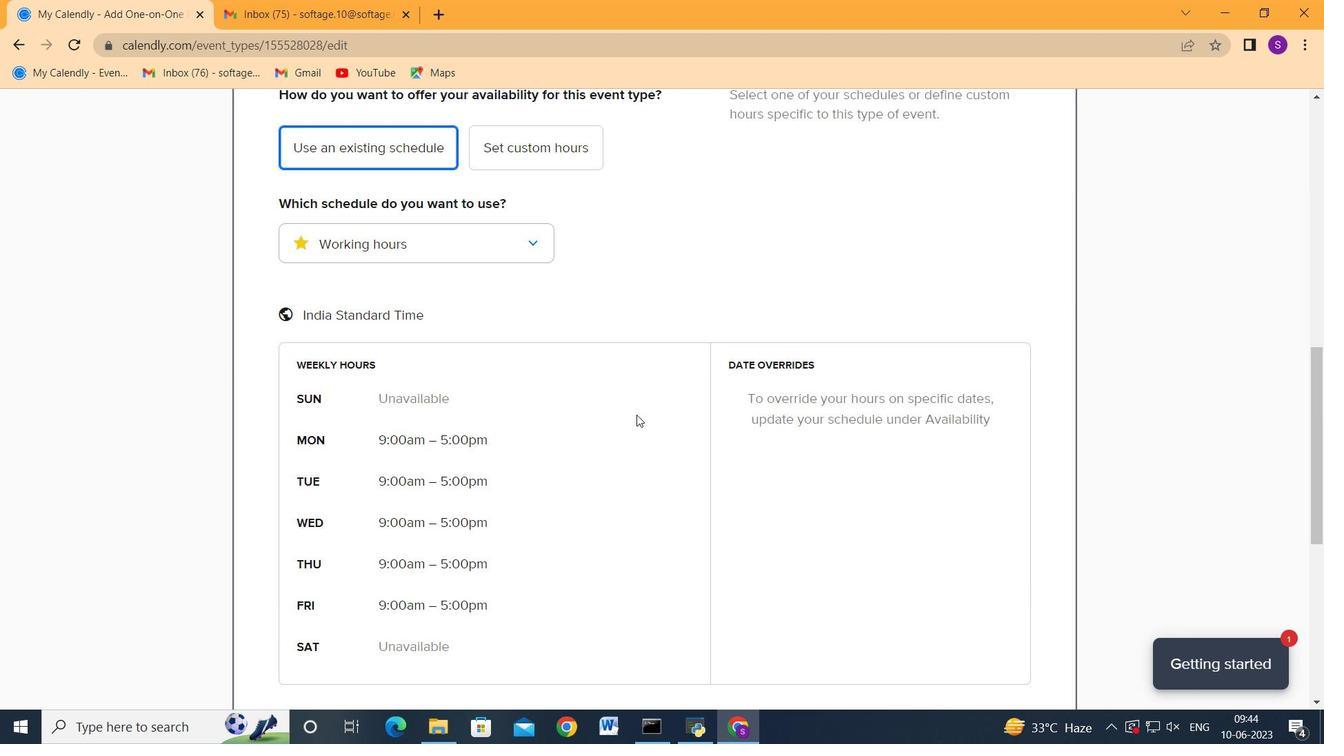 
Action: Mouse scrolled (637, 414) with delta (0, 0)
Screenshot: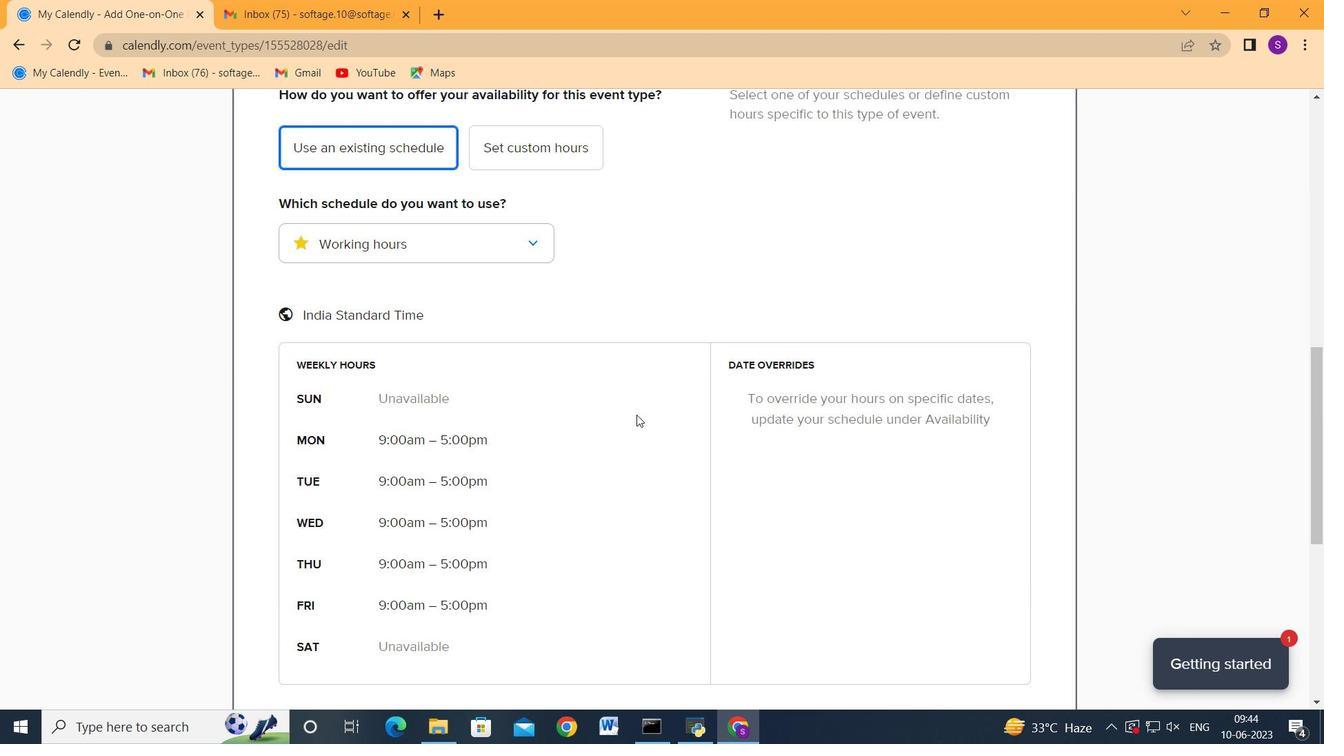 
Action: Mouse scrolled (637, 414) with delta (0, 0)
Screenshot: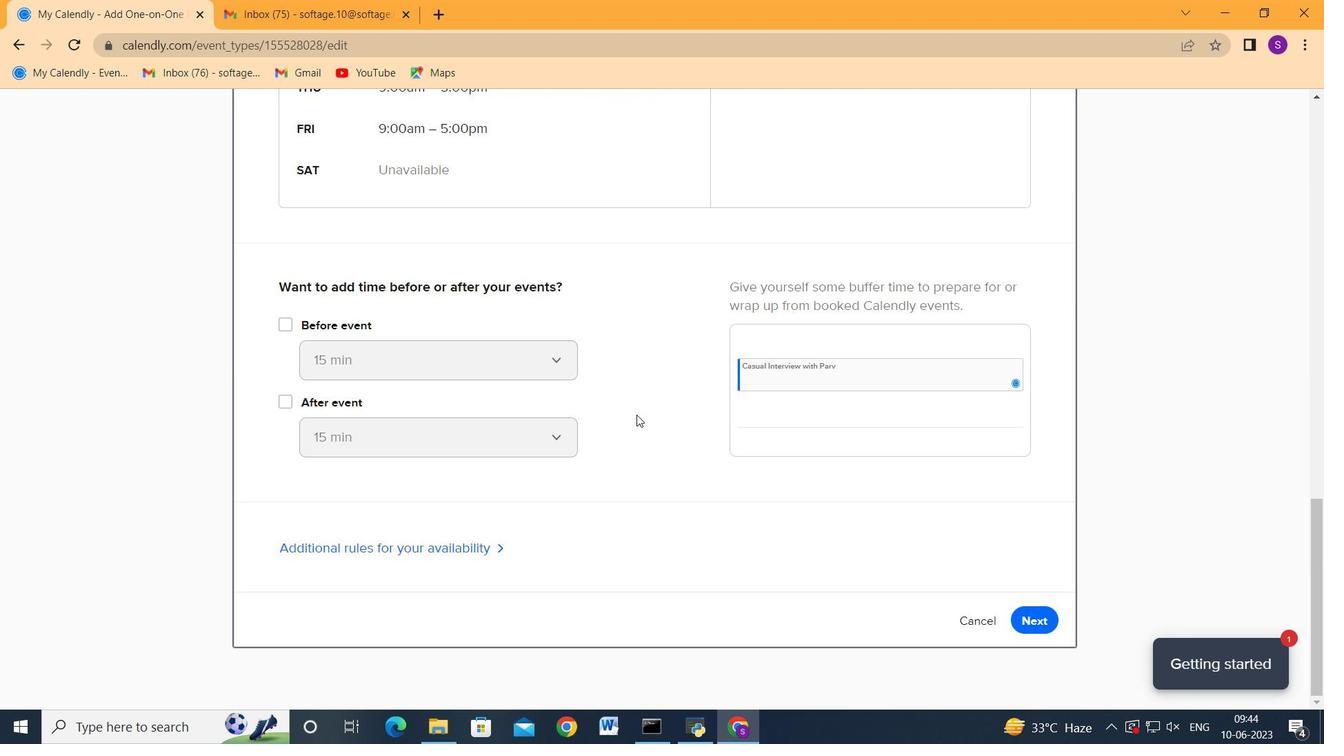 
Action: Mouse scrolled (637, 414) with delta (0, 0)
Screenshot: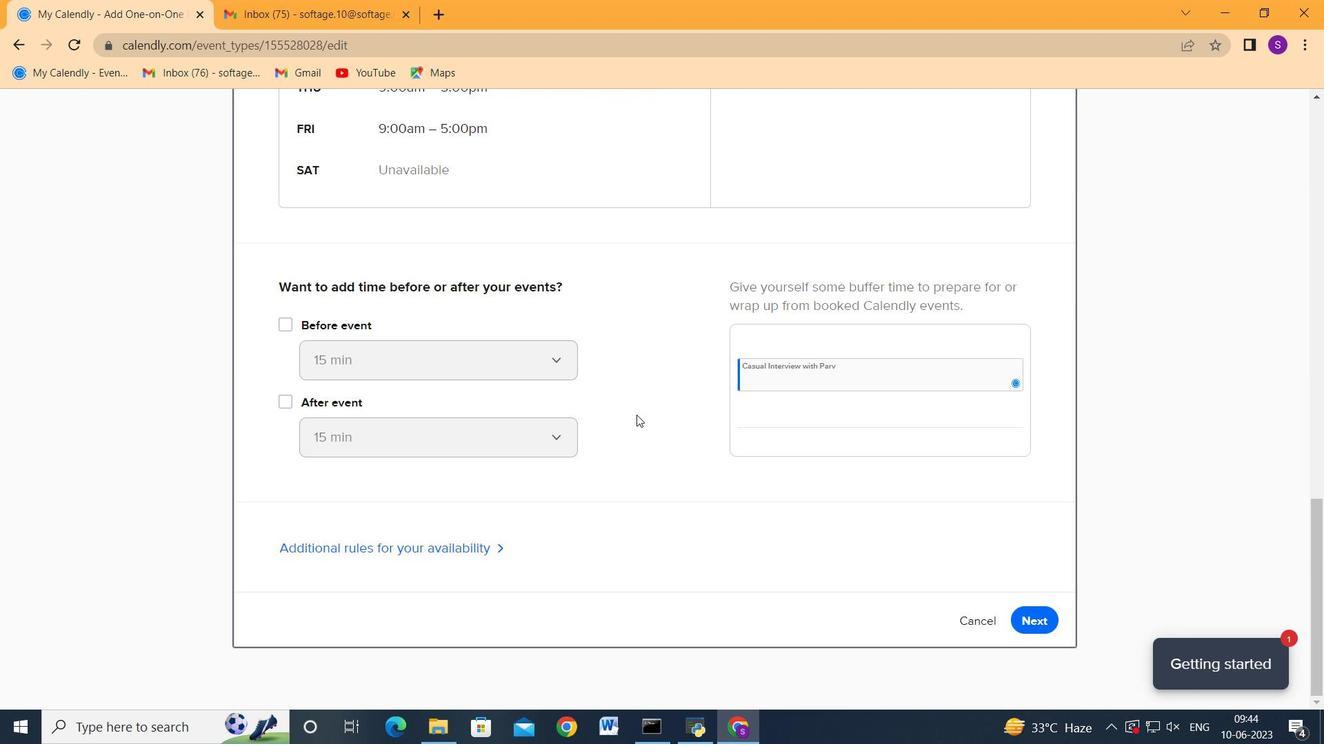 
Action: Mouse scrolled (637, 414) with delta (0, 0)
Screenshot: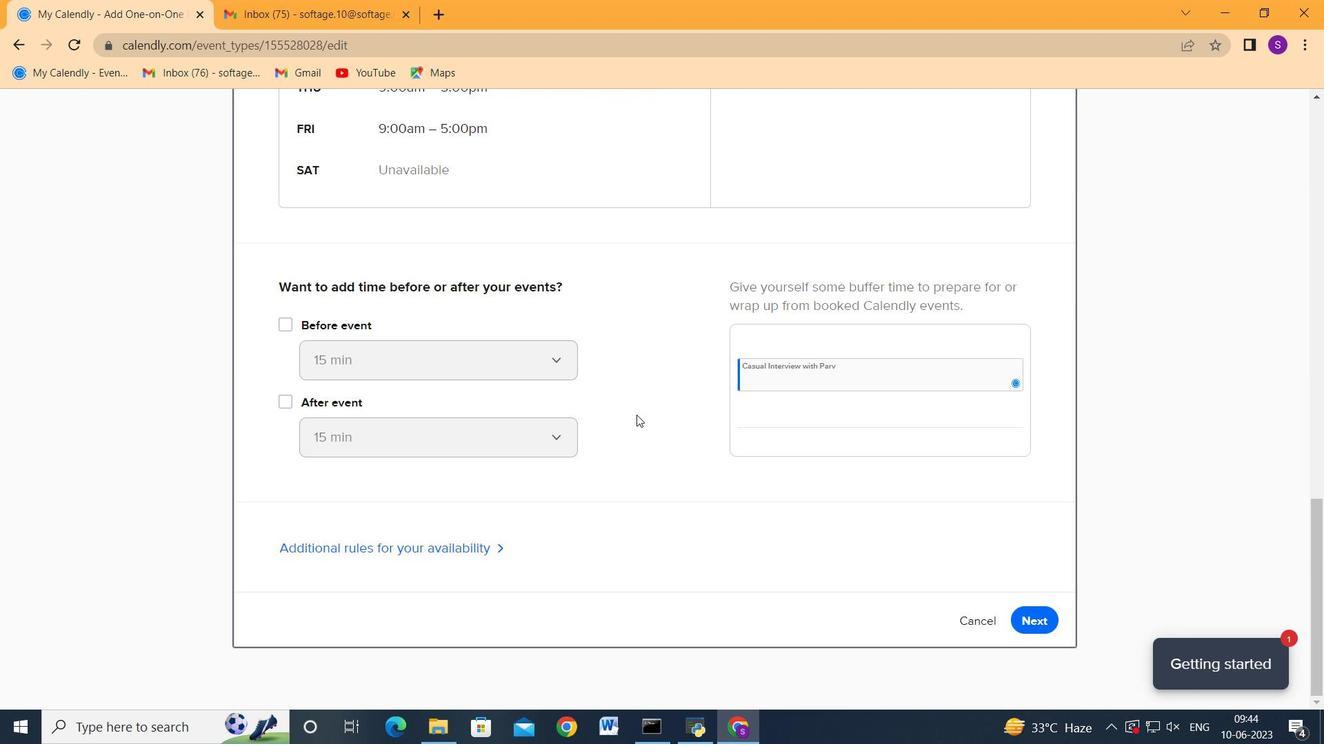 
Action: Mouse scrolled (637, 414) with delta (0, 0)
Screenshot: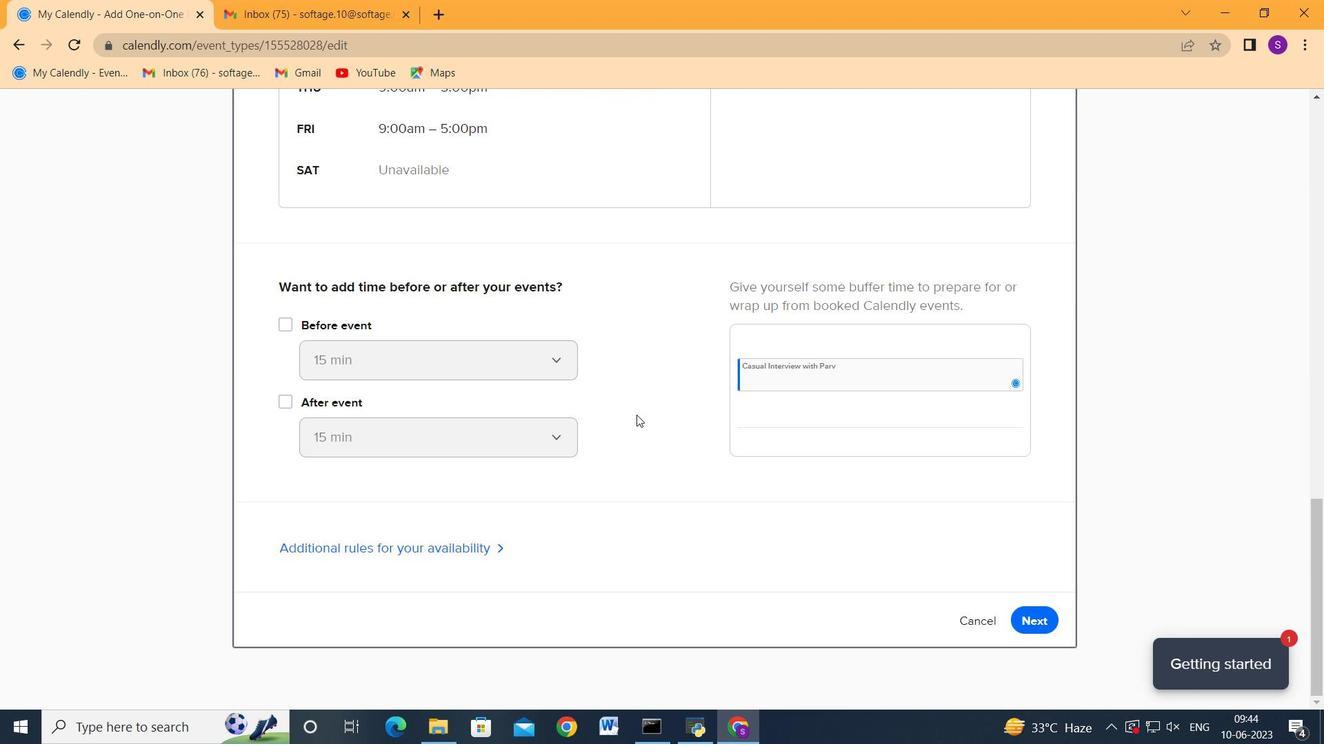 
Action: Mouse scrolled (637, 414) with delta (0, 0)
Screenshot: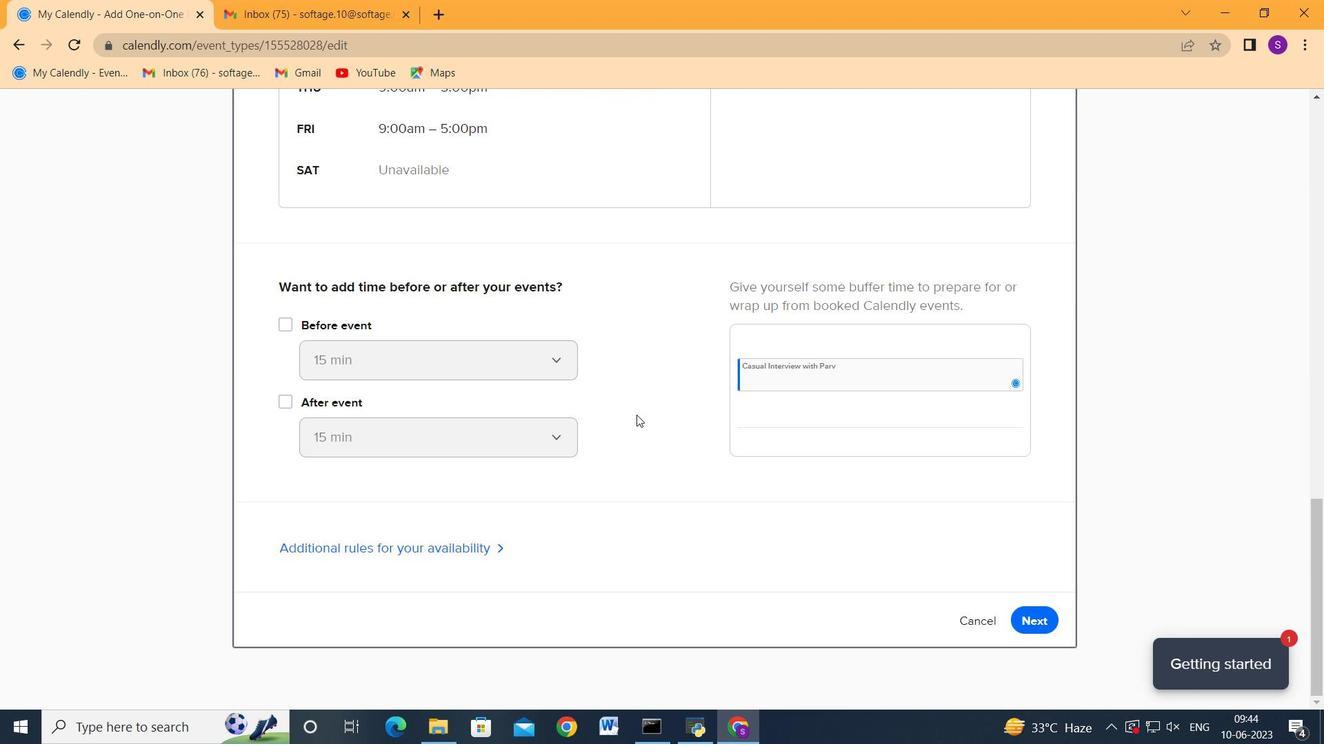 
Action: Mouse scrolled (637, 414) with delta (0, 0)
Screenshot: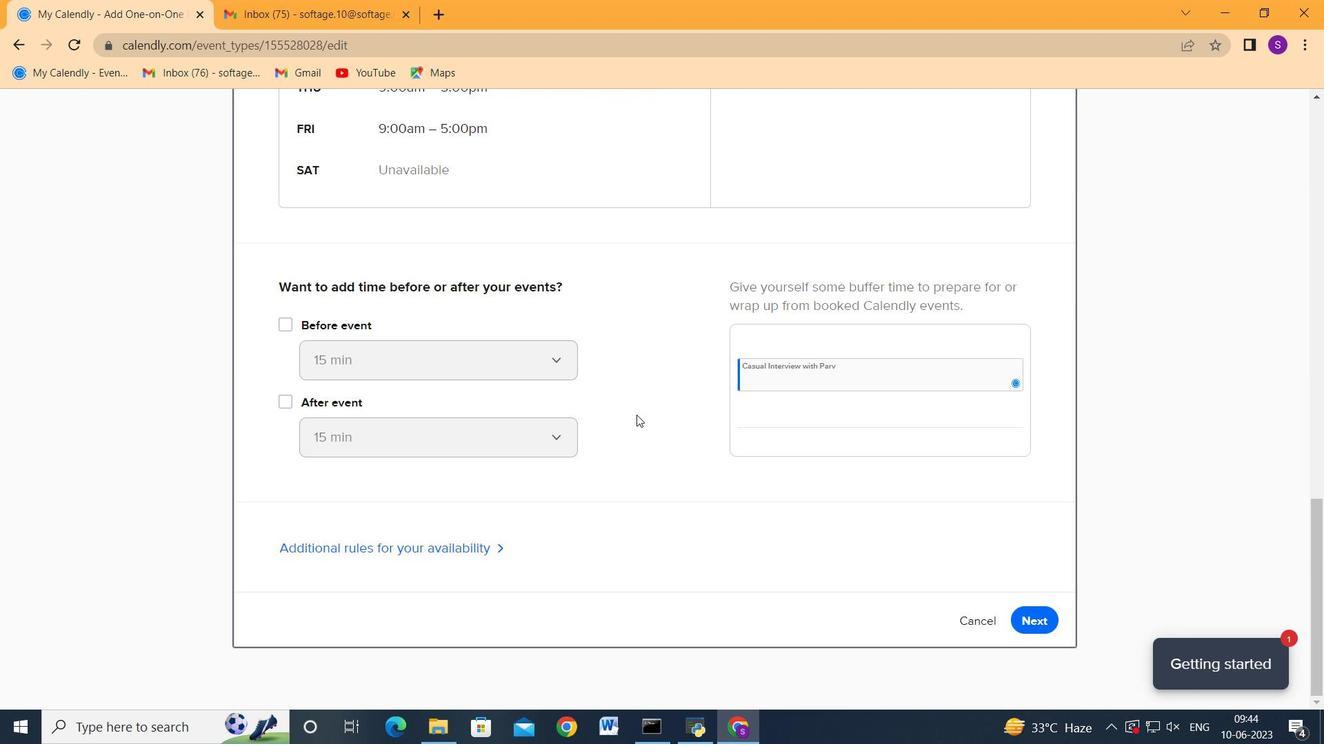 
Action: Mouse moved to (1041, 620)
Screenshot: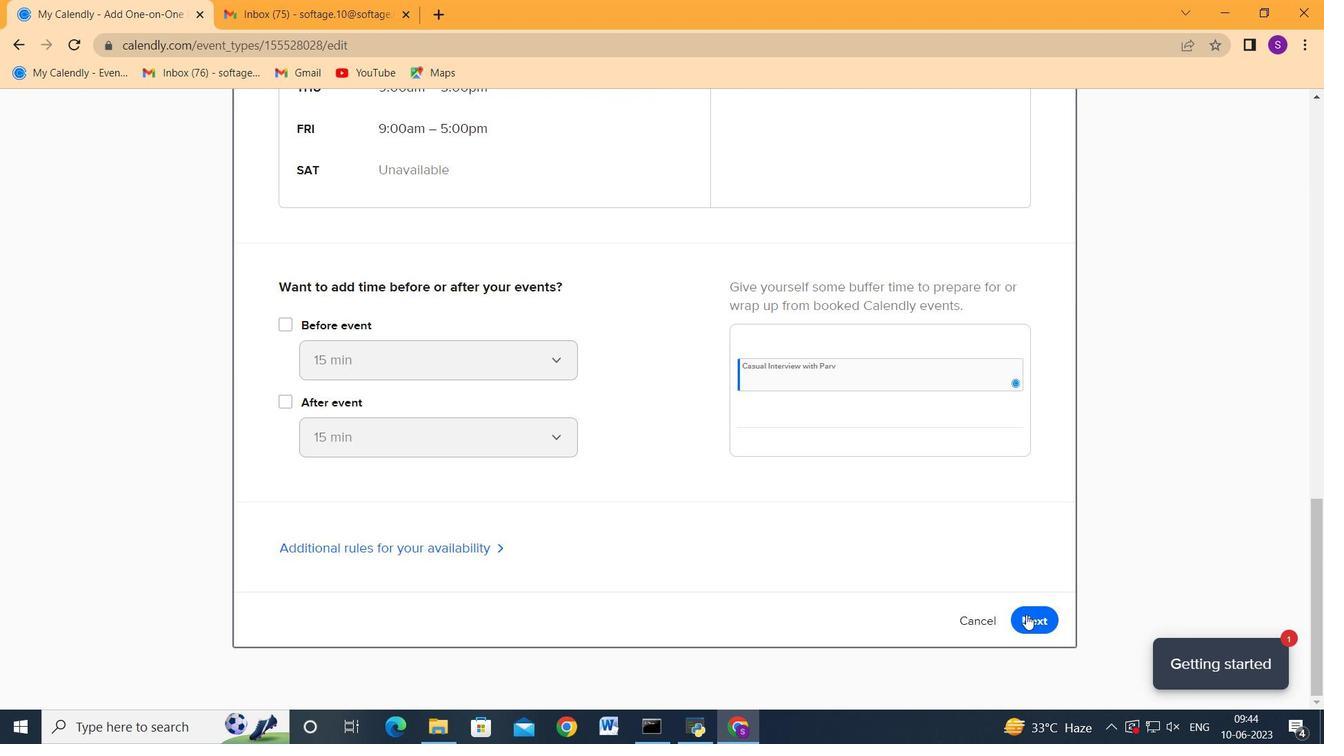 
Action: Mouse pressed left at (1041, 620)
Screenshot: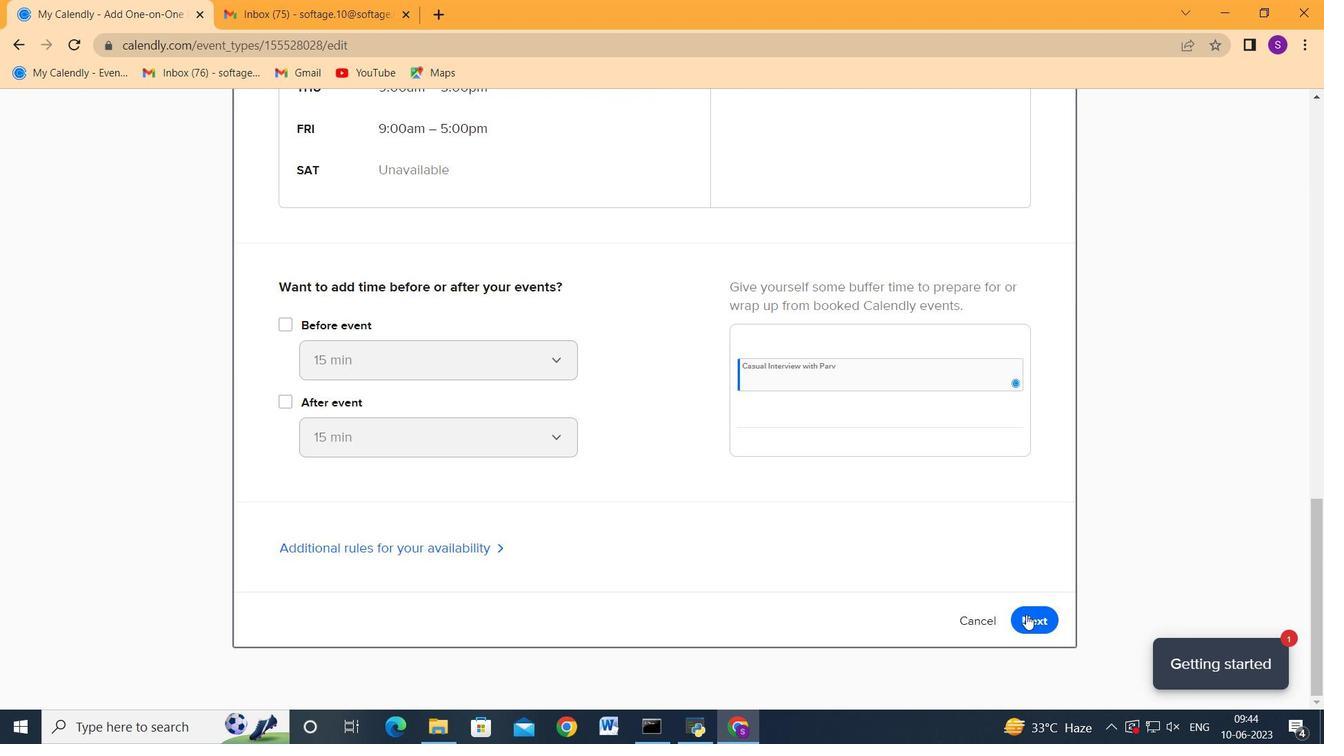 
Action: Mouse moved to (741, 447)
Screenshot: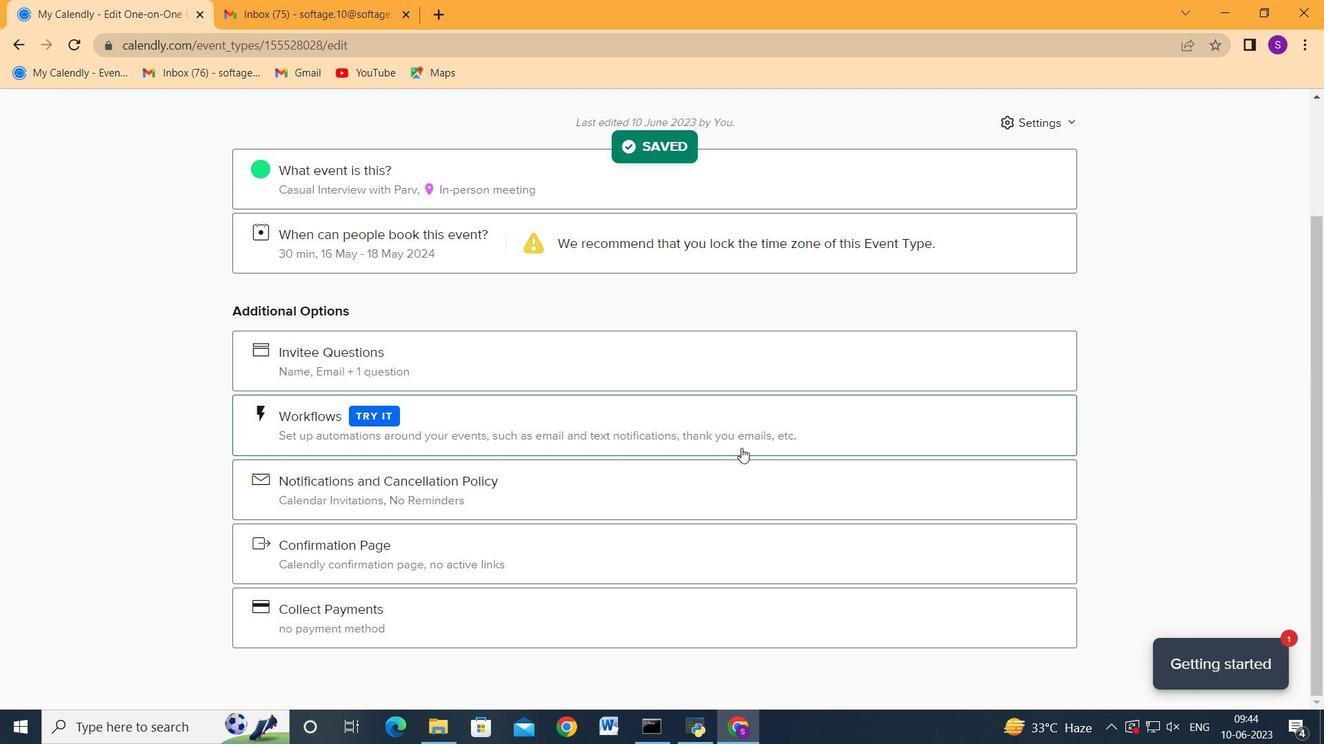 
Action: Mouse scrolled (741, 448) with delta (0, 0)
Screenshot: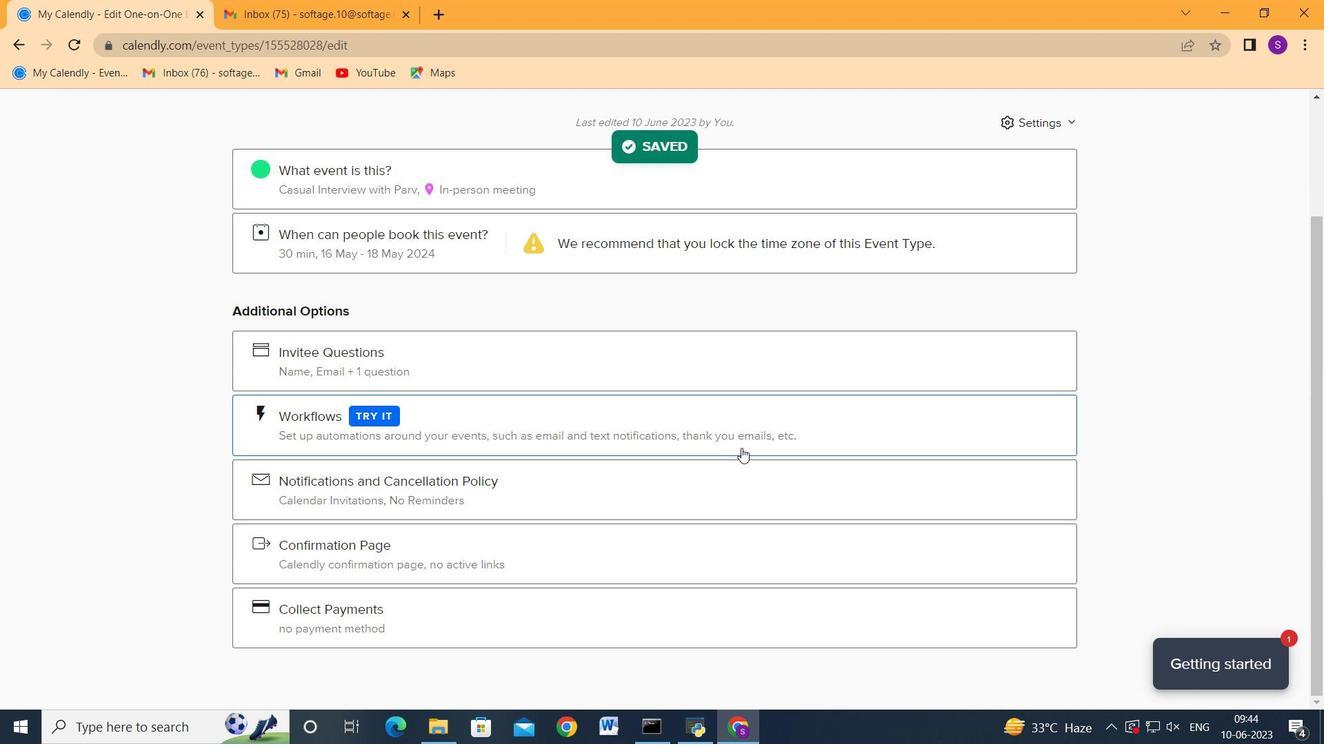 
Action: Mouse scrolled (741, 448) with delta (0, 0)
Screenshot: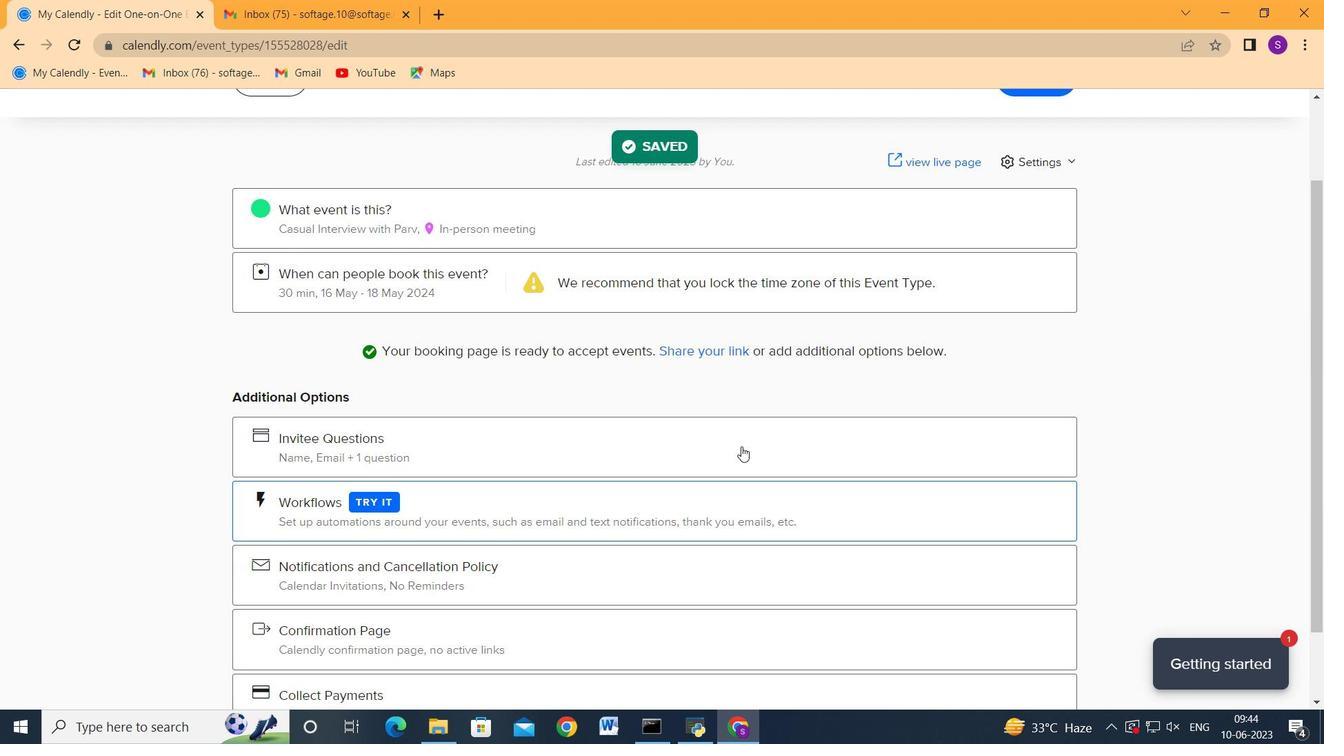 
Action: Mouse scrolled (741, 448) with delta (0, 0)
Screenshot: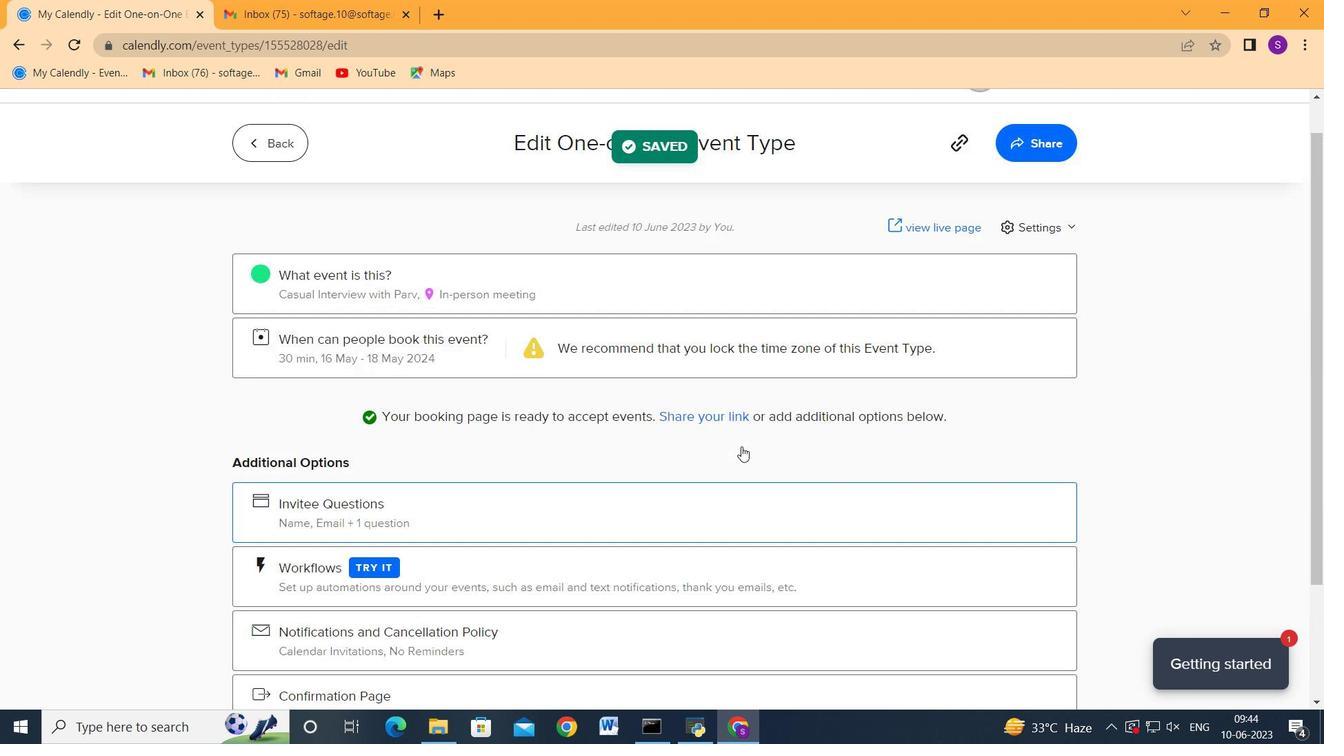 
Action: Mouse scrolled (741, 448) with delta (0, 0)
Screenshot: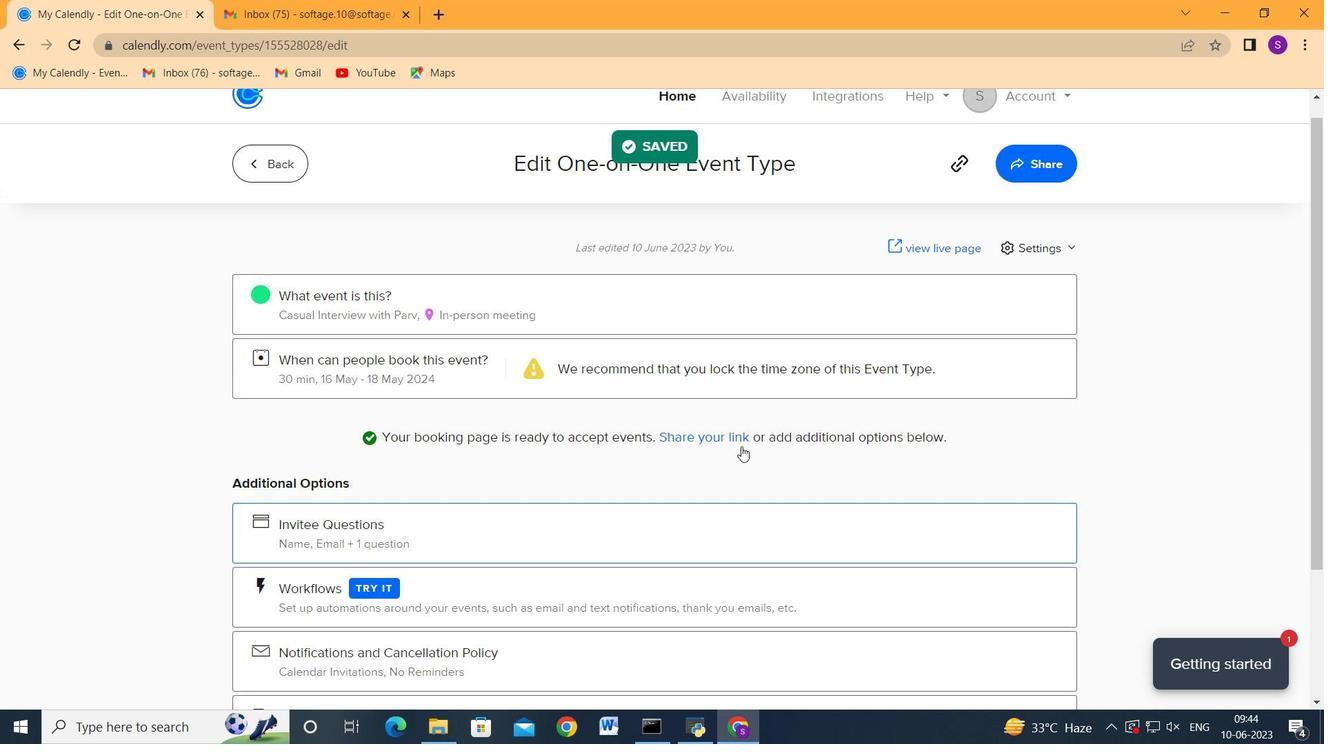 
Action: Mouse moved to (1058, 146)
Screenshot: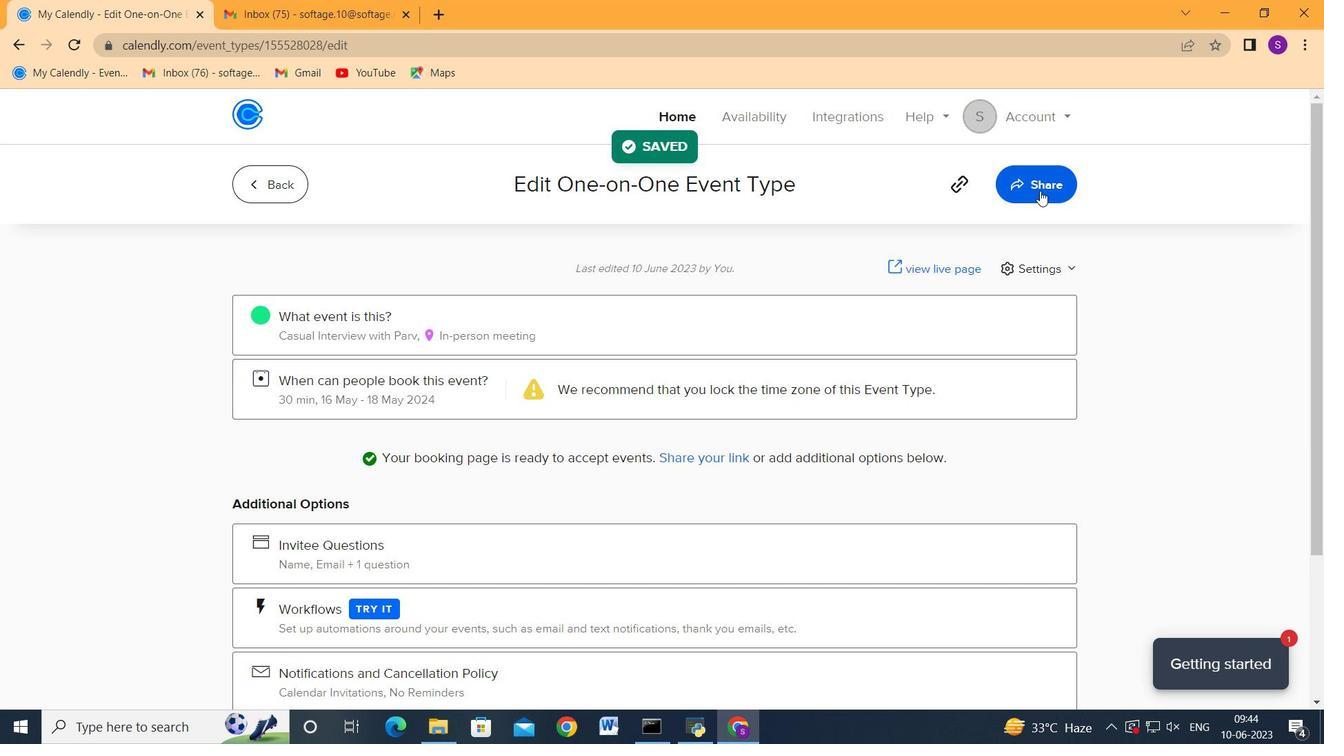 
Action: Mouse pressed left at (1058, 146)
Screenshot: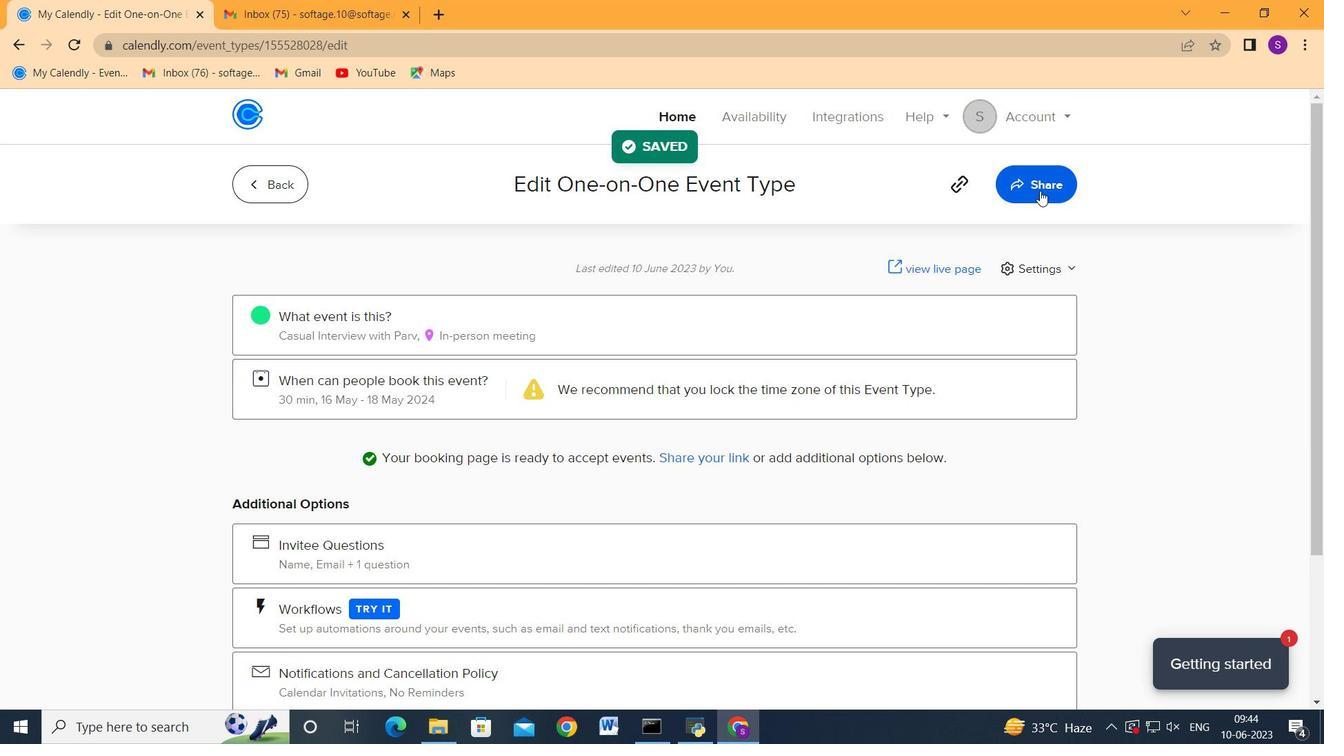 
Action: Mouse moved to (1045, 172)
Screenshot: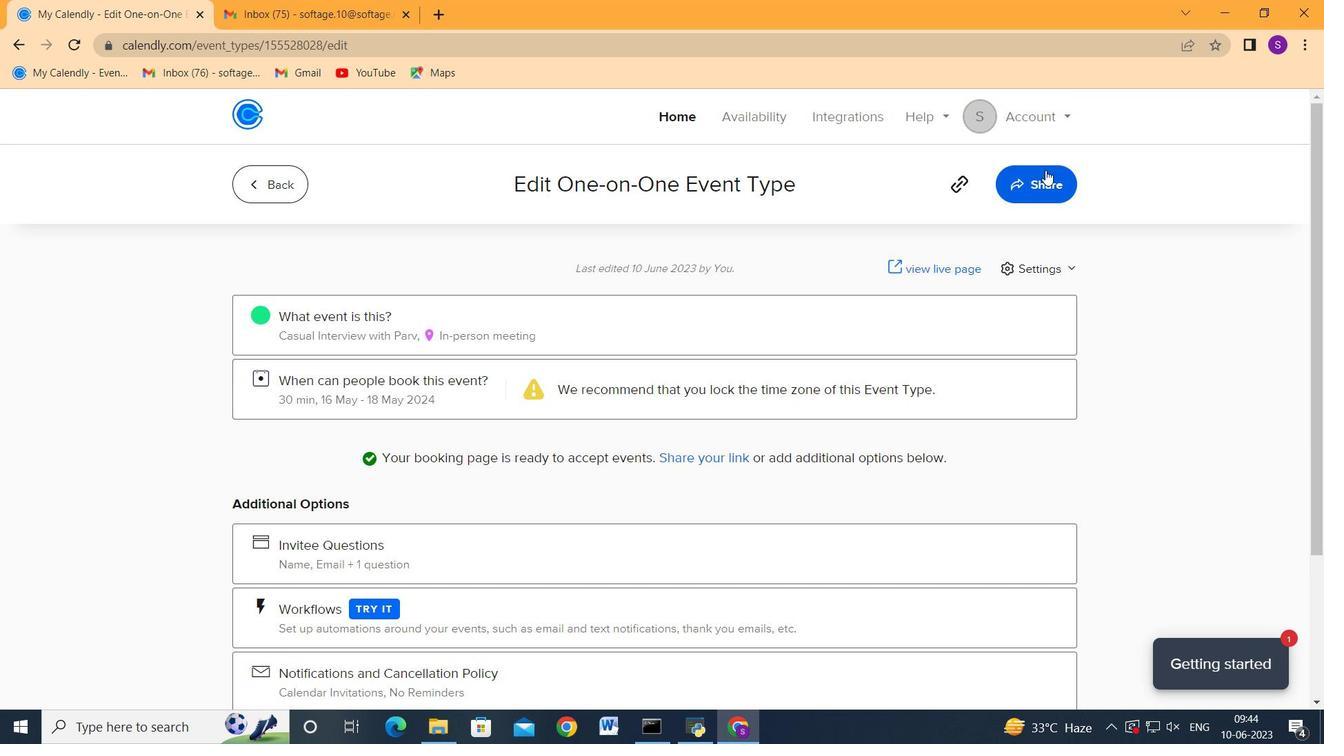 
Action: Mouse pressed left at (1045, 172)
Screenshot: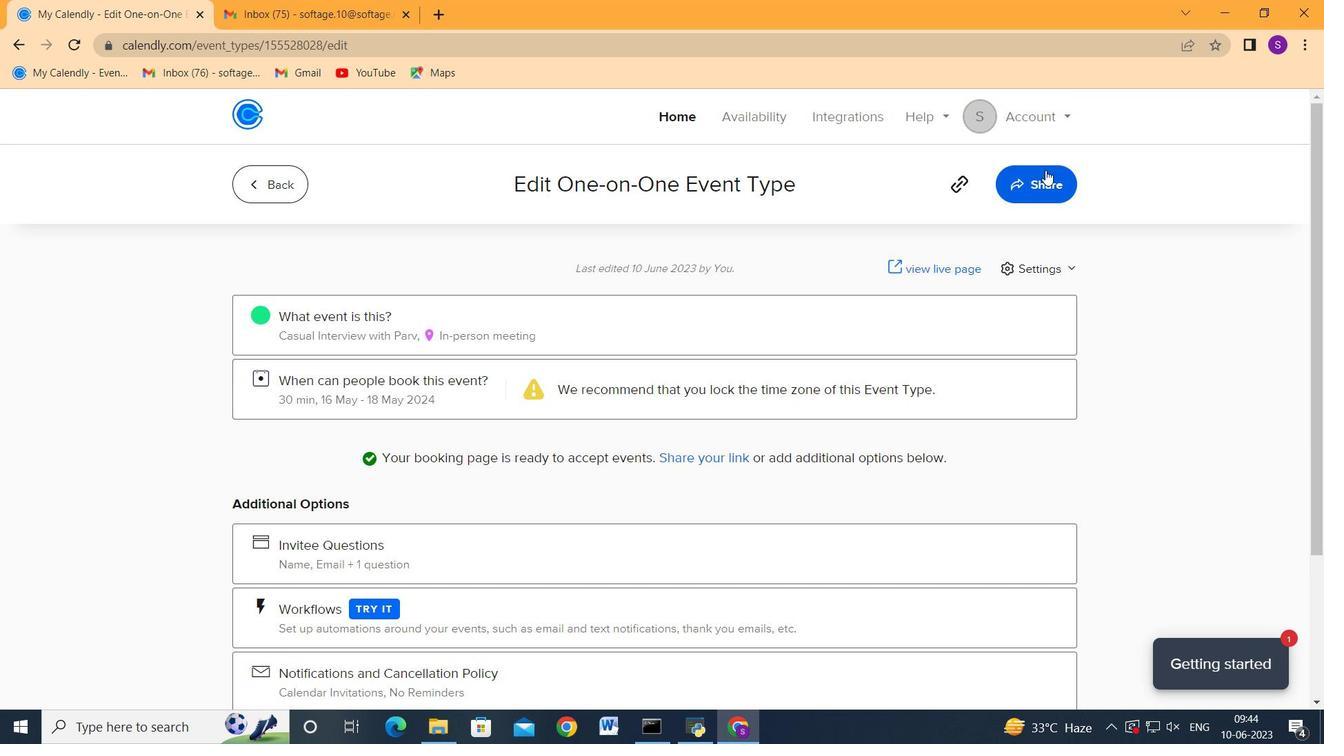 
Action: Mouse moved to (893, 331)
Screenshot: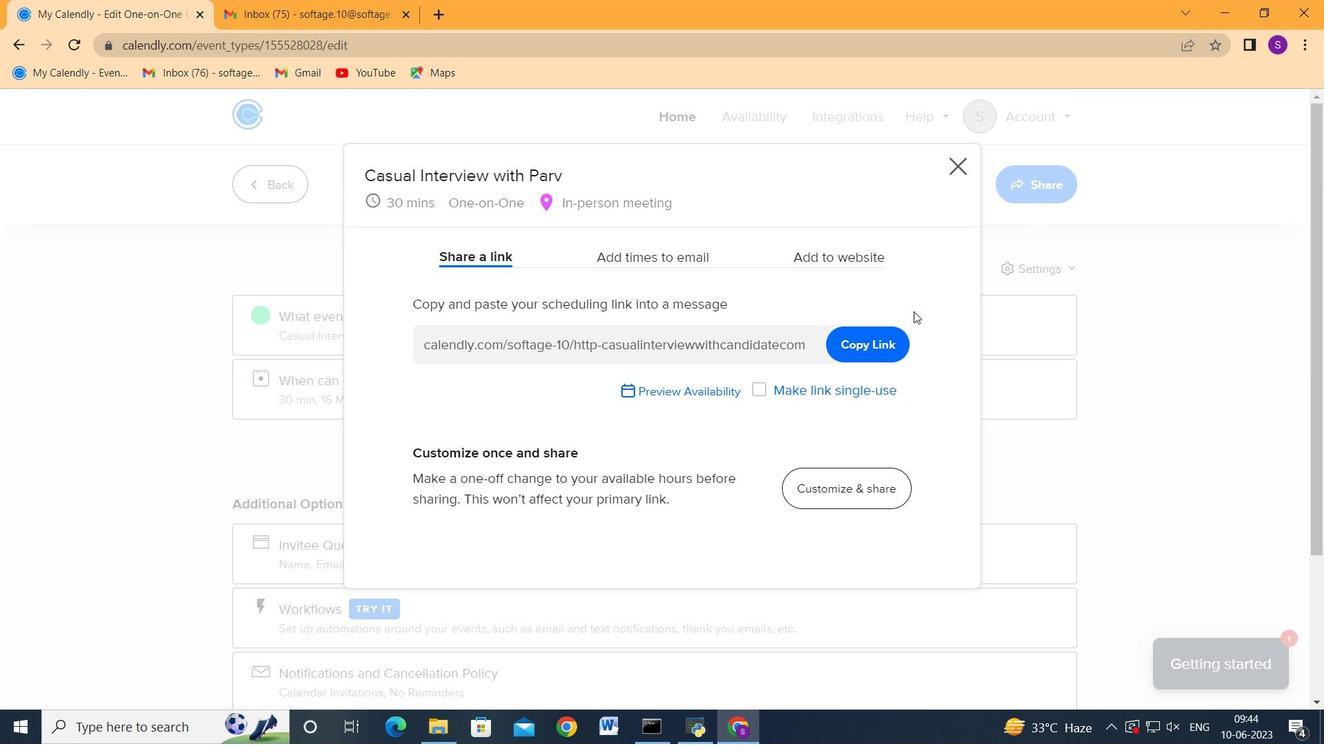 
Action: Mouse pressed left at (893, 331)
Screenshot: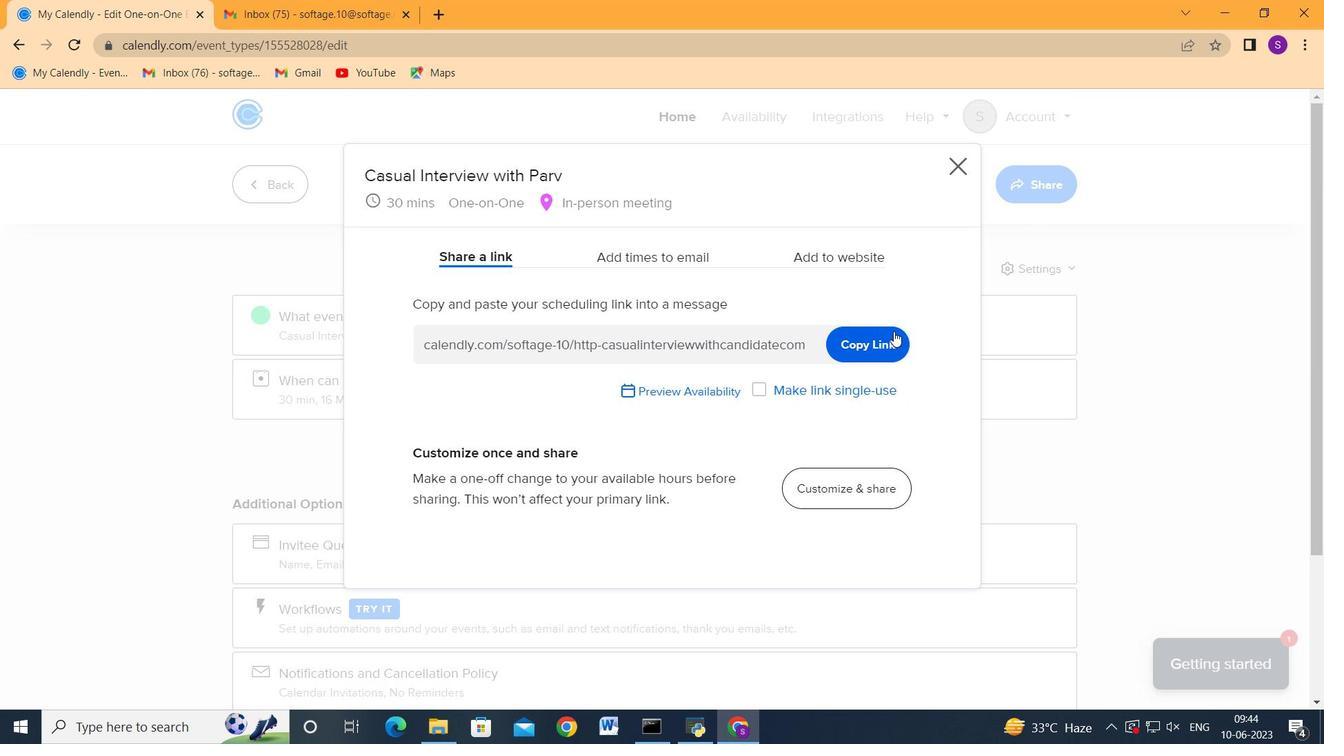 
Action: Mouse moved to (342, 0)
Screenshot: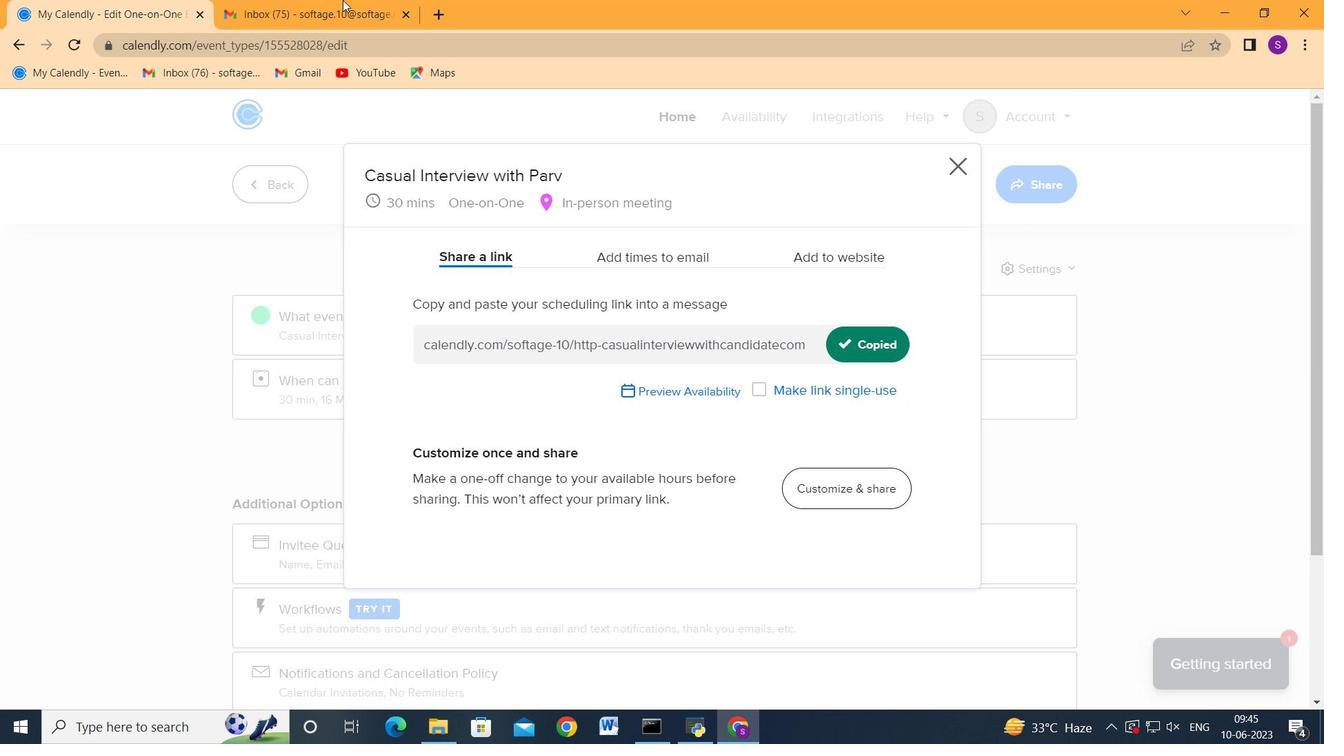 
Action: Mouse pressed left at (342, 0)
Screenshot: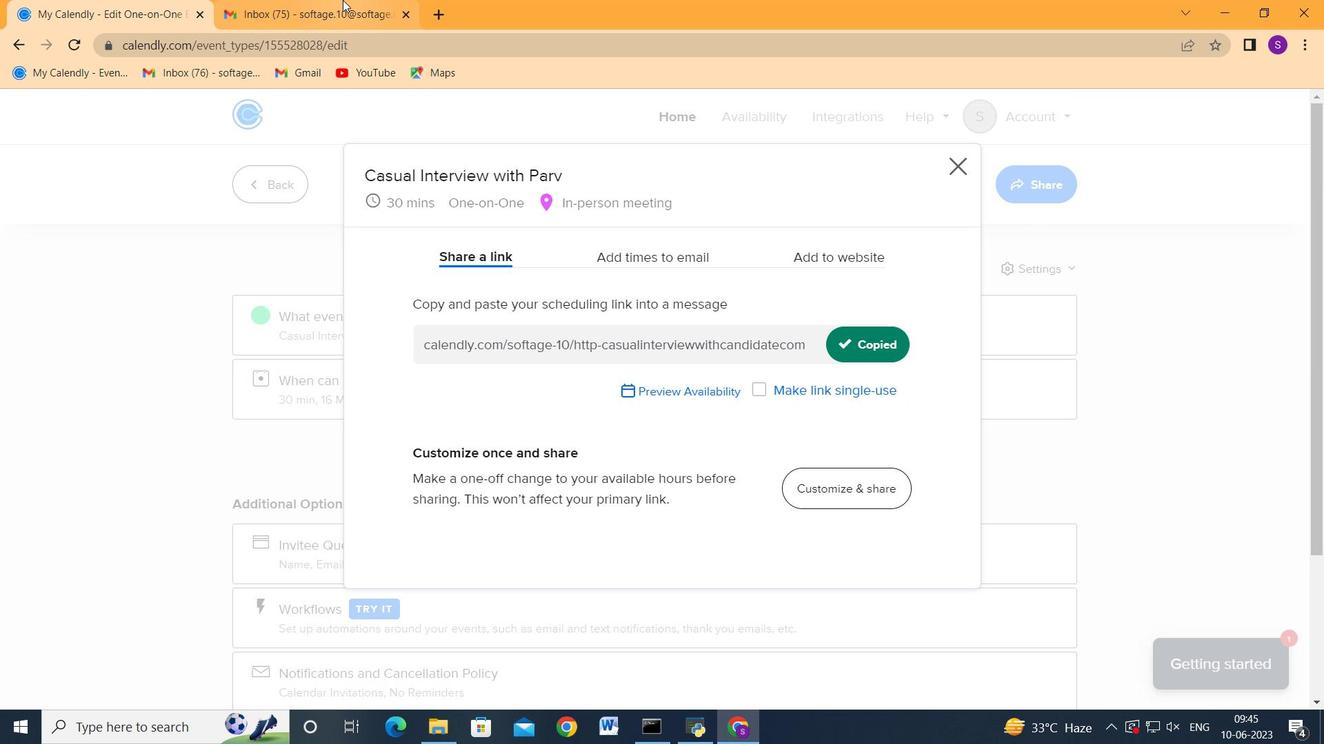 
Action: Mouse moved to (128, 195)
Screenshot: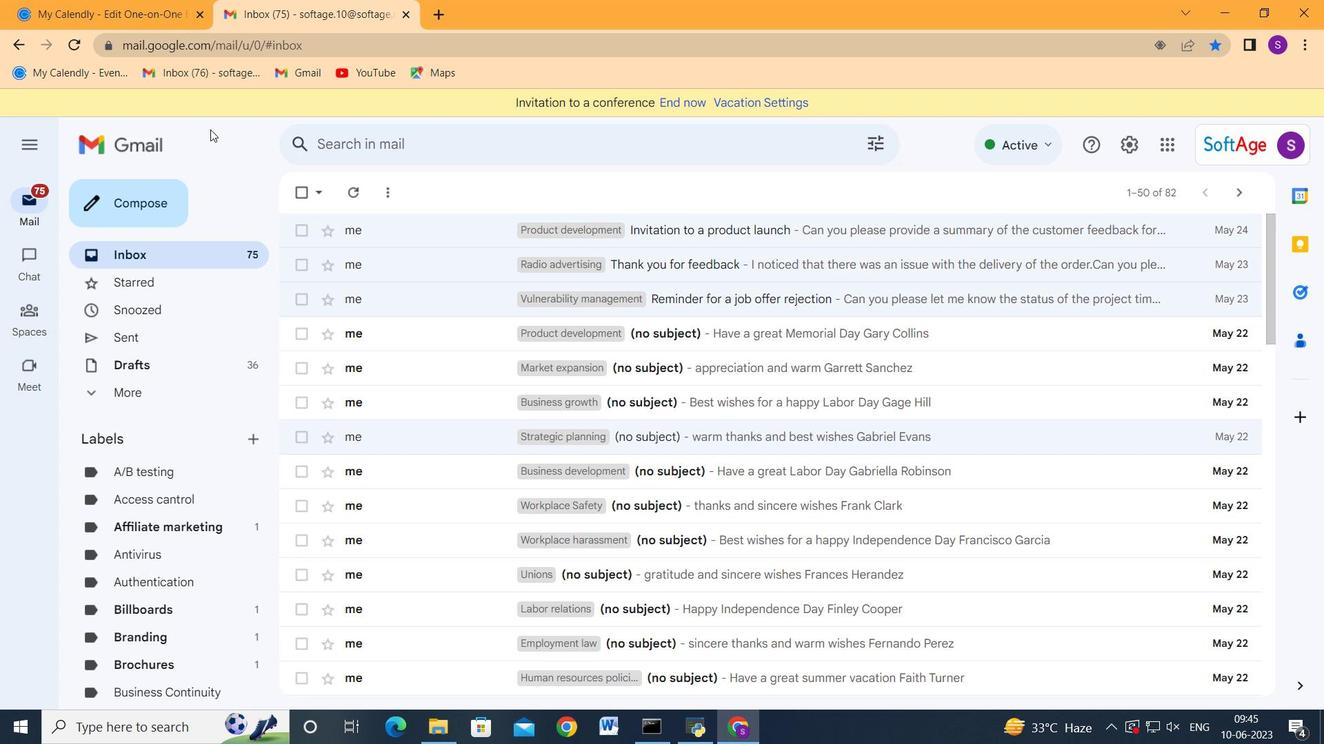 
Action: Mouse pressed left at (128, 195)
Screenshot: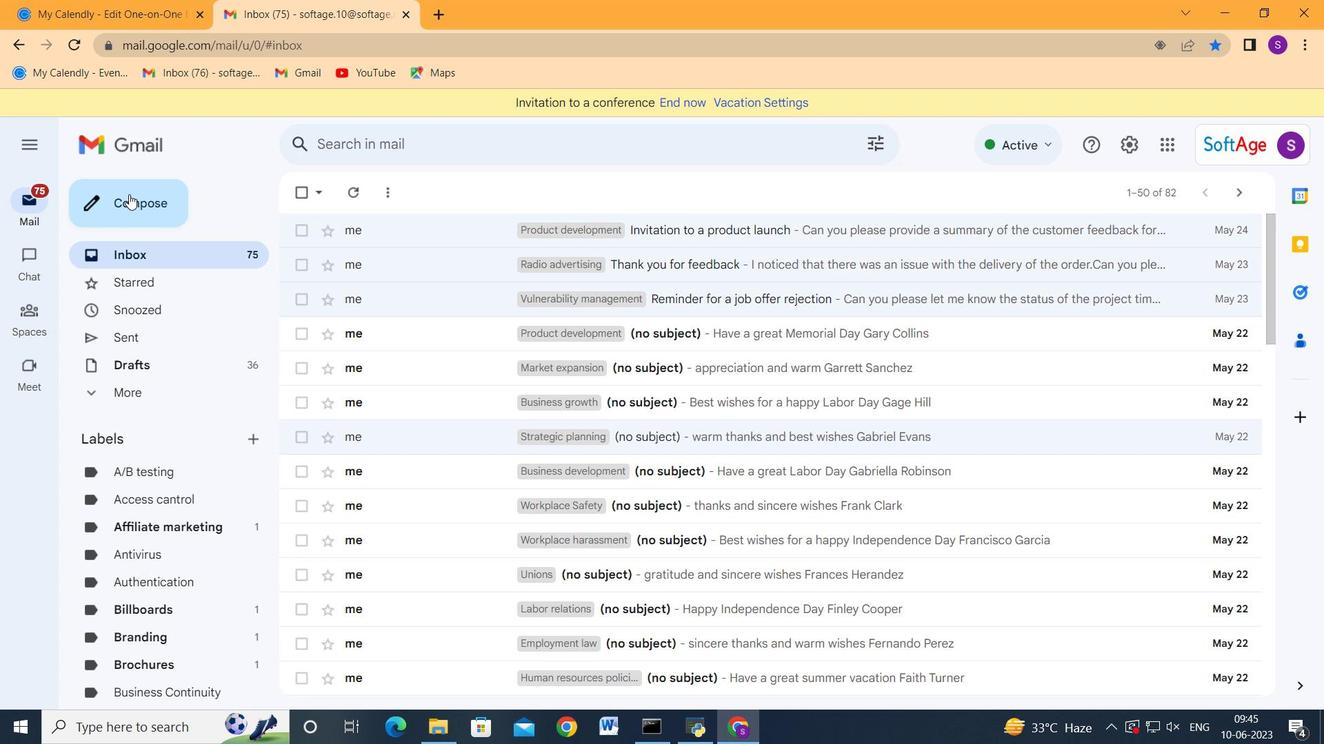 
Action: Mouse moved to (859, 306)
Screenshot: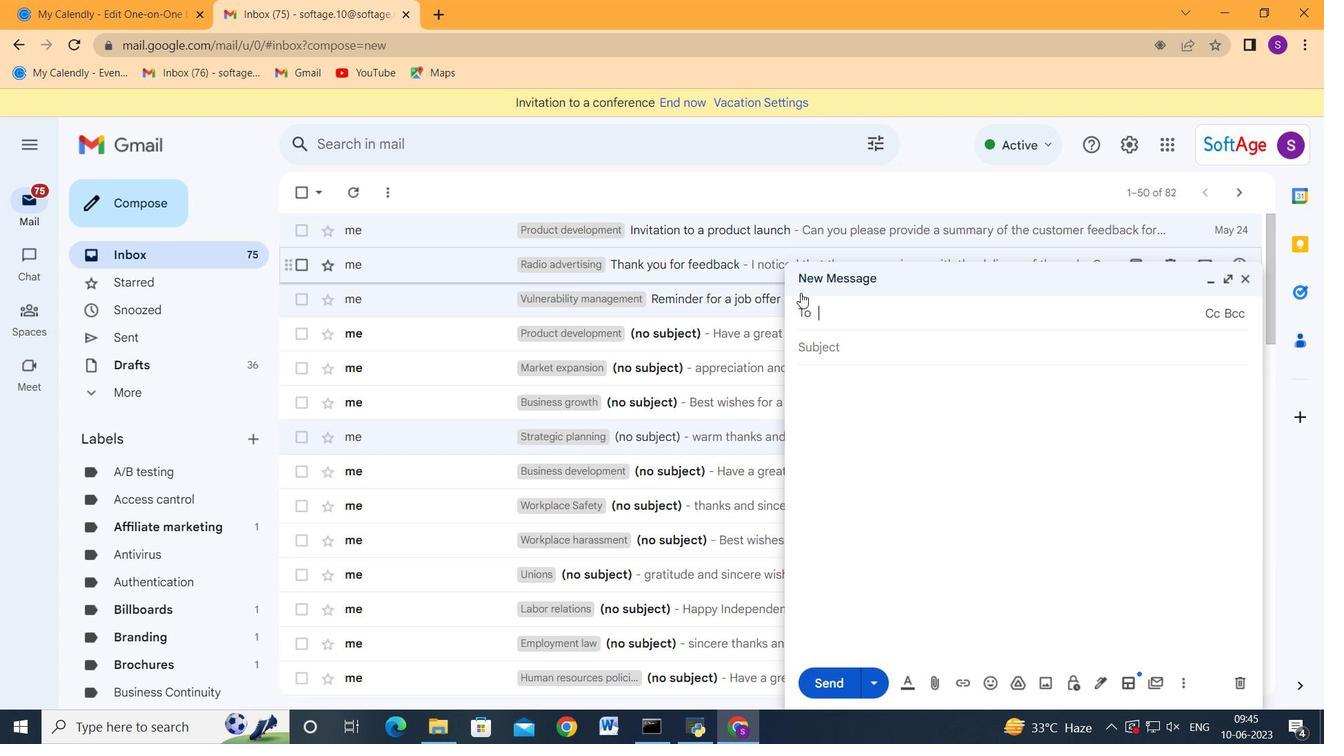 
Action: Key pressed softage.7<Key.shift_r>@sofate<Key.backspace><Key.backspace>ge.net<Key.enter>softage.8<Key.shift_r>@softage.net<Key.enter><Key.tab>
Screenshot: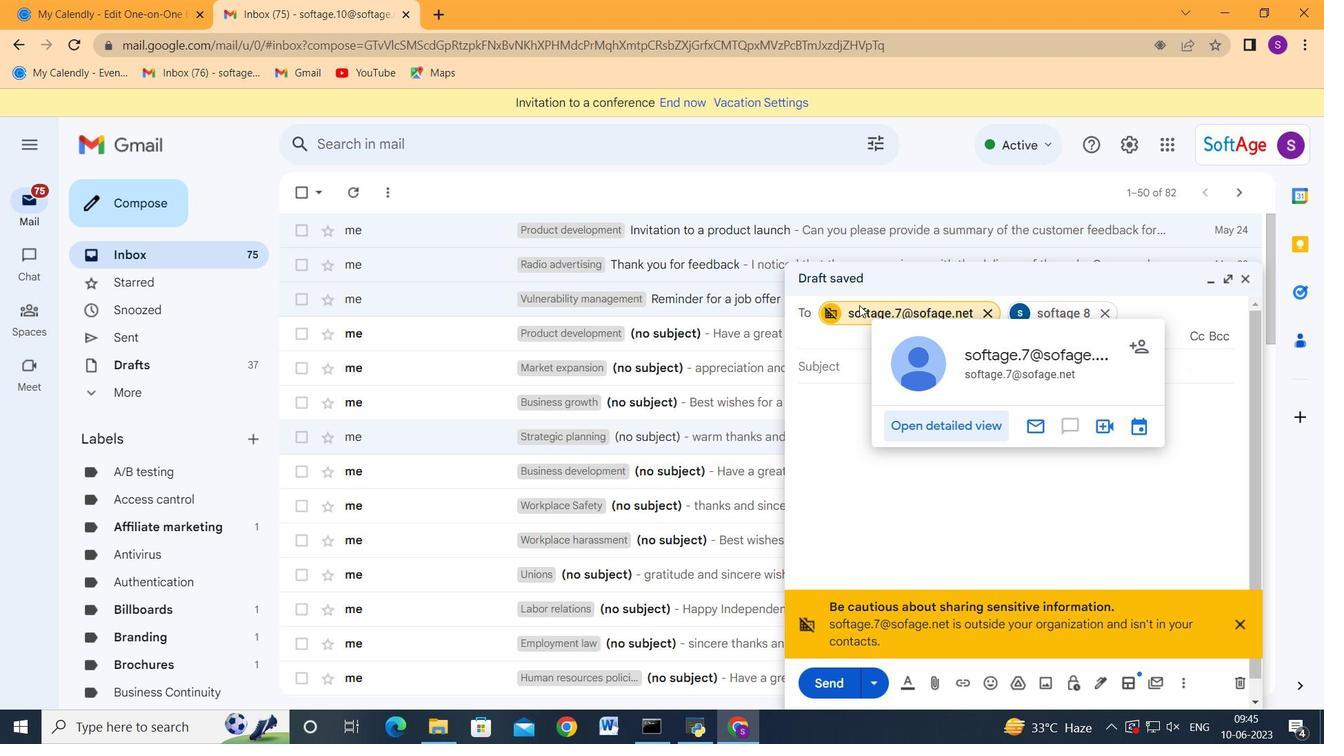 
Action: Mouse moved to (877, 311)
Screenshot: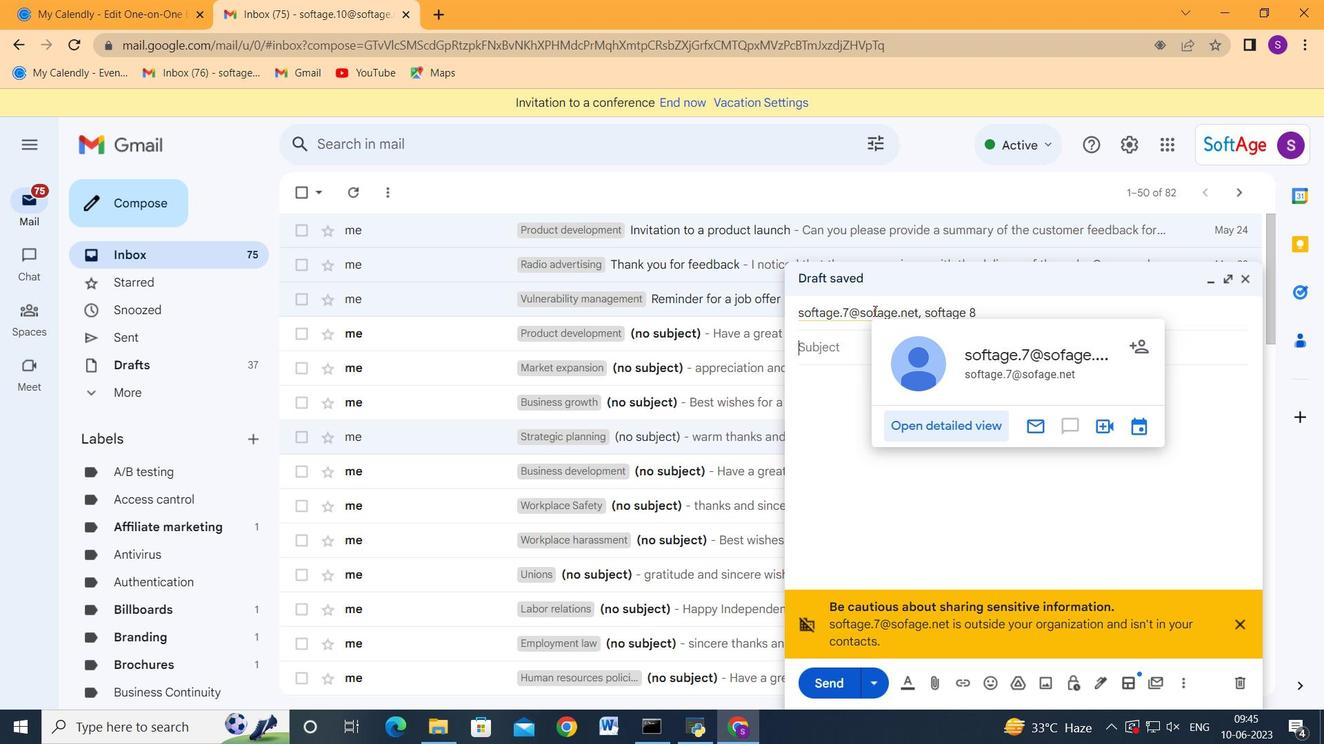 
Action: Mouse pressed left at (877, 311)
Screenshot: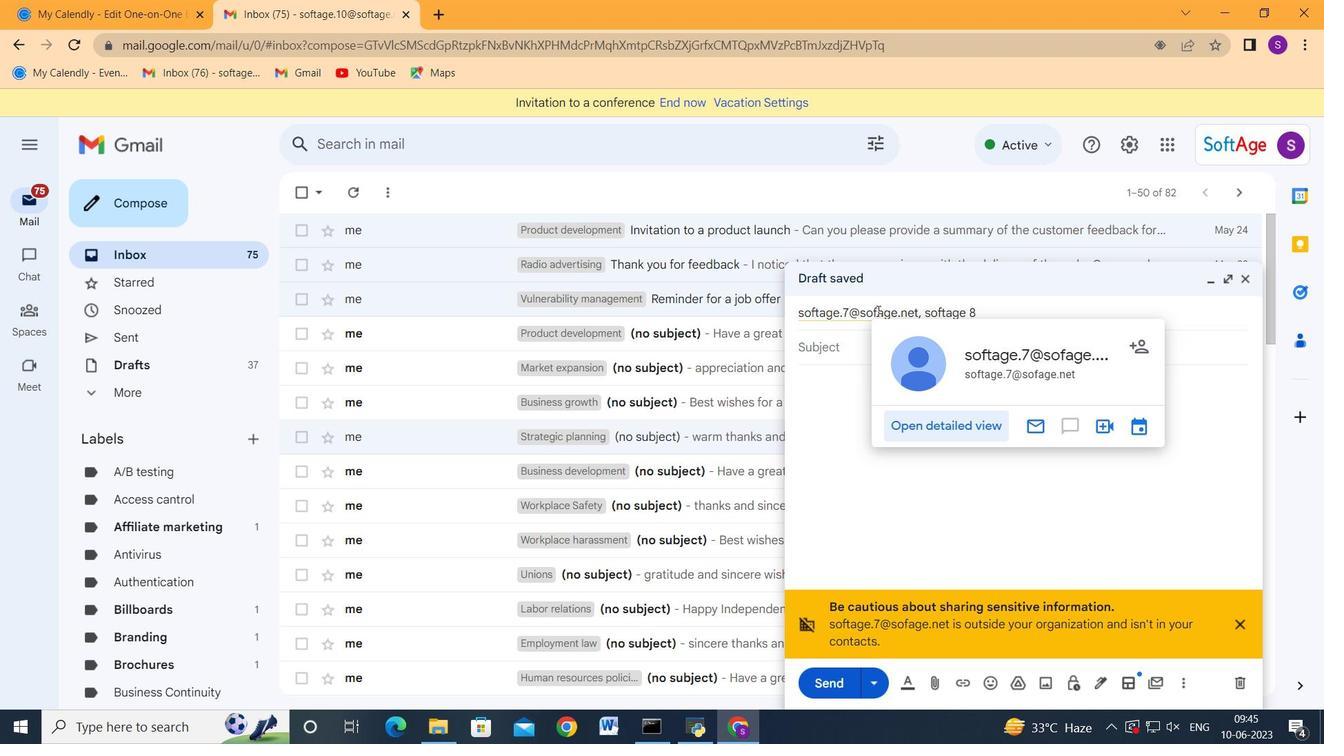 
Action: Mouse moved to (889, 309)
Screenshot: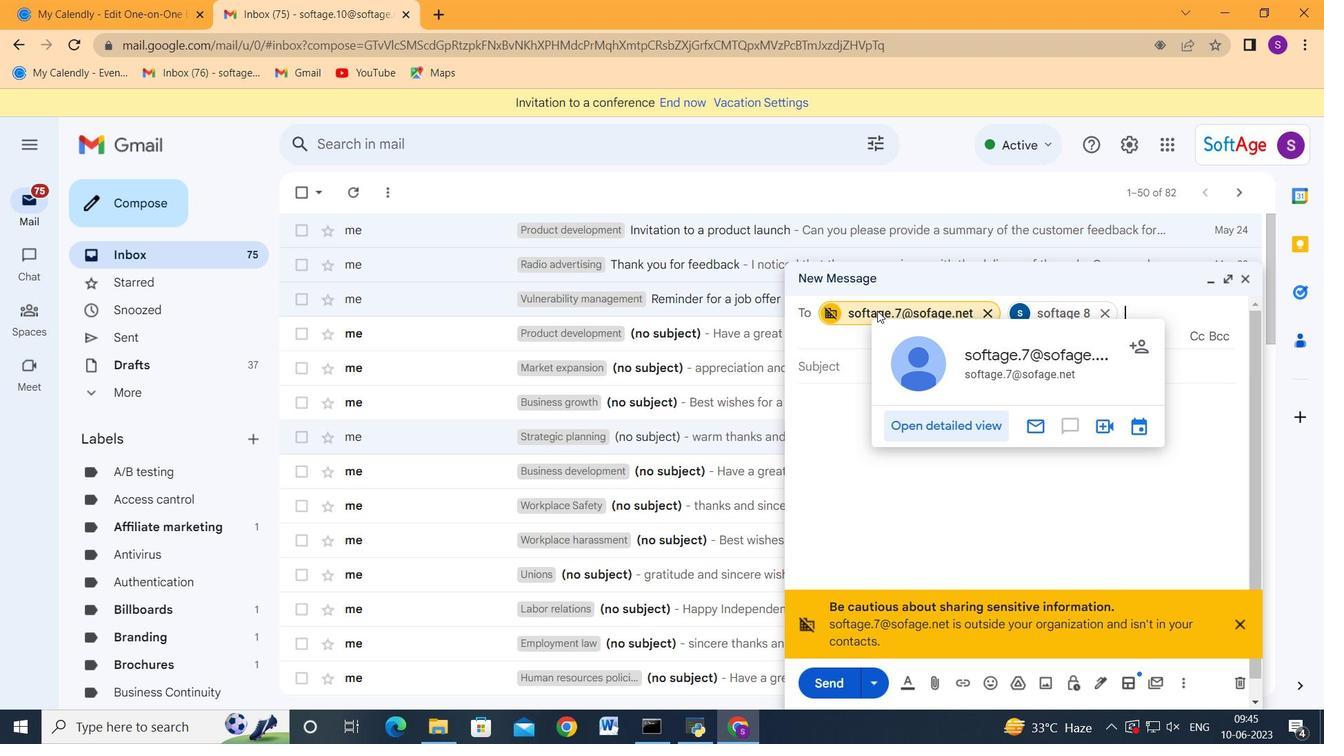 
Action: Key pressed t
Screenshot: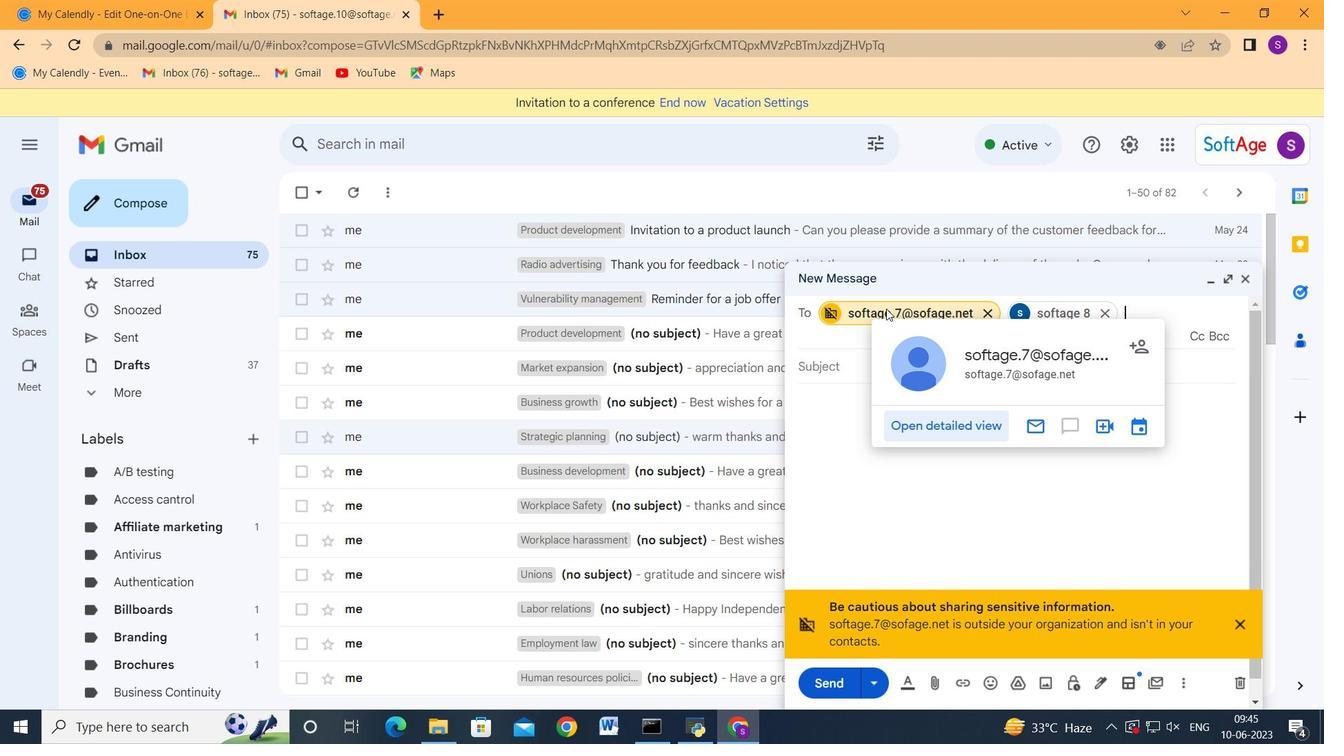 
Action: Mouse moved to (934, 314)
Screenshot: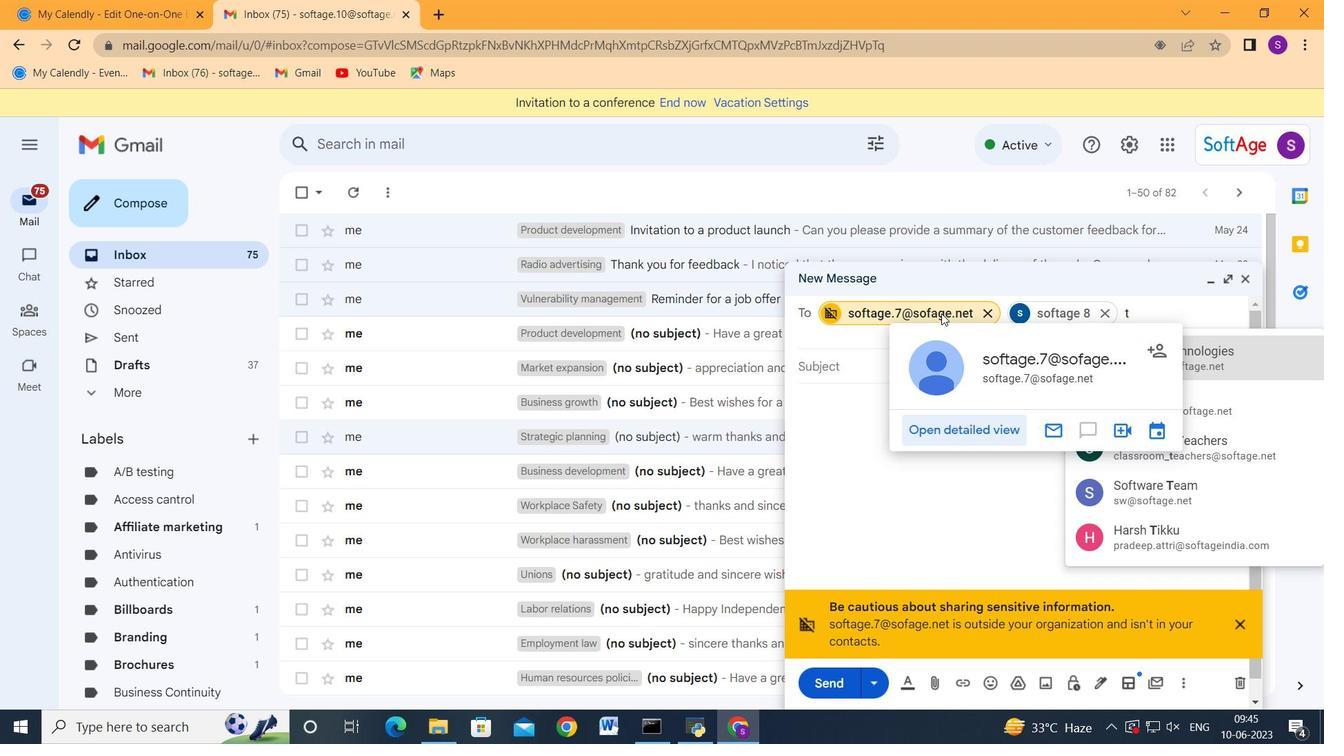 
Action: Mouse pressed left at (934, 314)
Screenshot: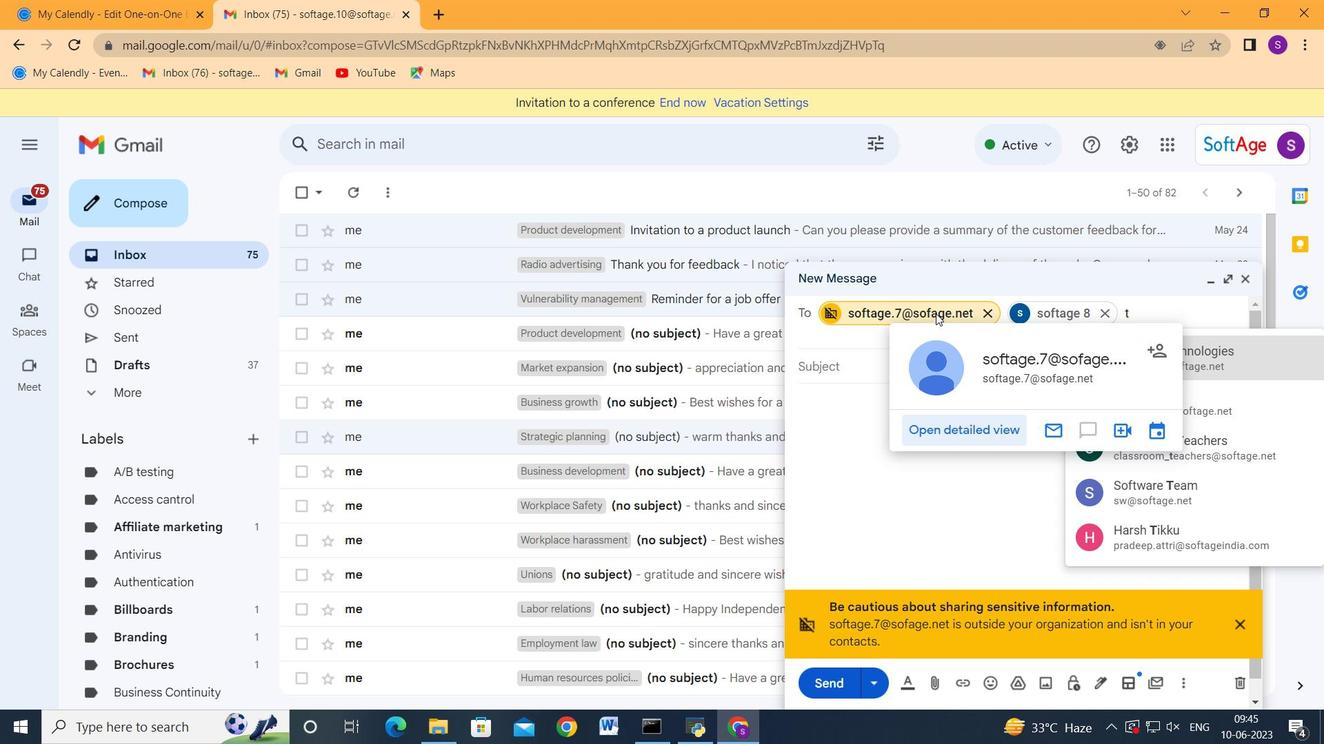 
Action: Mouse moved to (932, 314)
Screenshot: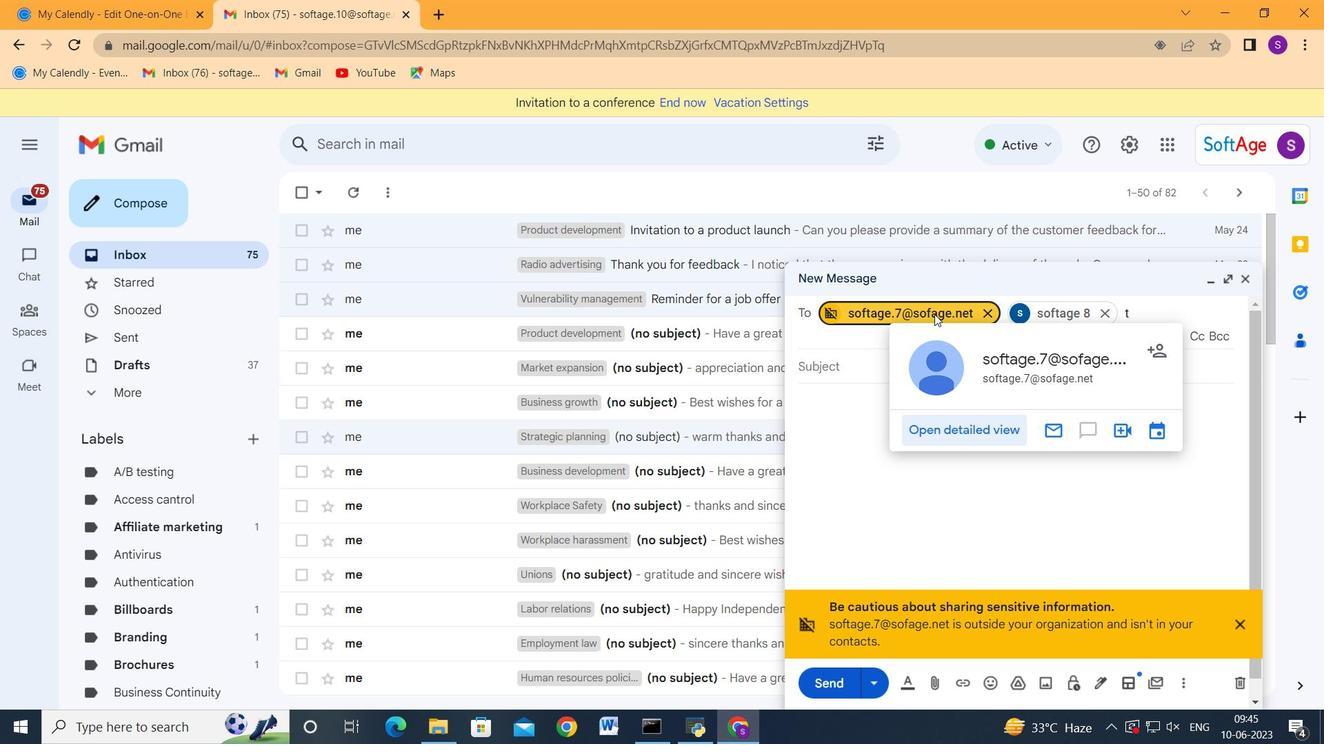 
Action: Mouse pressed left at (932, 314)
Screenshot: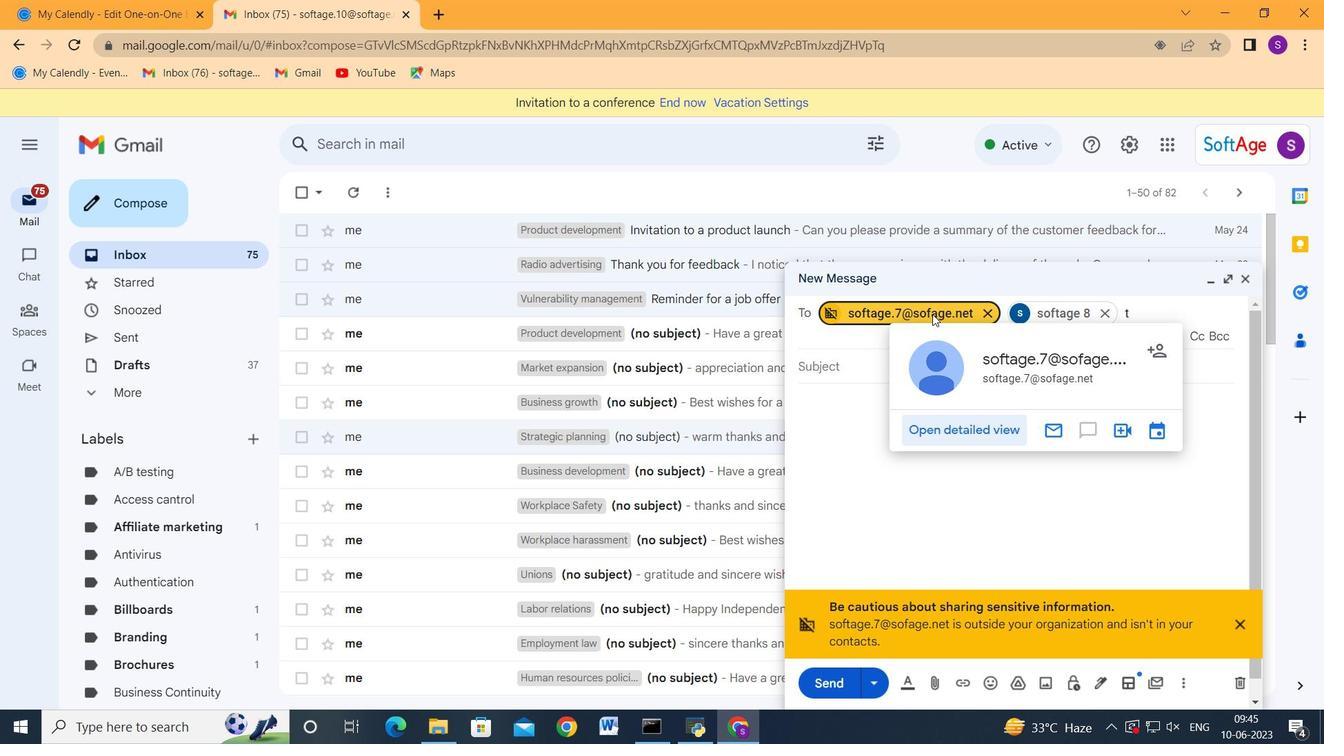 
Action: Mouse moved to (989, 309)
Screenshot: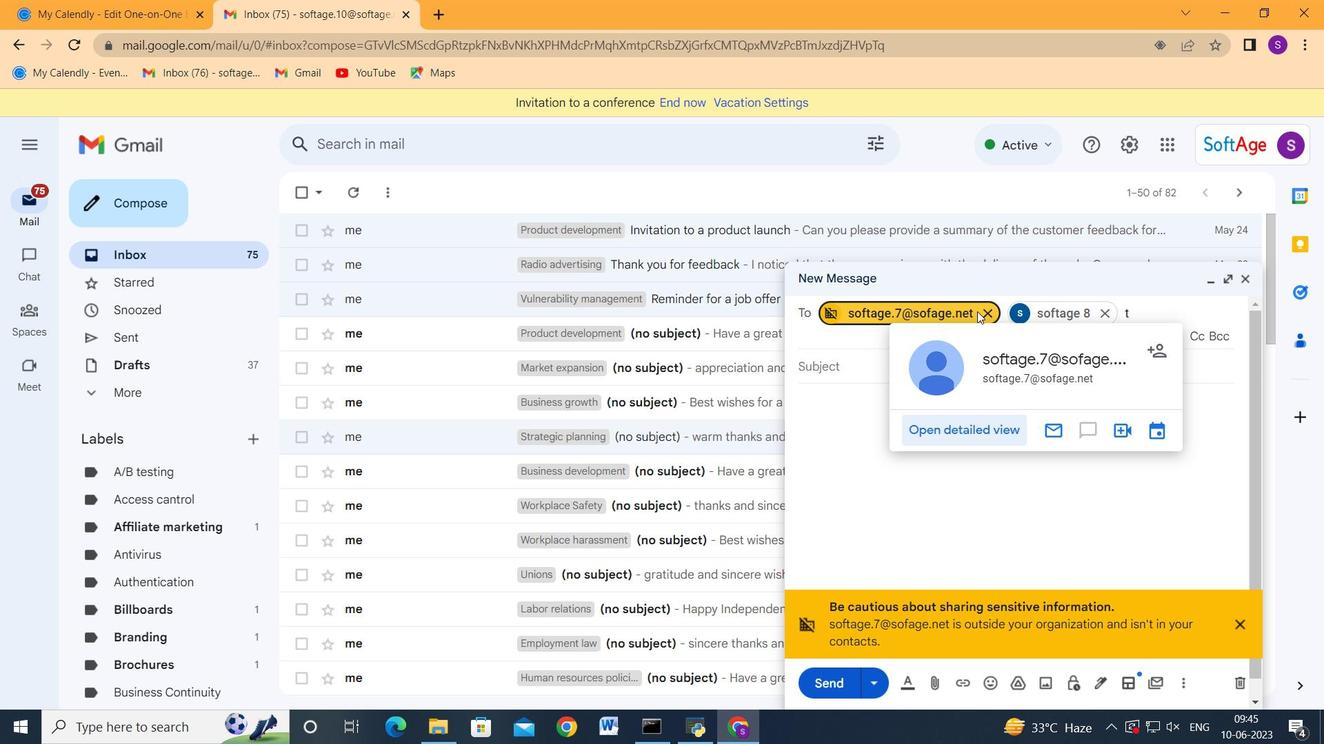 
Action: Mouse pressed left at (989, 309)
Screenshot: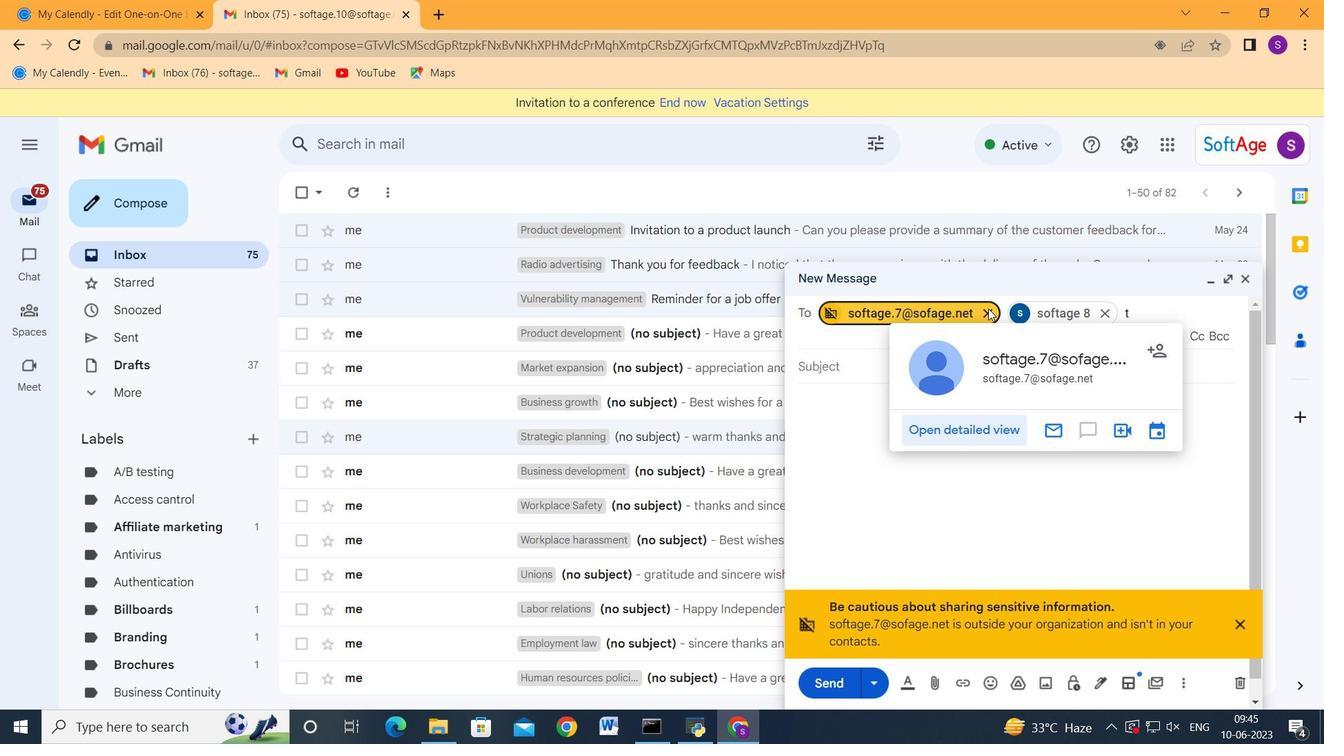 
Action: Mouse moved to (962, 315)
Screenshot: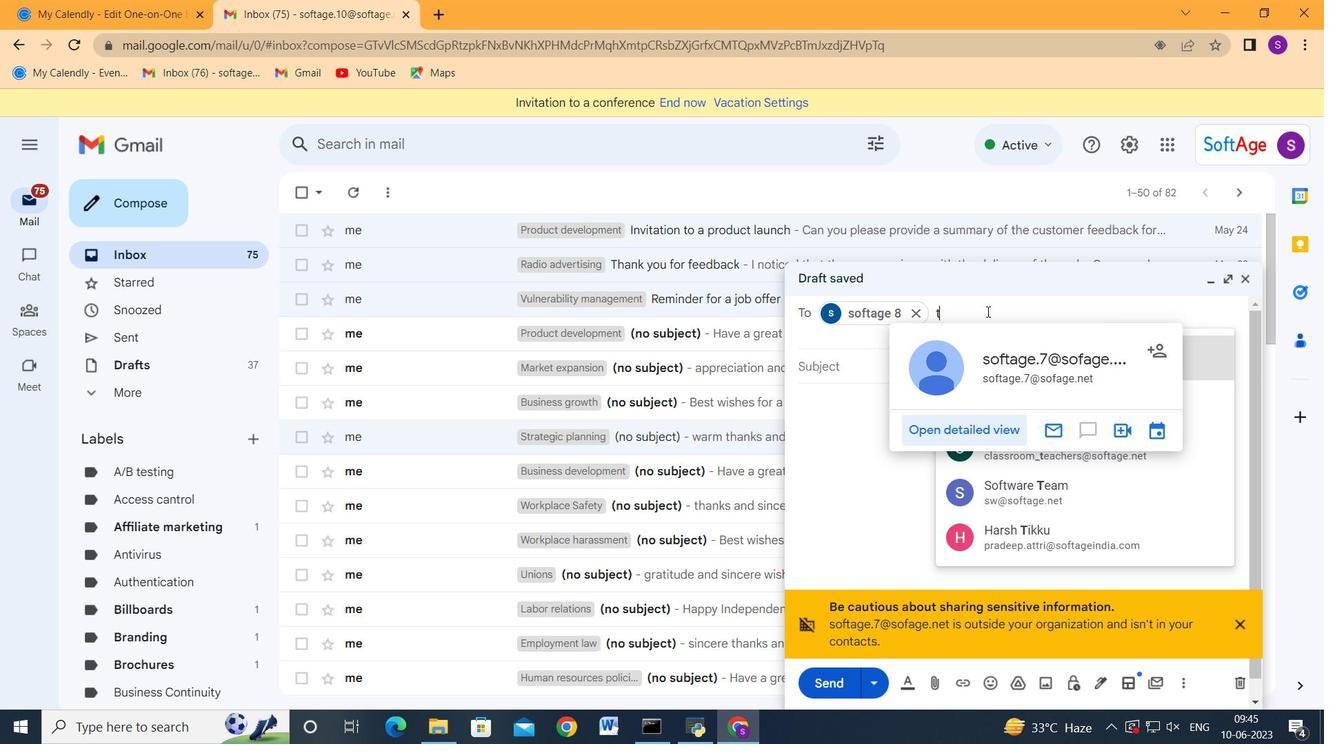 
Action: Key pressed <Key.backspace>softage.7<Key.shift_r>@softage.net<Key.enter><Key.tab><Key.tab>ctrl+V
Screenshot: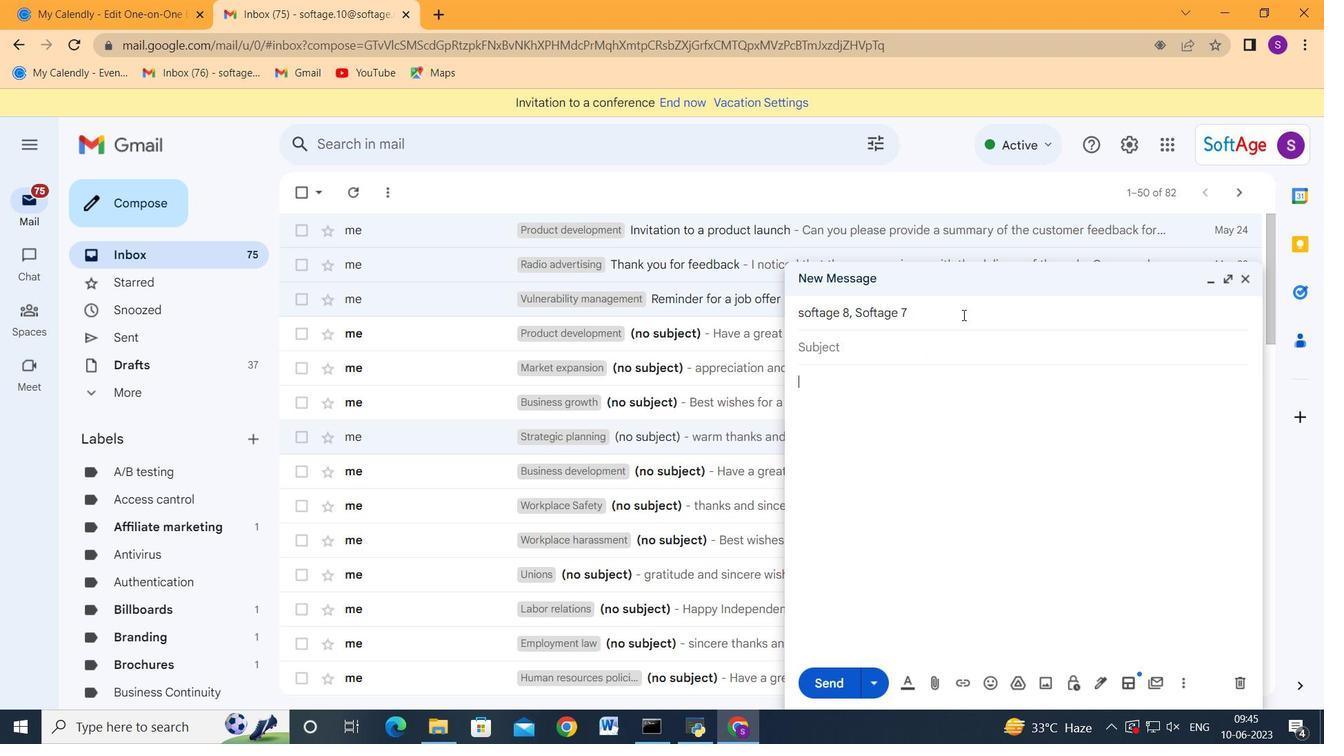 
Action: Mouse moved to (824, 678)
Screenshot: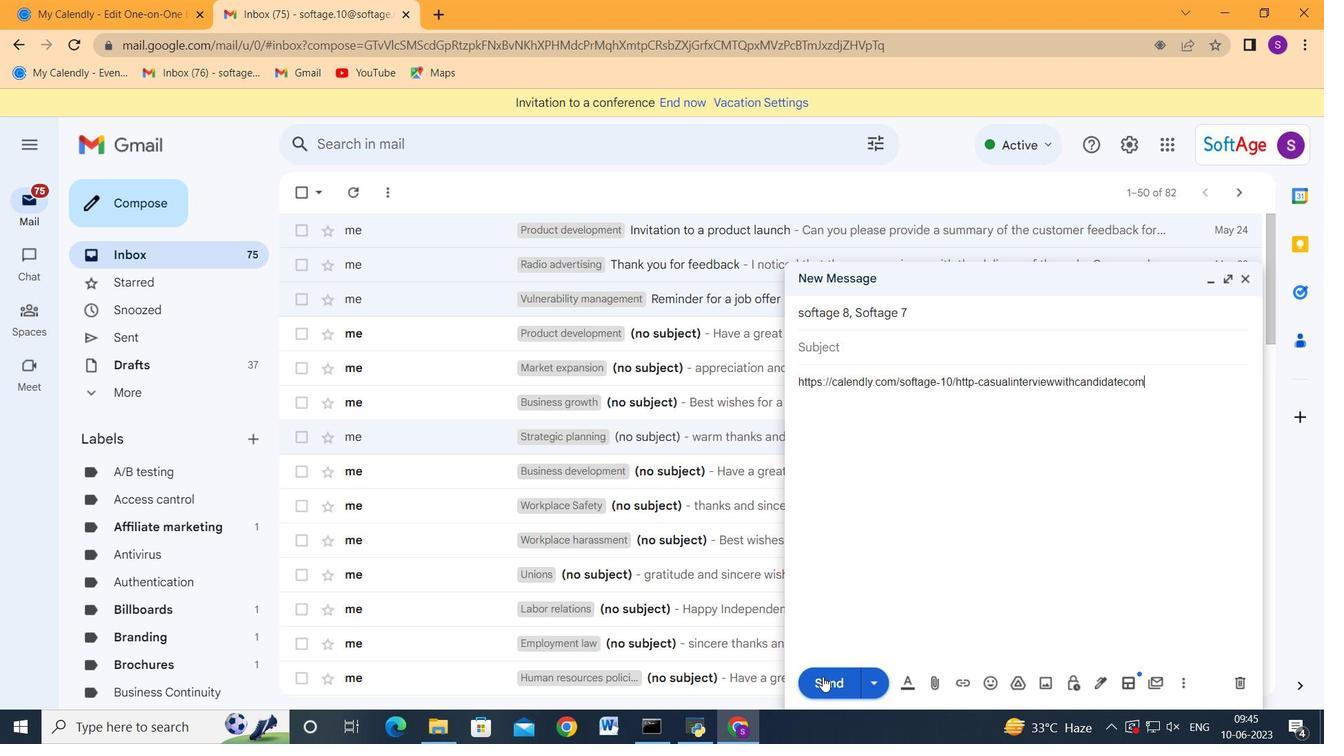 
Action: Mouse pressed left at (824, 678)
Screenshot: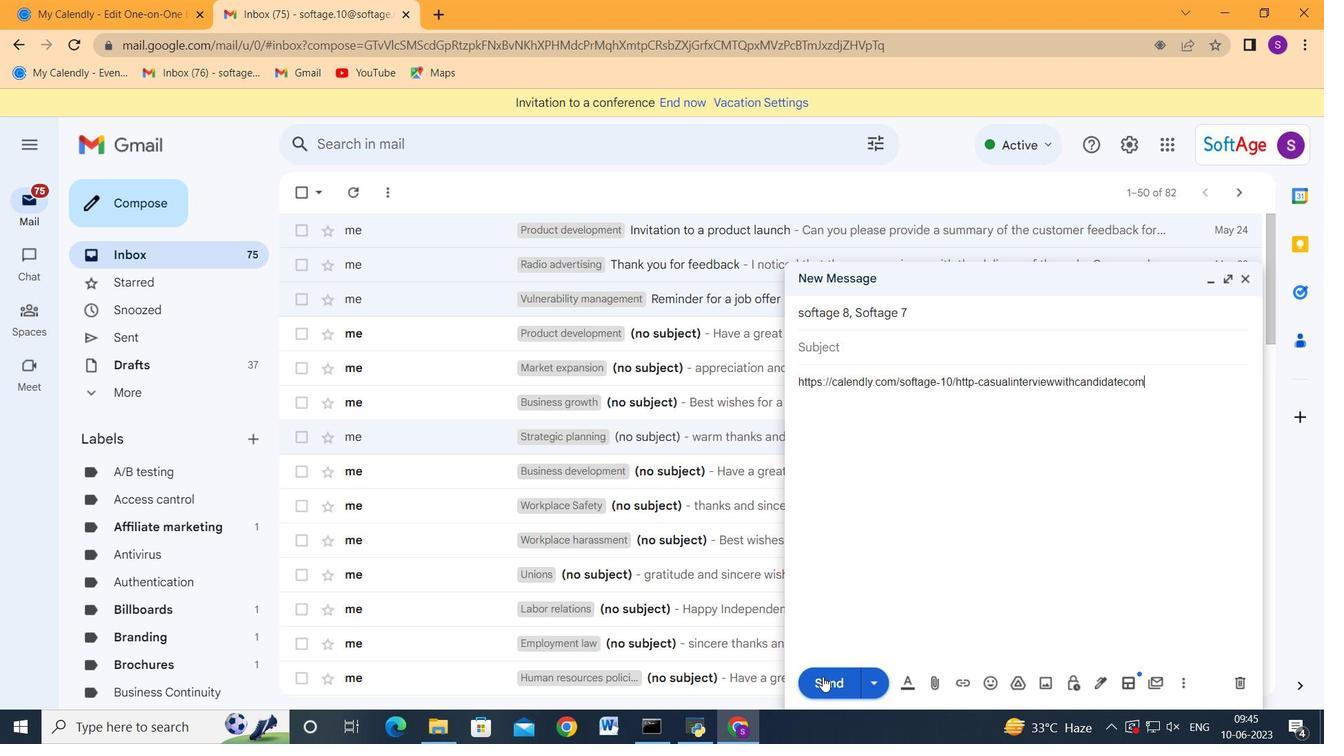 
Action: Mouse moved to (926, 578)
Screenshot: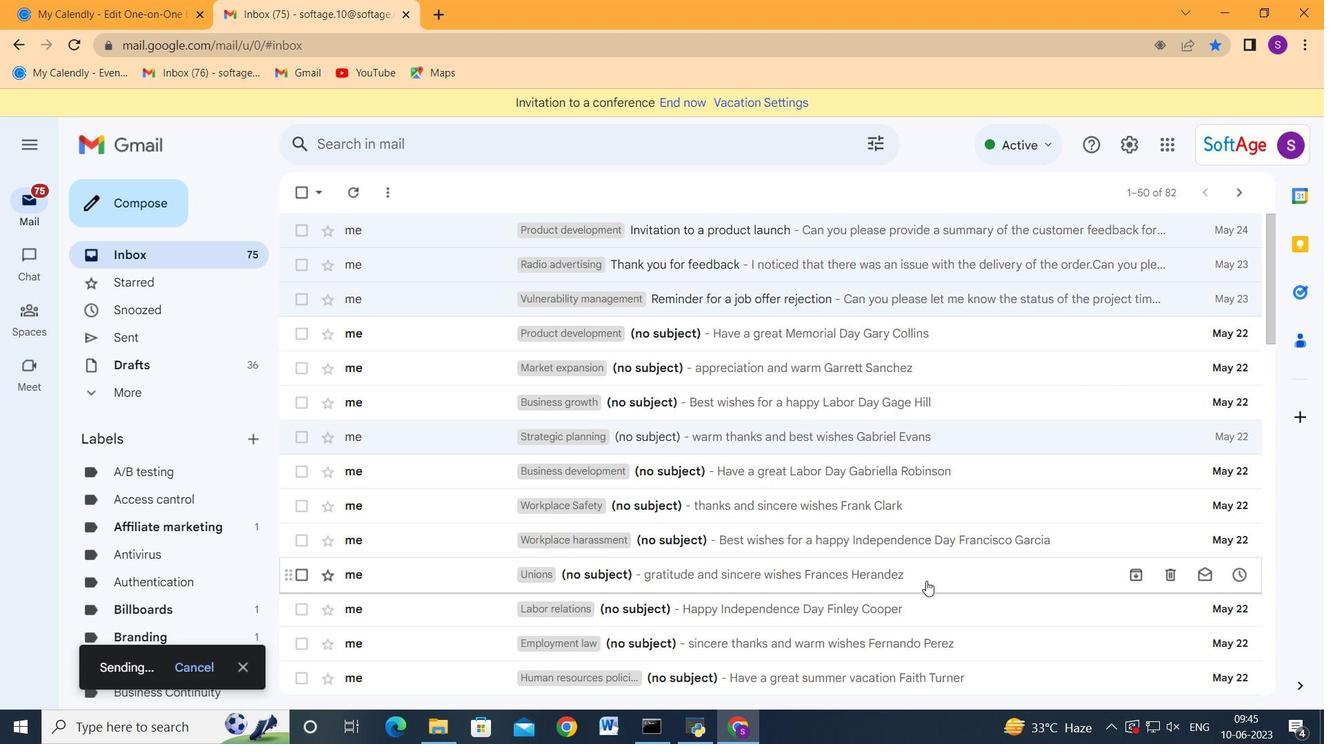 
